 Task: Look for space in Kenmore, United States from 15th July, 2023 to 25th July, 2023 for 6 adults in price range Rs.8000 to Rs.12000. Place can be entire place or private room with 6 bedrooms having 6 beds and 6 bathrooms. Property type can be house, flat, guest house. Amenities needed are: wifi, TV, free parkinig on premises, gym, breakfast. Booking option can be shelf check-in. Required host language is English.
Action: Mouse moved to (580, 115)
Screenshot: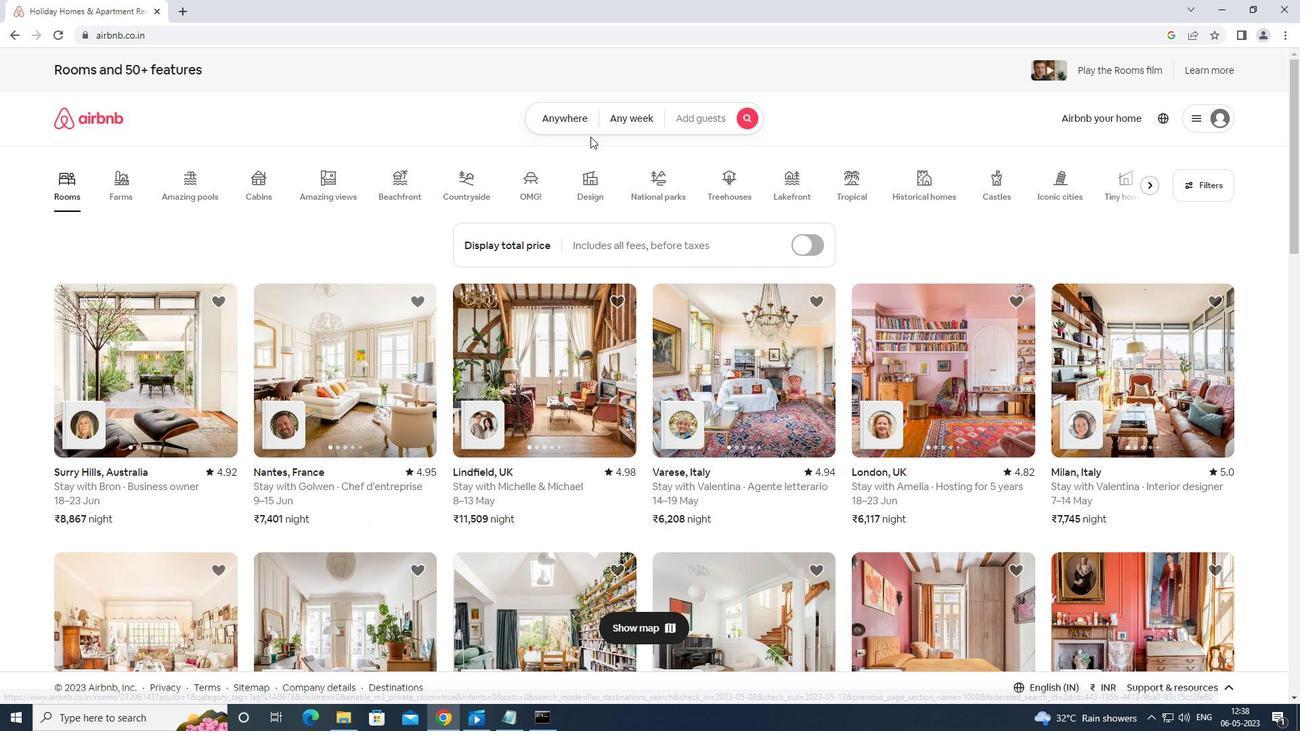 
Action: Mouse pressed left at (580, 115)
Screenshot: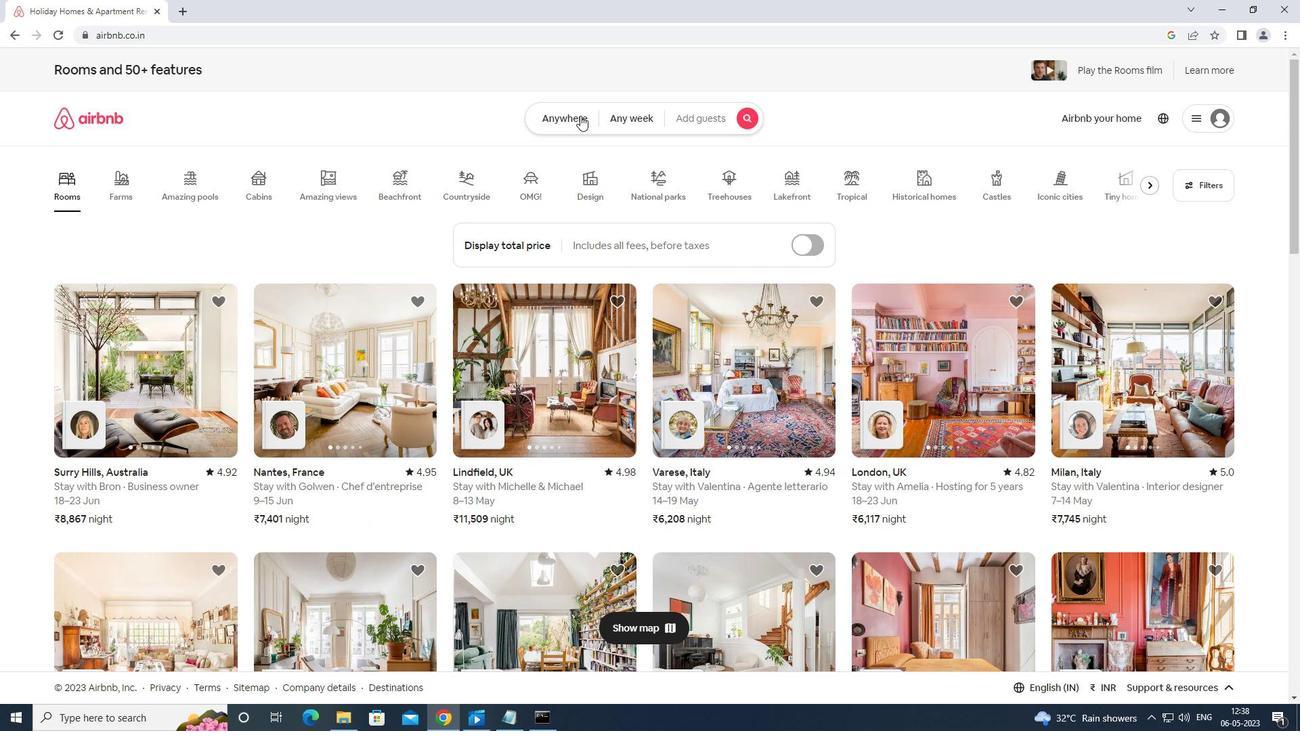 
Action: Mouse moved to (534, 176)
Screenshot: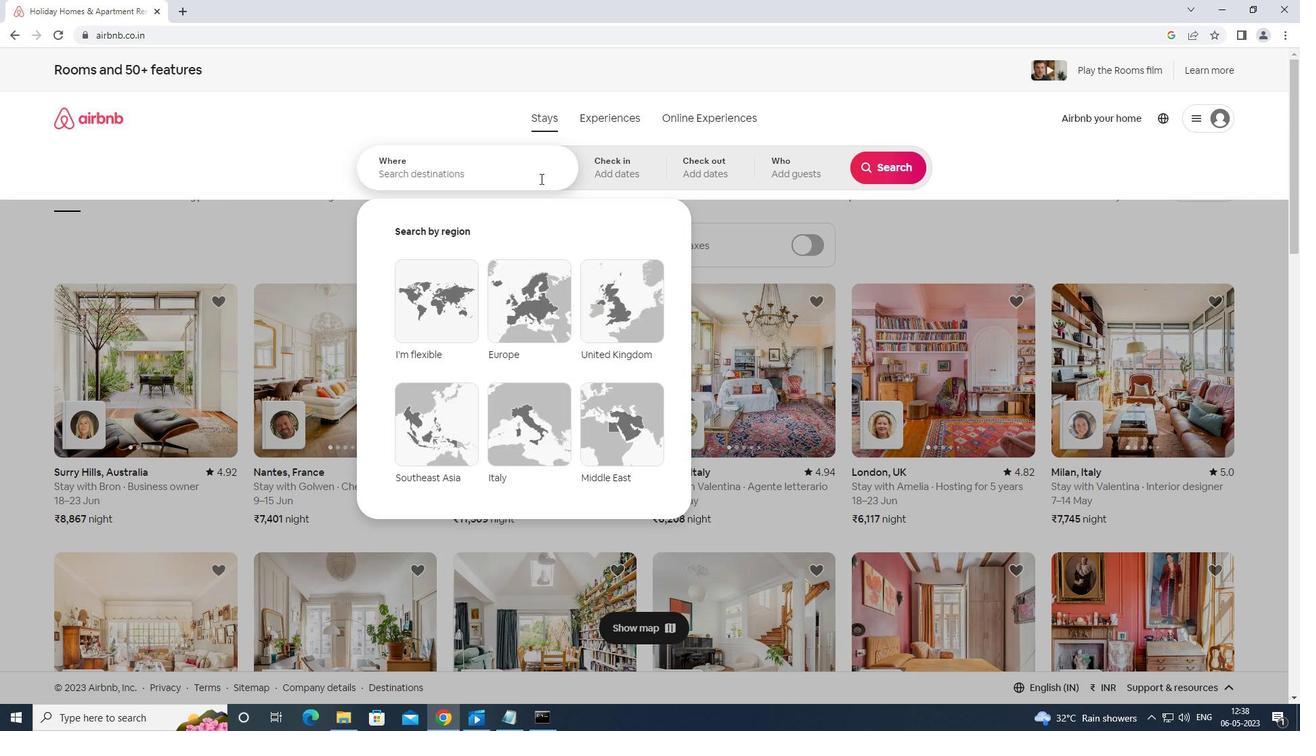 
Action: Mouse pressed left at (534, 176)
Screenshot: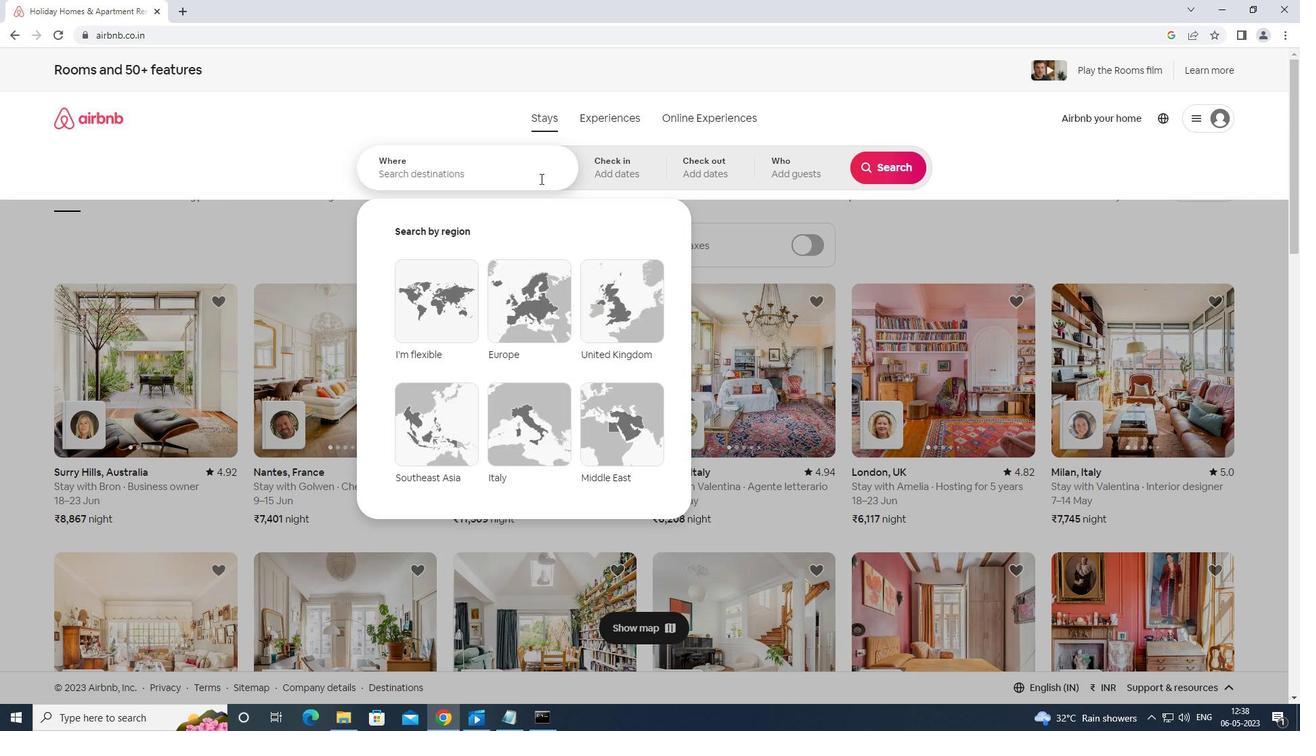 
Action: Mouse moved to (531, 175)
Screenshot: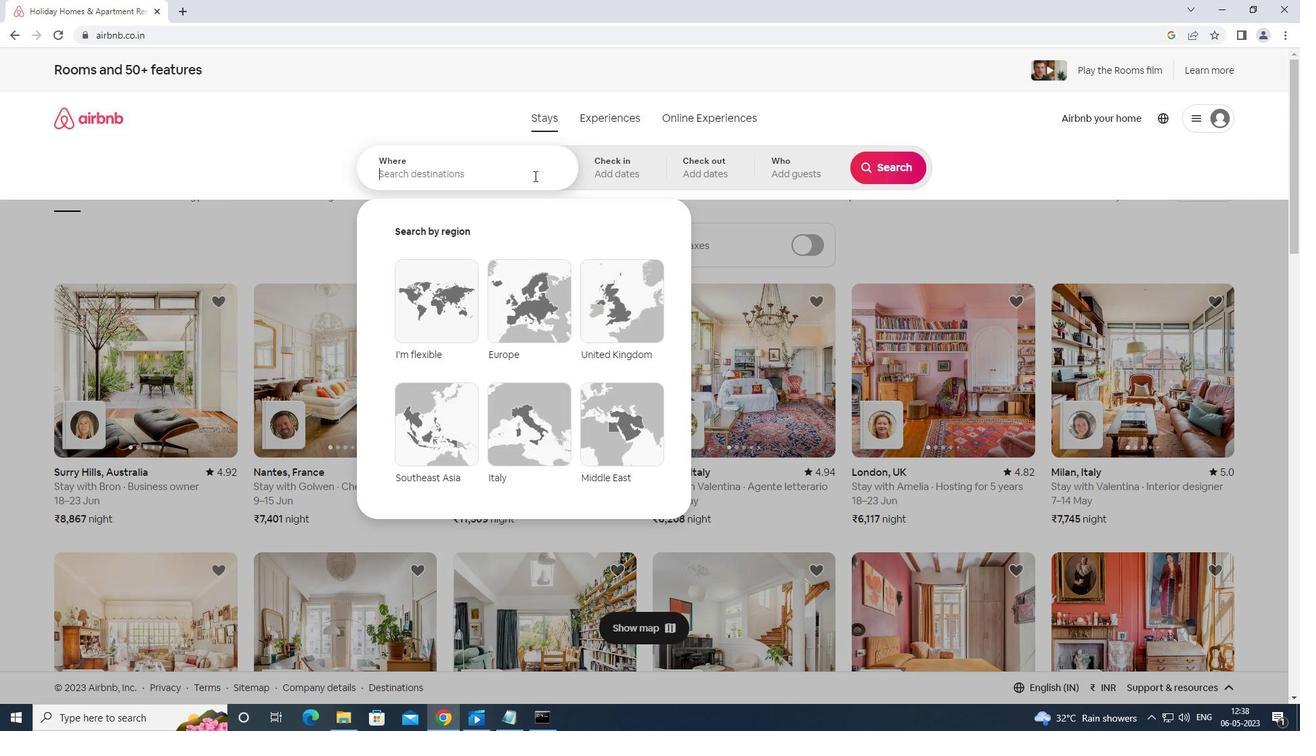 
Action: Key pressed kenmore<Key.space>united<Key.space>sta
Screenshot: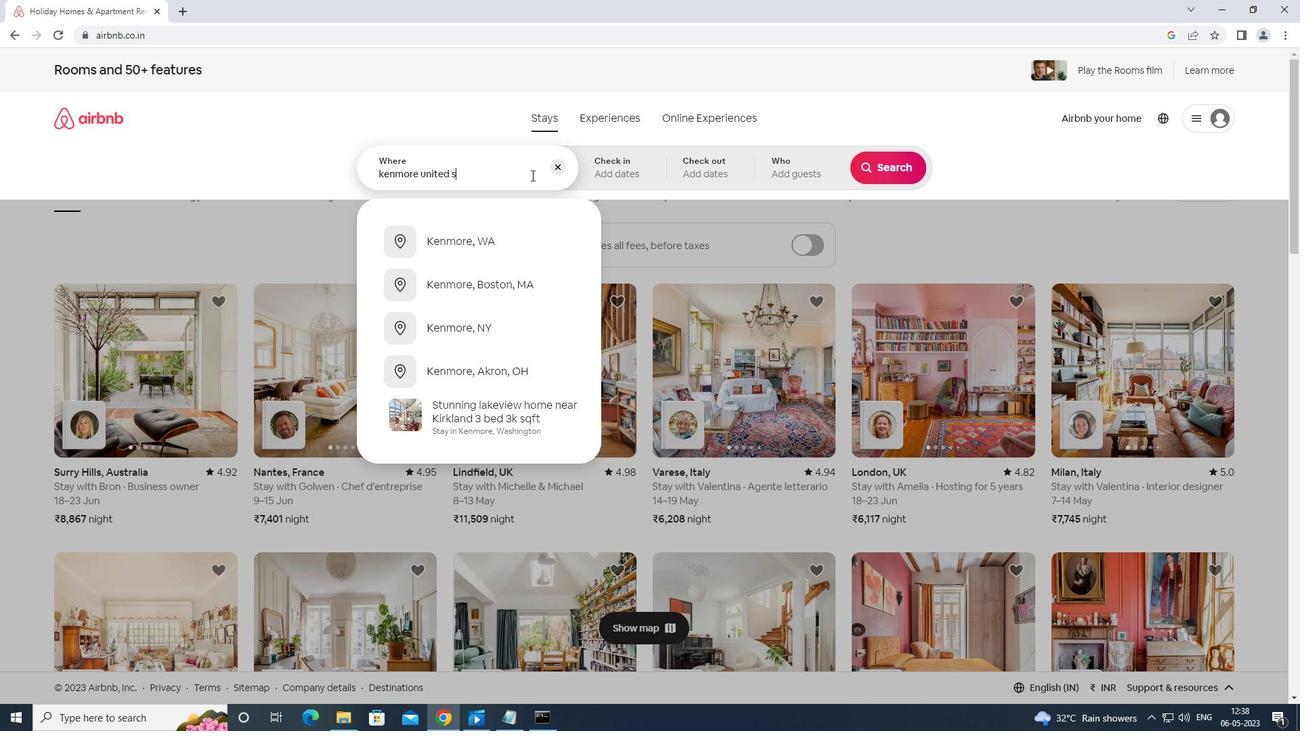 
Action: Mouse moved to (531, 175)
Screenshot: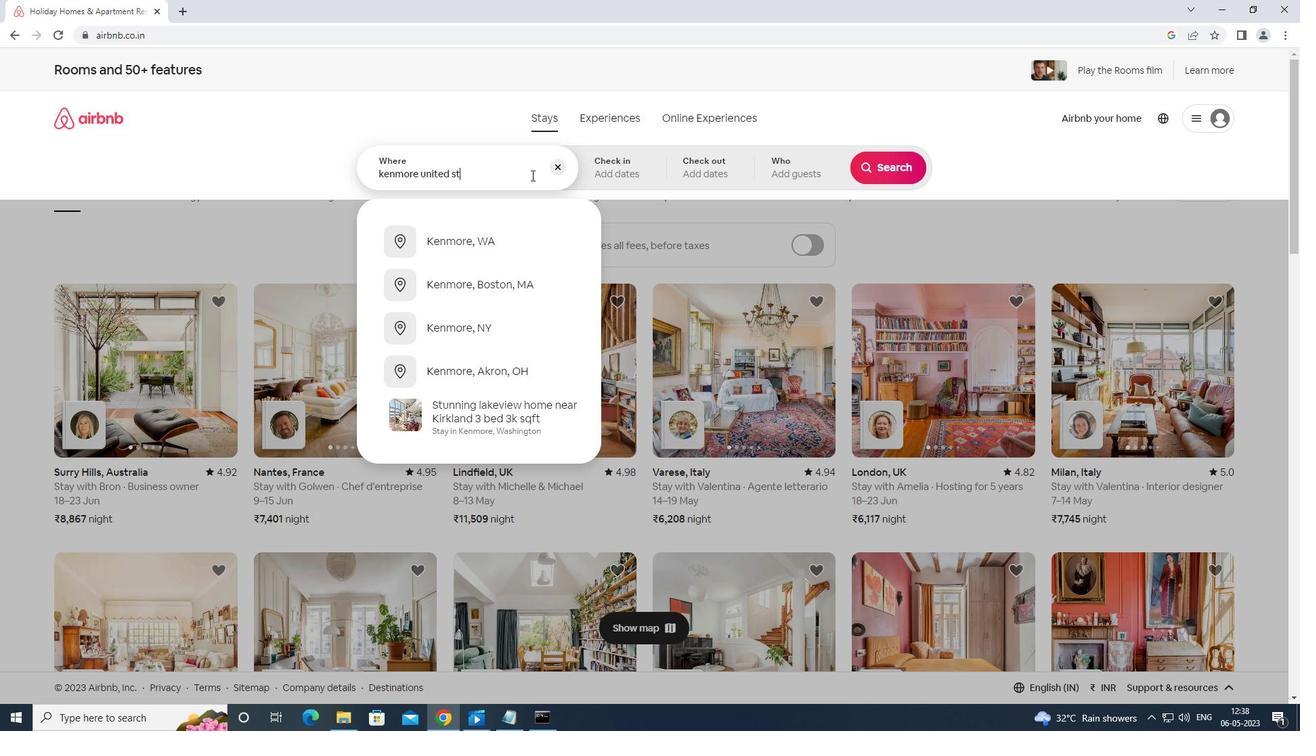 
Action: Key pressed tes<Key.enter>
Screenshot: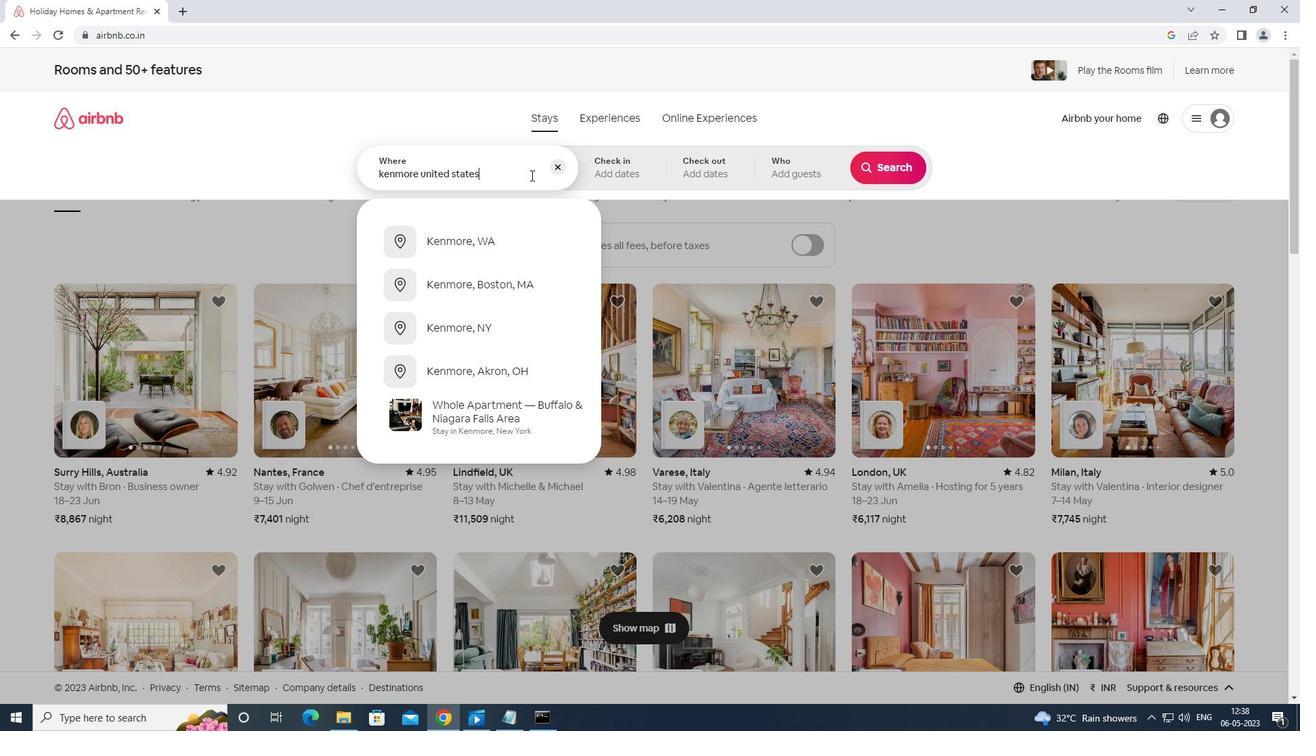 
Action: Mouse moved to (879, 278)
Screenshot: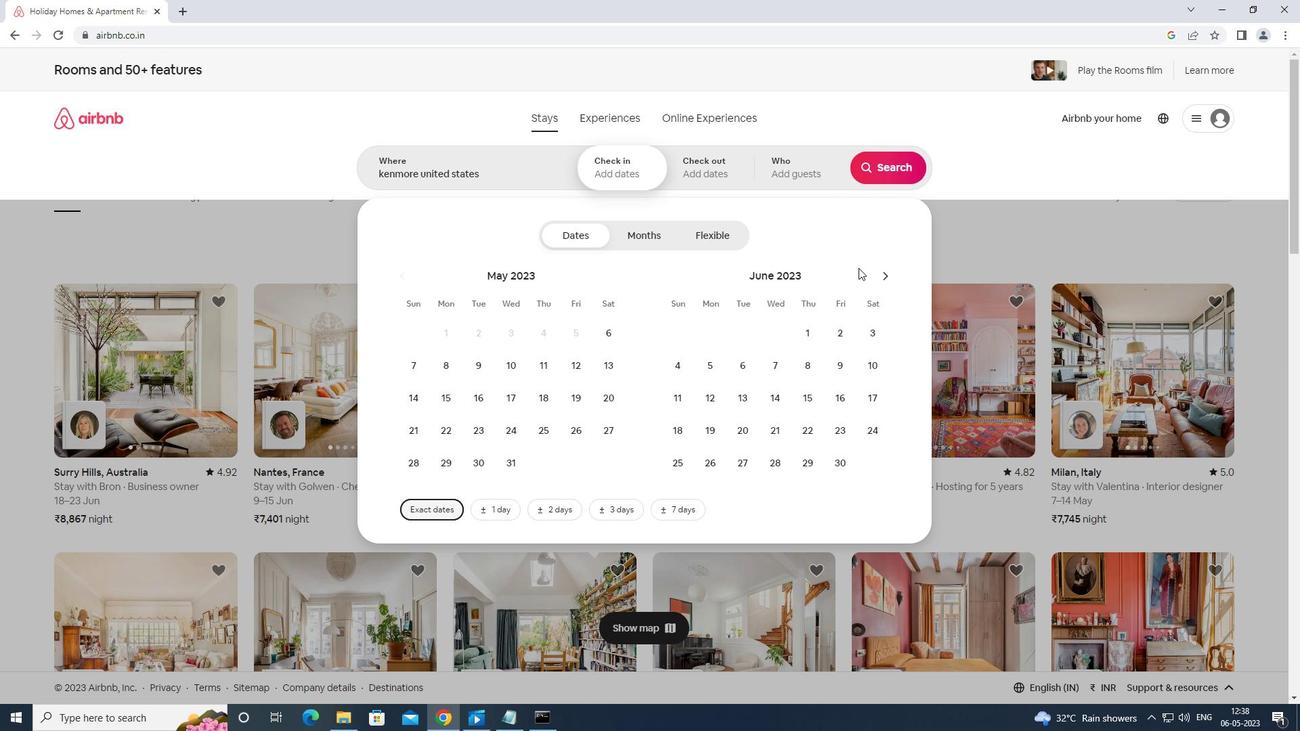 
Action: Mouse pressed left at (879, 278)
Screenshot: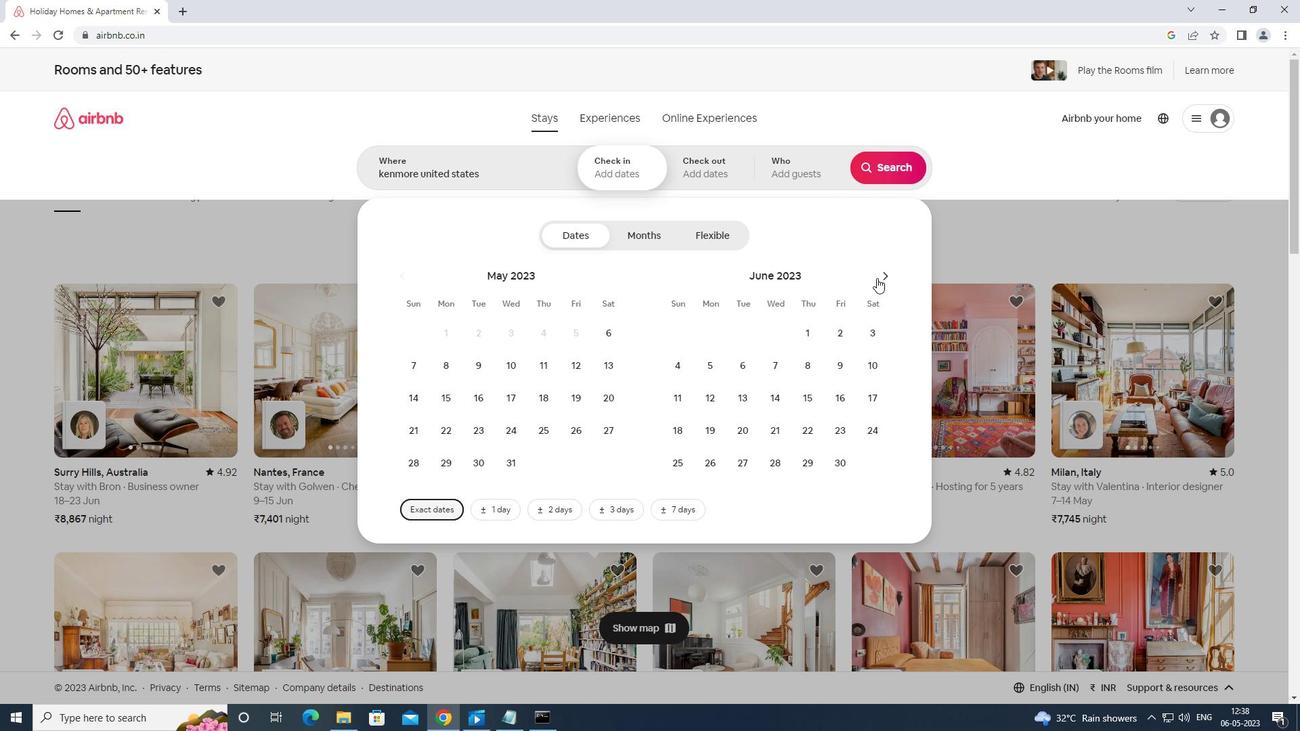 
Action: Mouse moved to (861, 394)
Screenshot: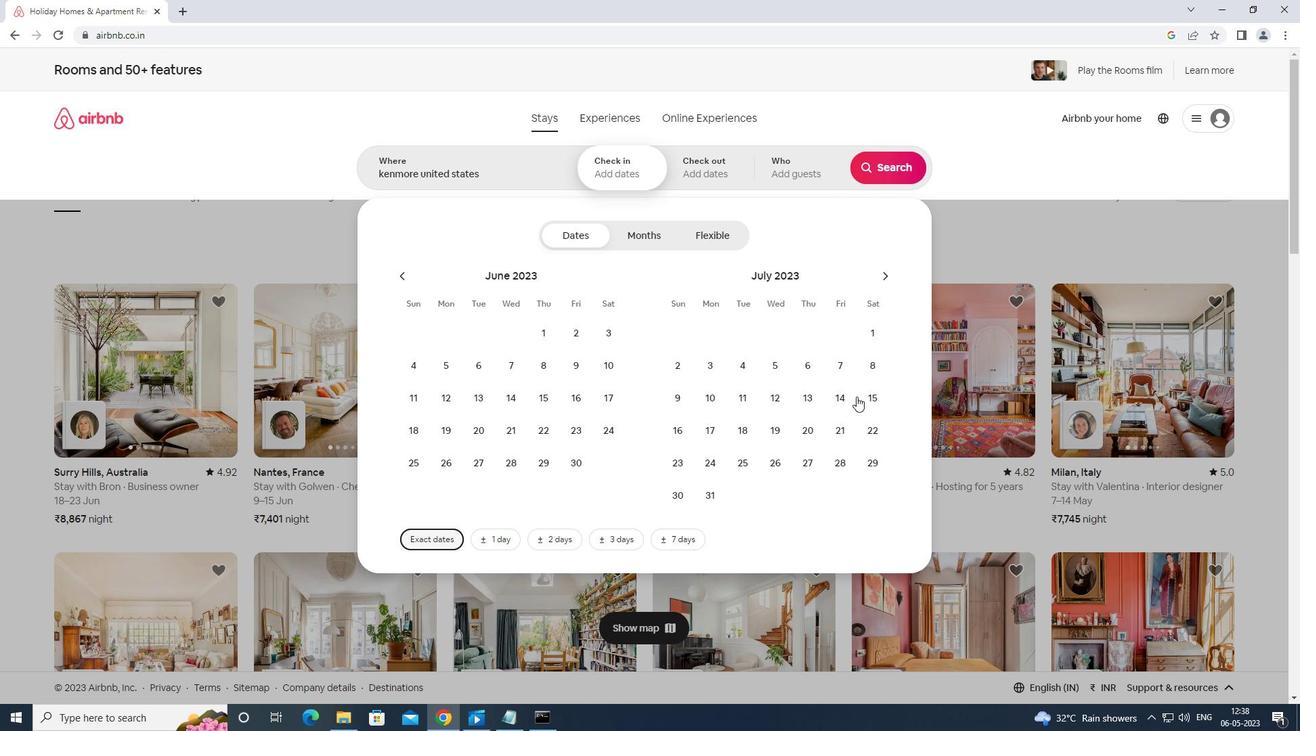 
Action: Mouse pressed left at (861, 394)
Screenshot: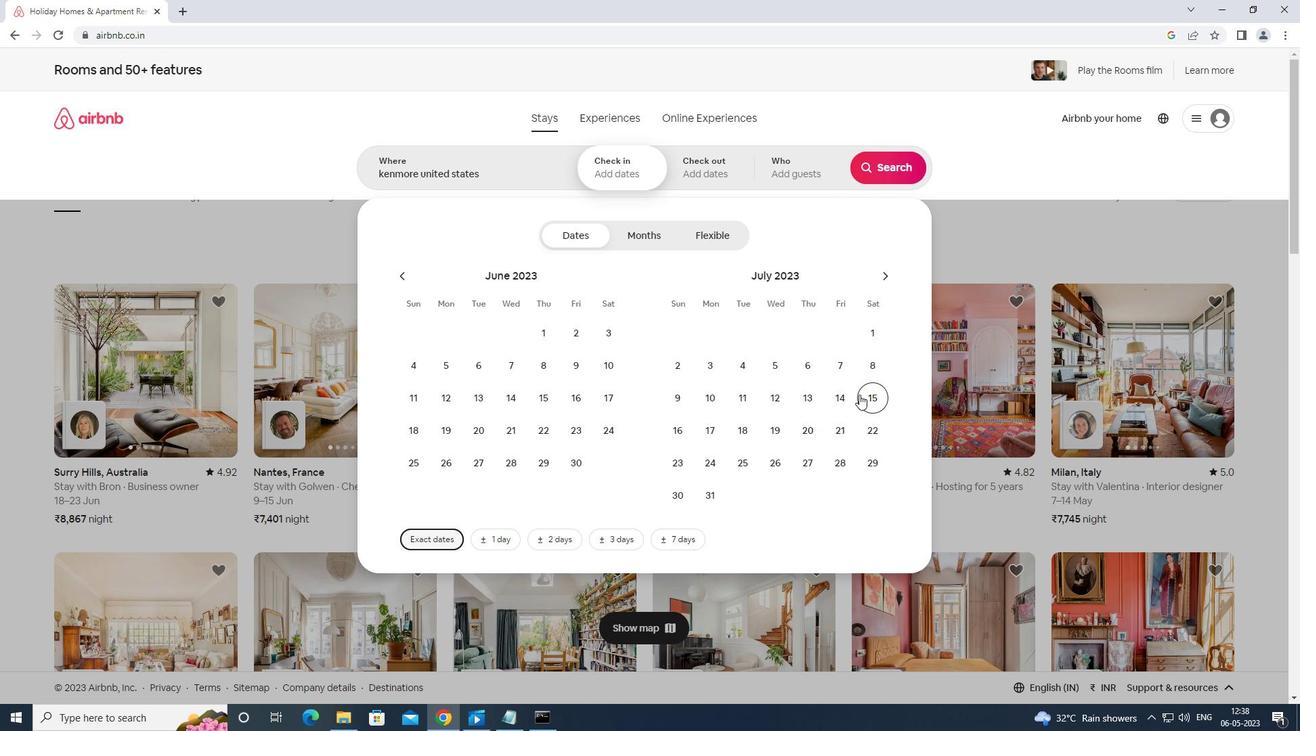 
Action: Mouse moved to (743, 453)
Screenshot: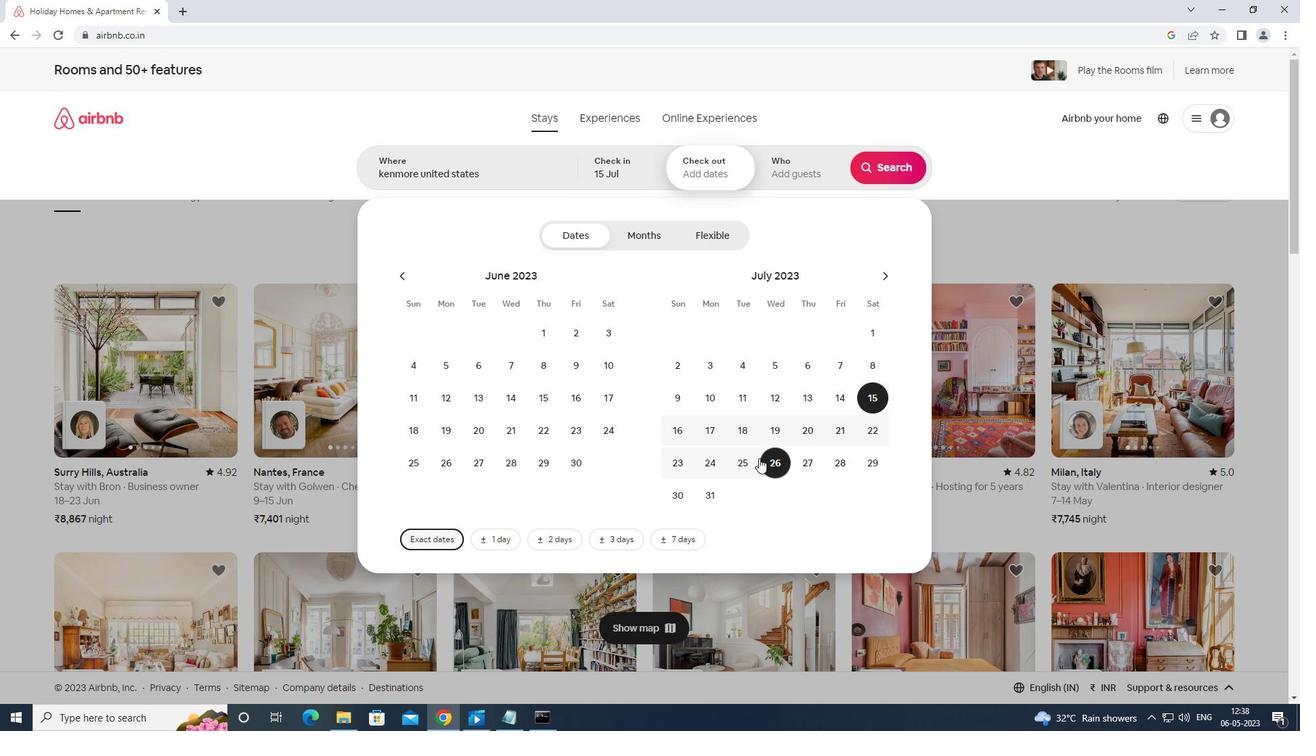 
Action: Mouse pressed left at (743, 453)
Screenshot: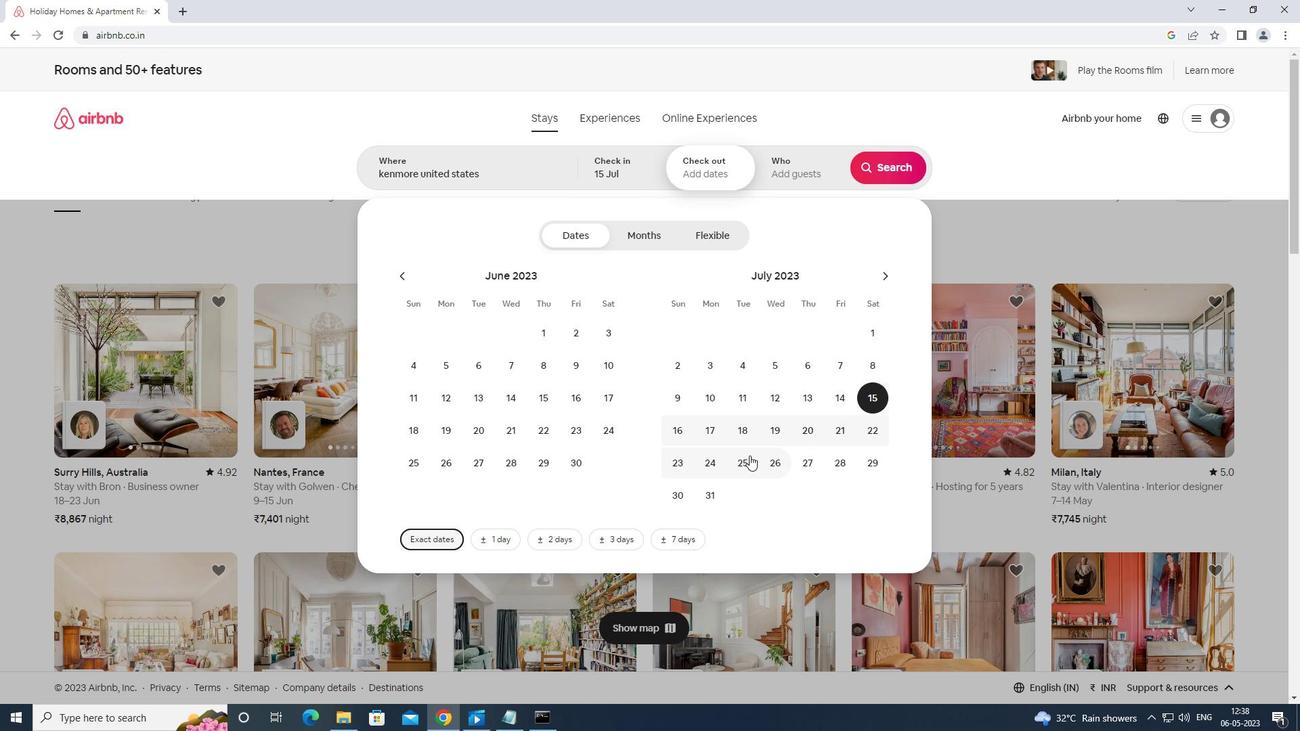 
Action: Mouse moved to (782, 170)
Screenshot: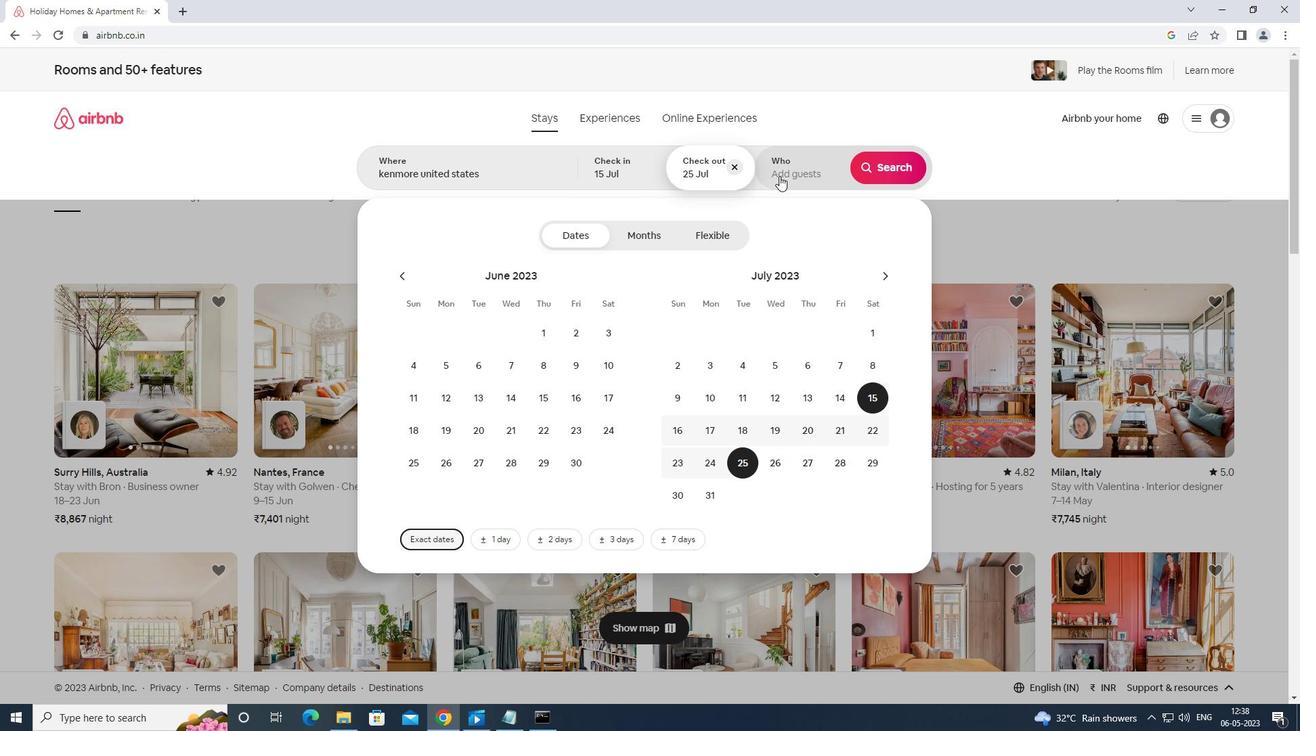 
Action: Mouse pressed left at (782, 170)
Screenshot: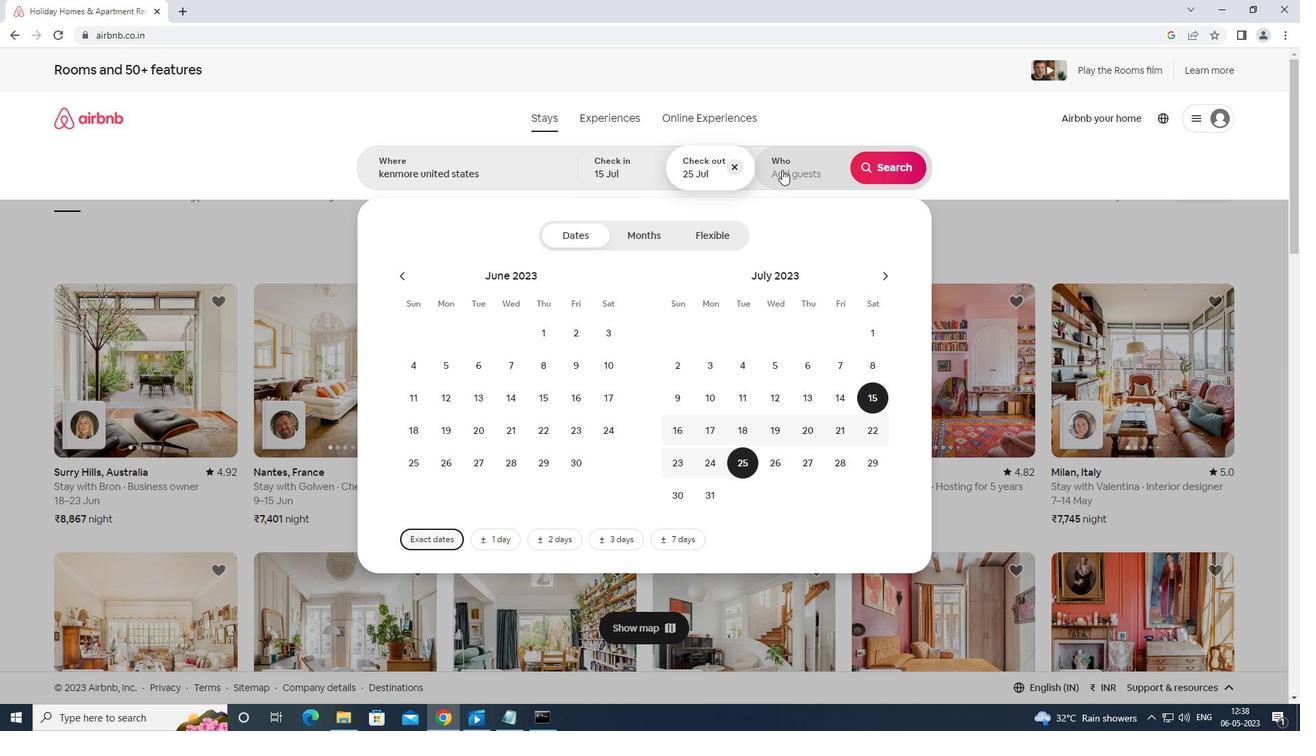 
Action: Mouse moved to (887, 237)
Screenshot: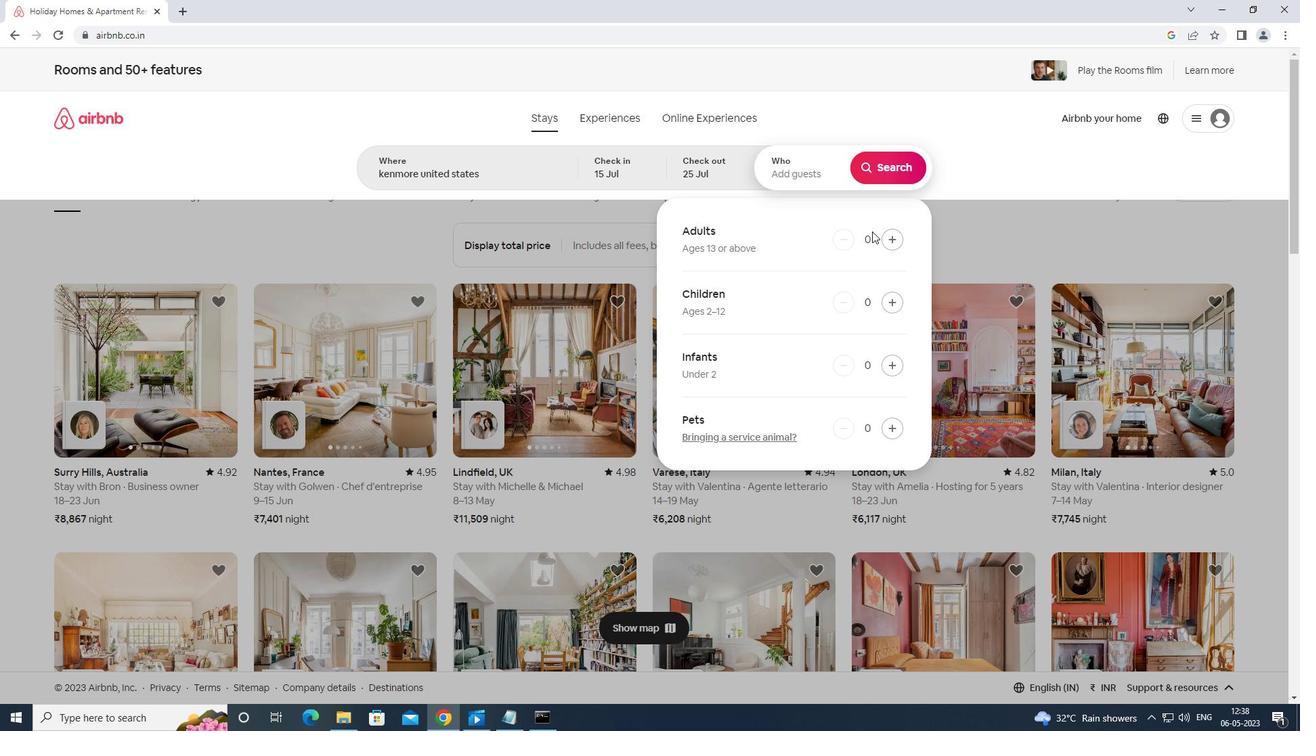 
Action: Mouse pressed left at (887, 237)
Screenshot: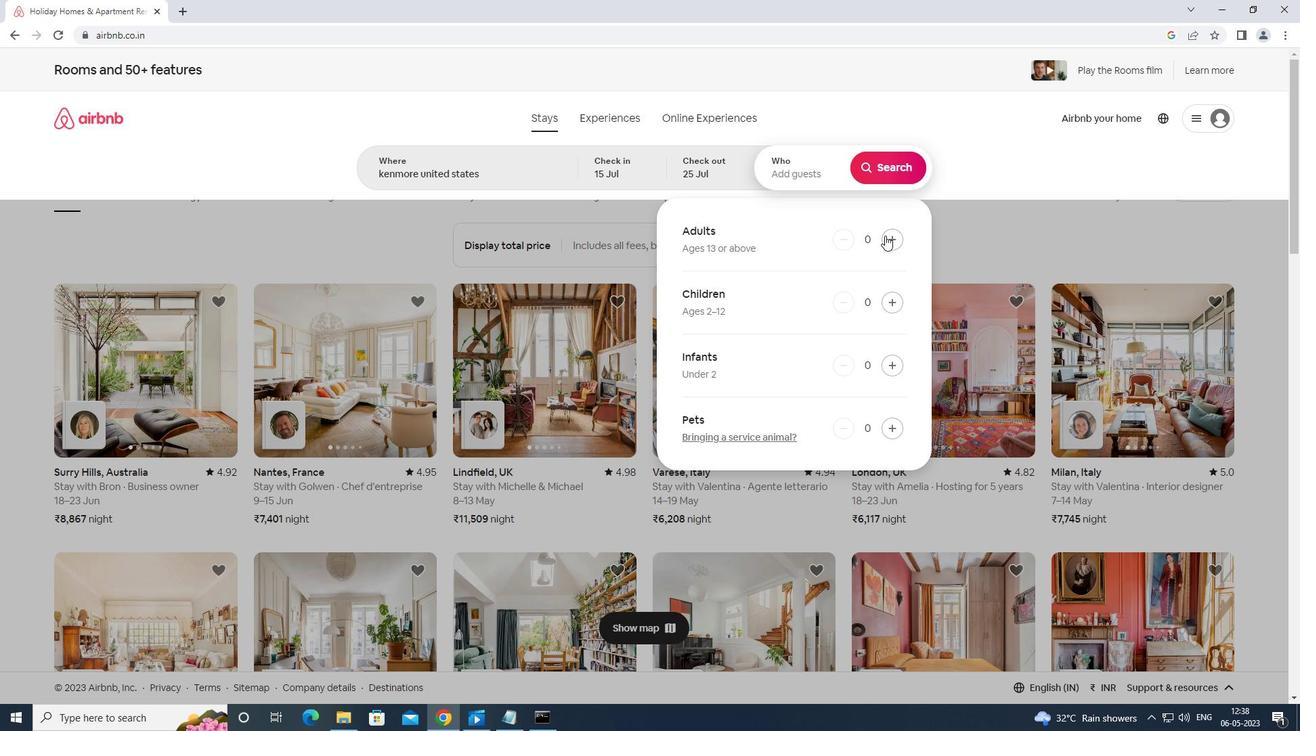 
Action: Mouse pressed left at (887, 237)
Screenshot: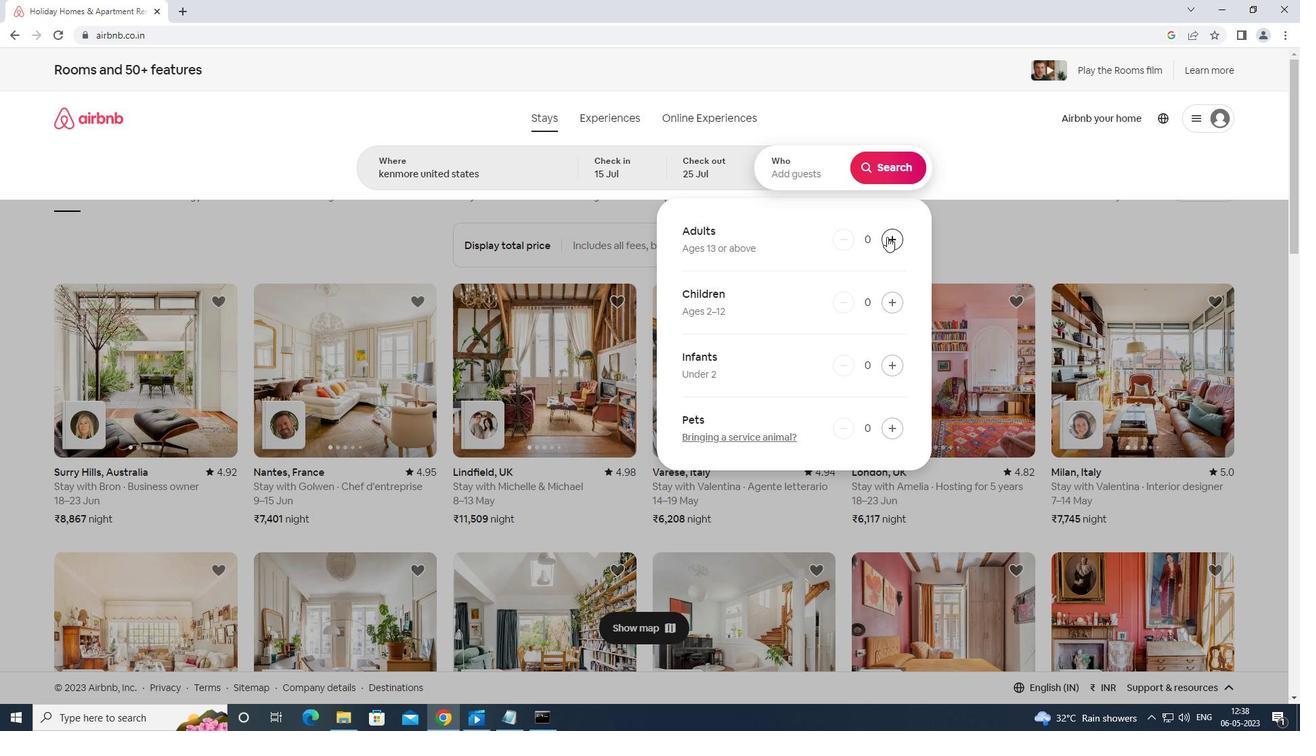 
Action: Mouse pressed left at (887, 237)
Screenshot: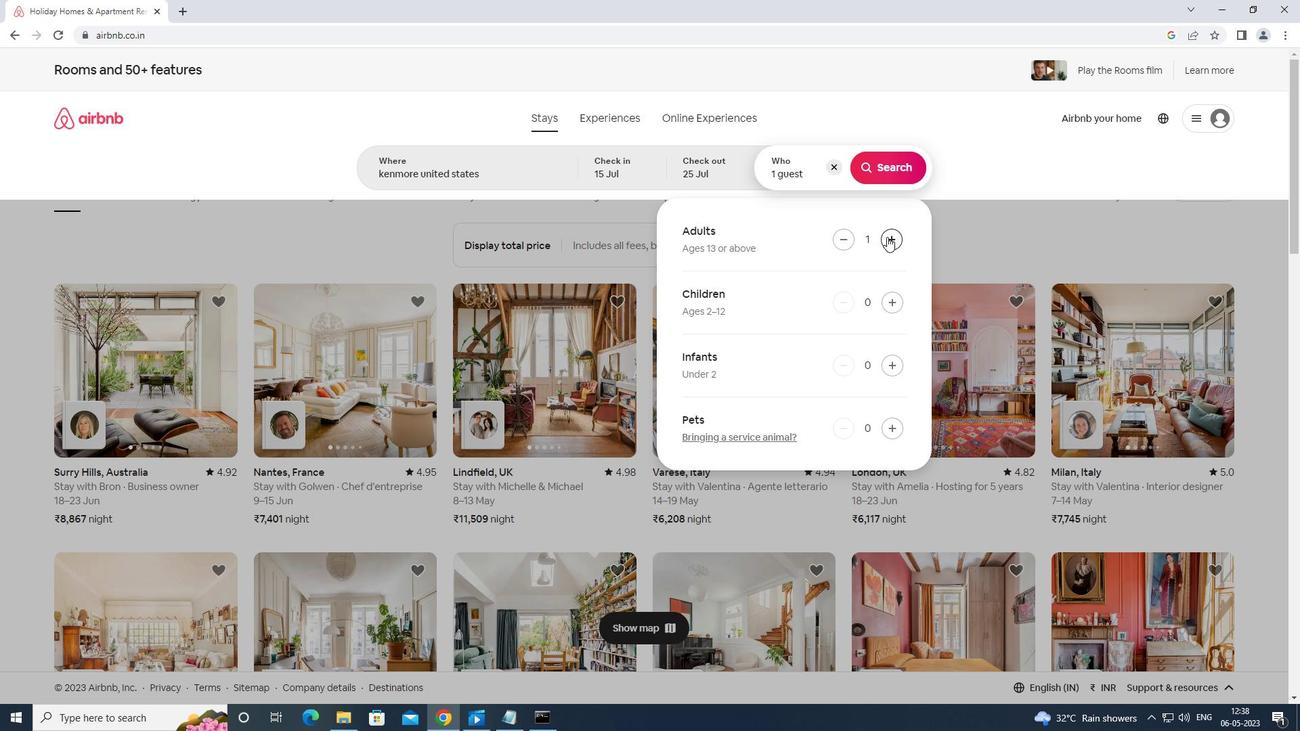 
Action: Mouse moved to (888, 237)
Screenshot: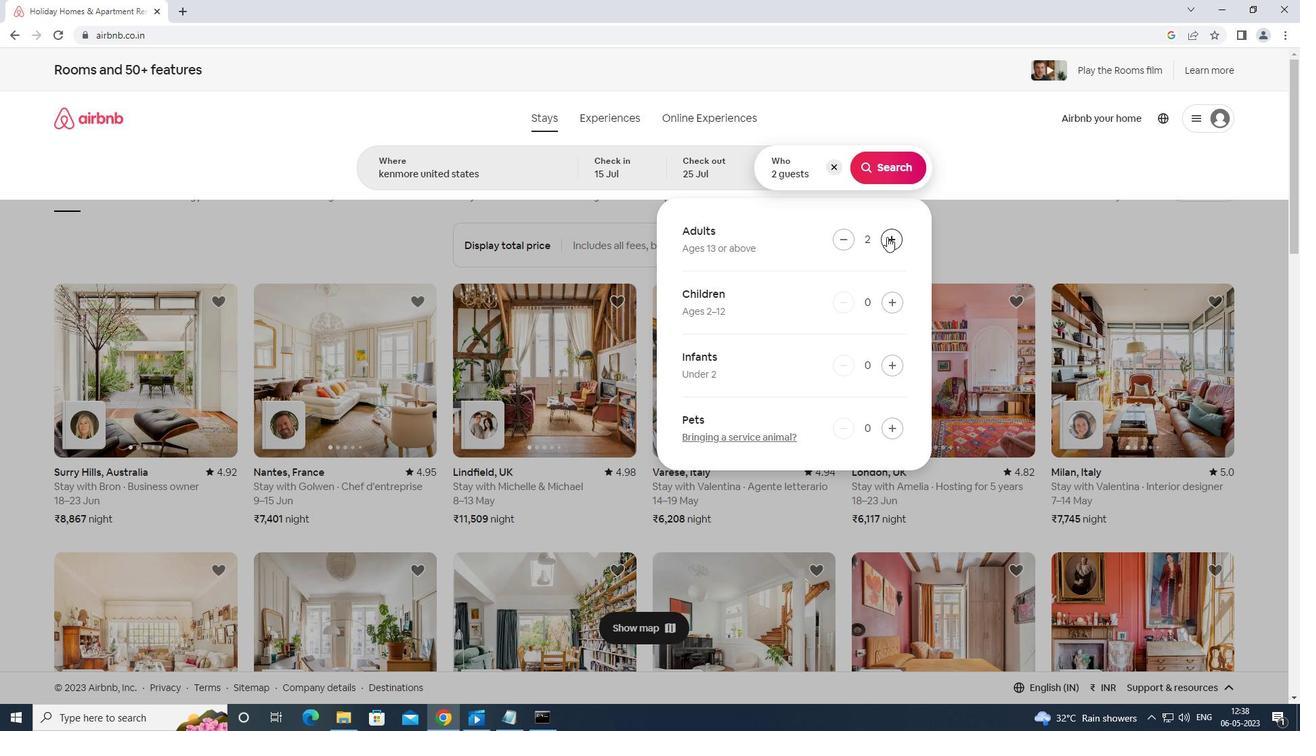 
Action: Mouse pressed left at (888, 237)
Screenshot: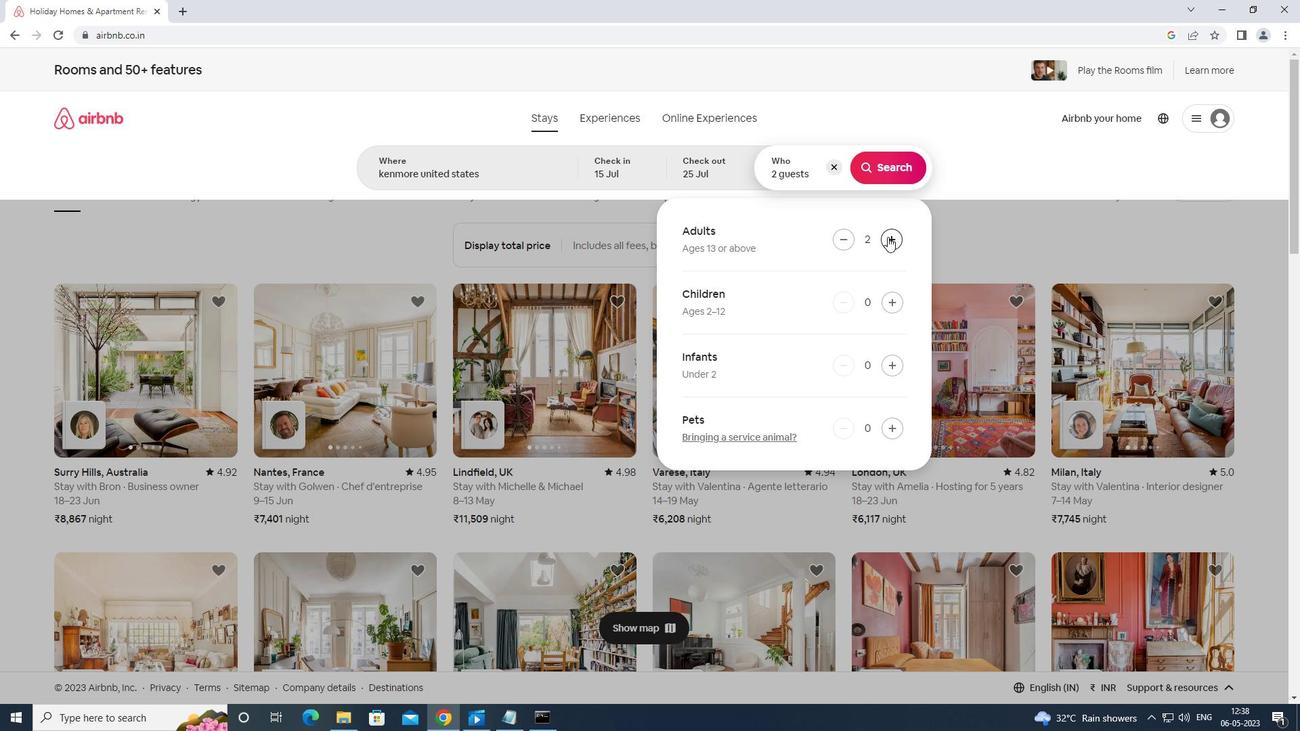 
Action: Mouse pressed left at (888, 237)
Screenshot: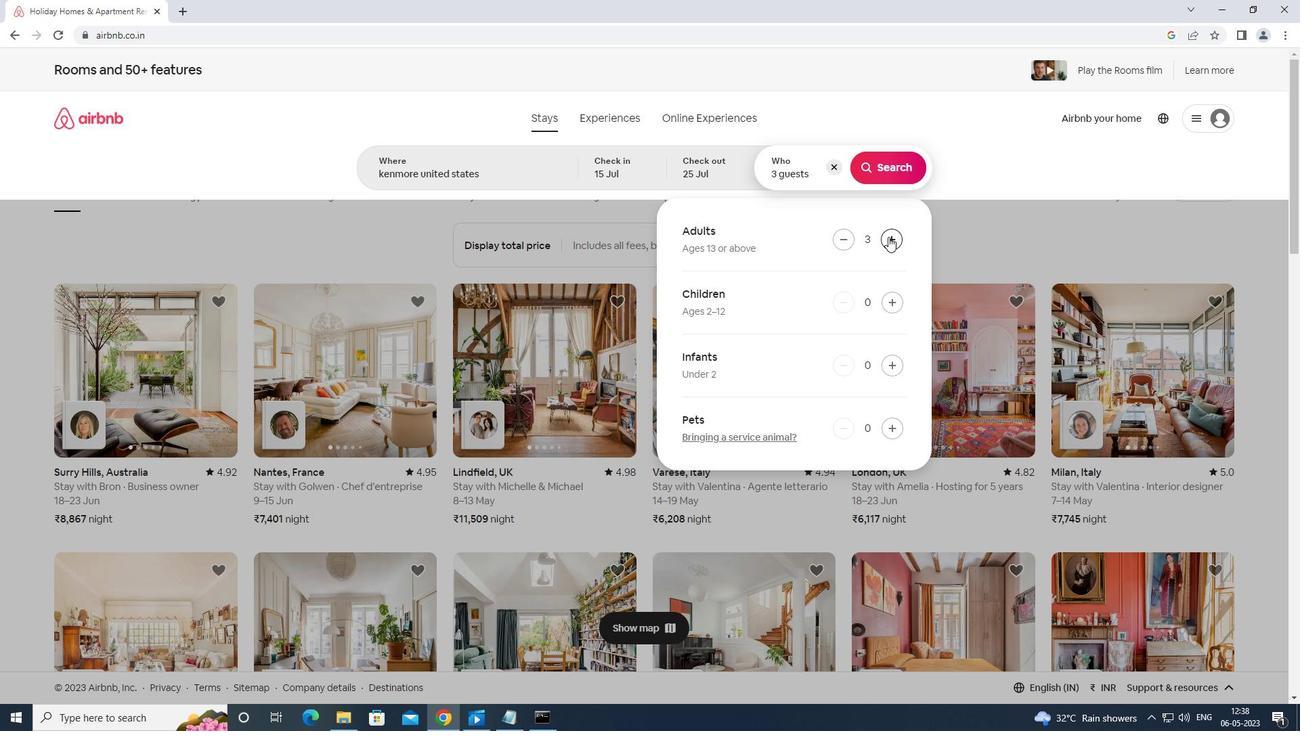 
Action: Mouse moved to (889, 236)
Screenshot: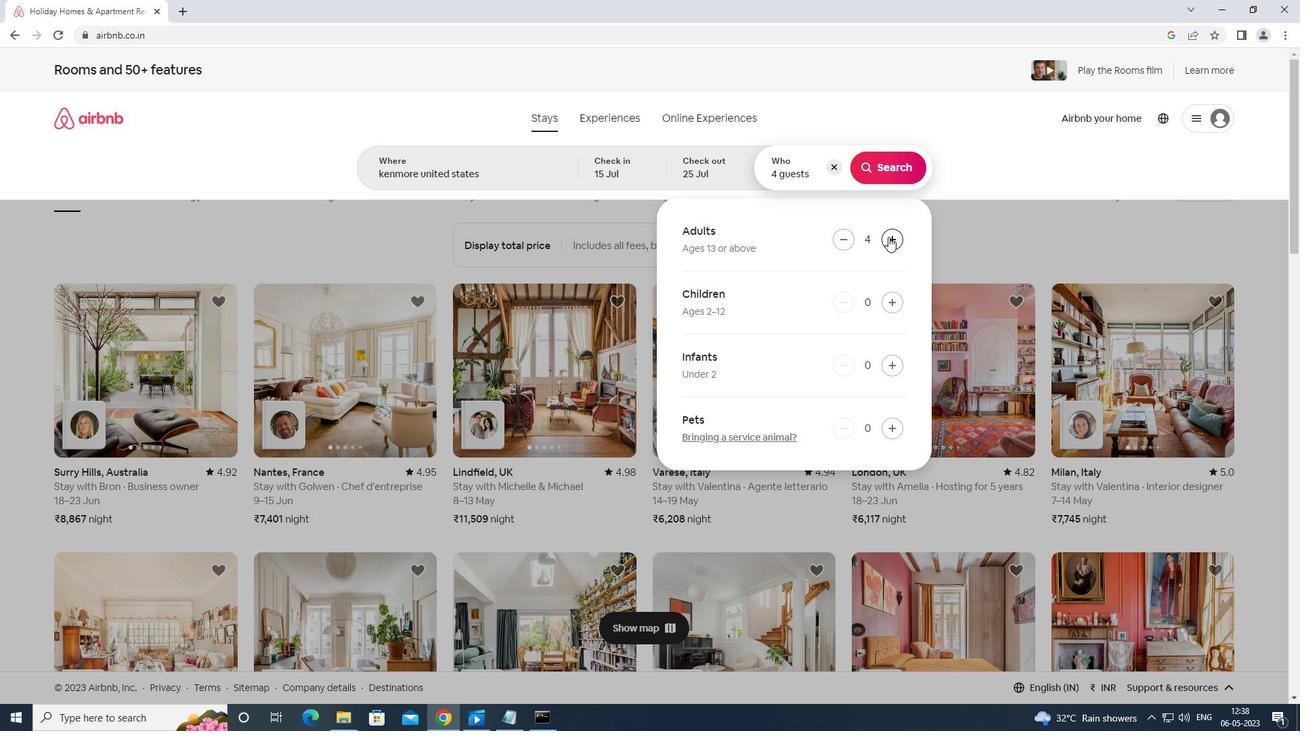
Action: Mouse pressed left at (889, 236)
Screenshot: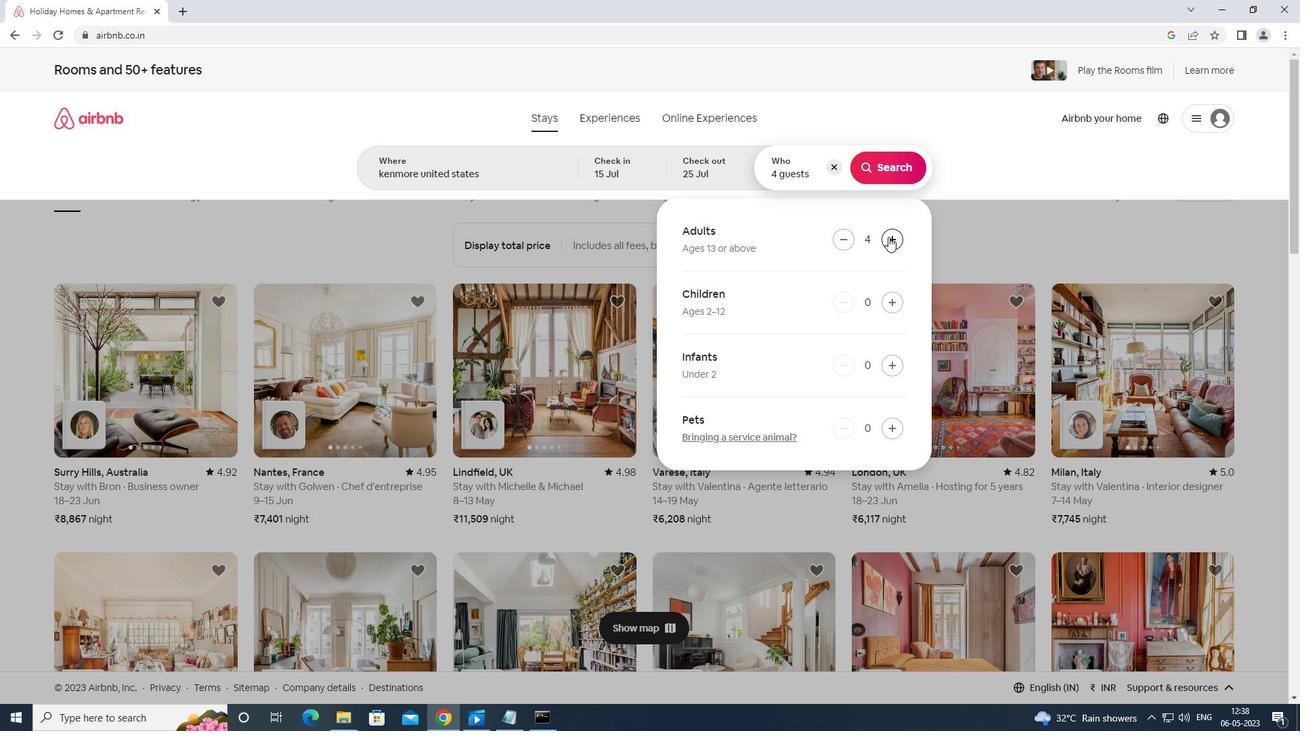 
Action: Mouse moved to (891, 164)
Screenshot: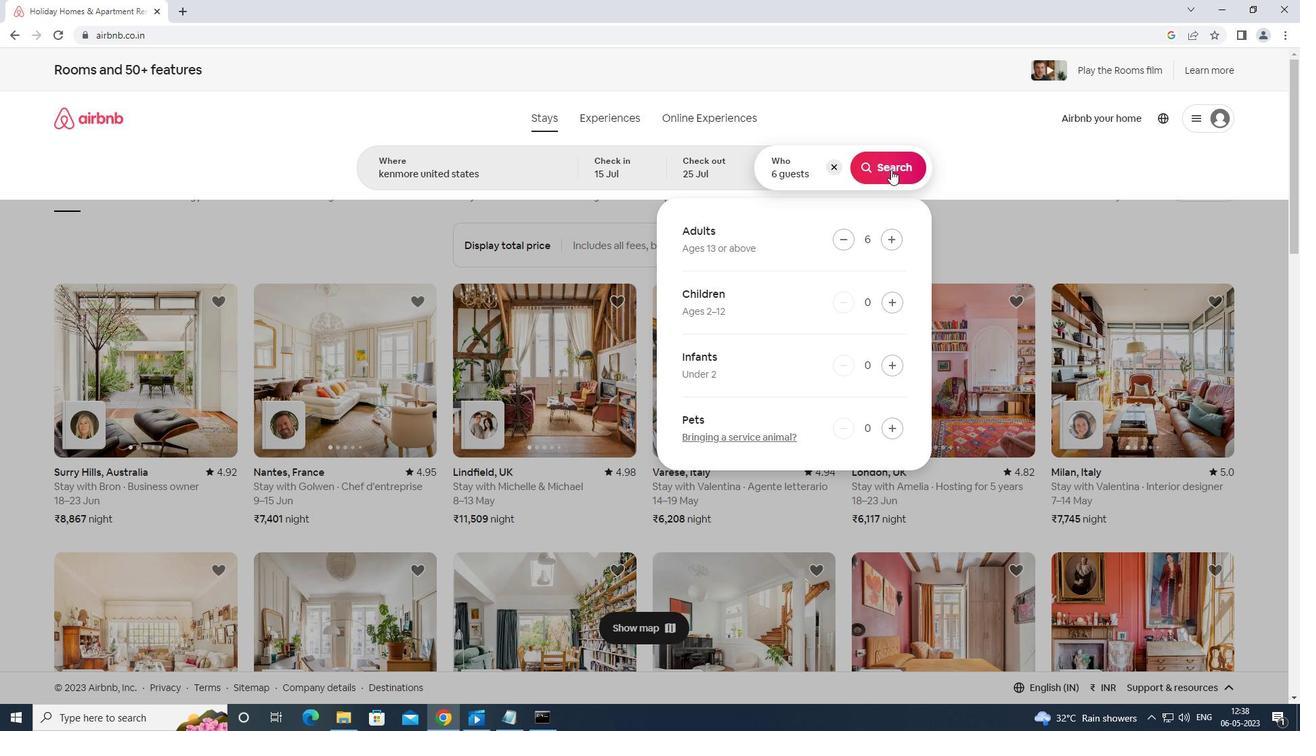 
Action: Mouse pressed left at (891, 164)
Screenshot: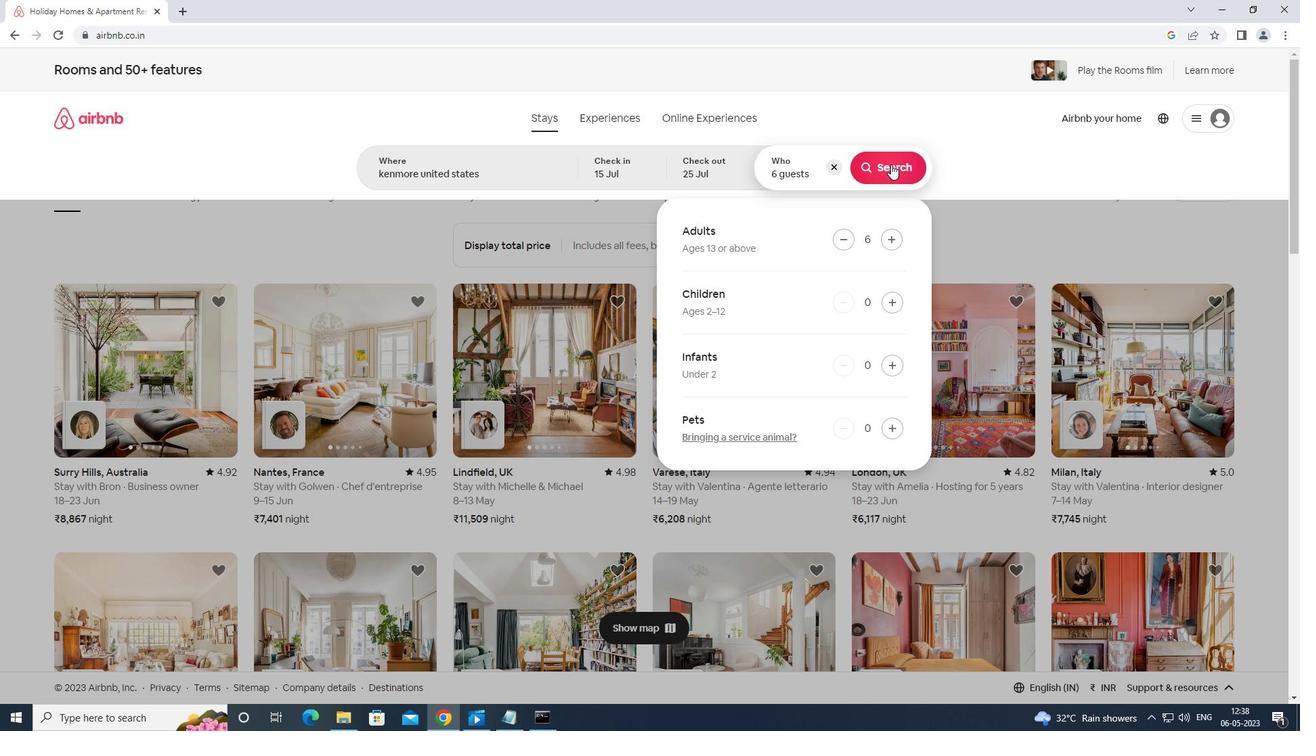 
Action: Mouse moved to (1240, 123)
Screenshot: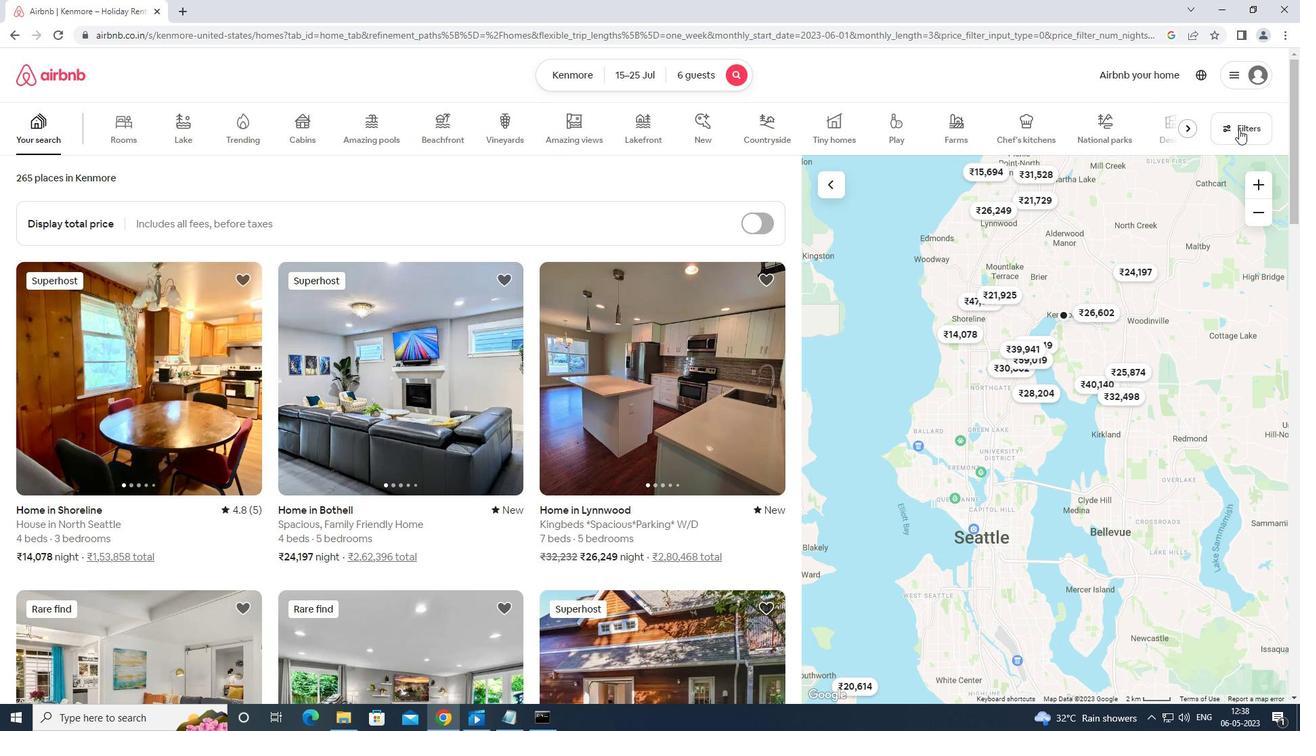 
Action: Mouse pressed left at (1240, 123)
Screenshot: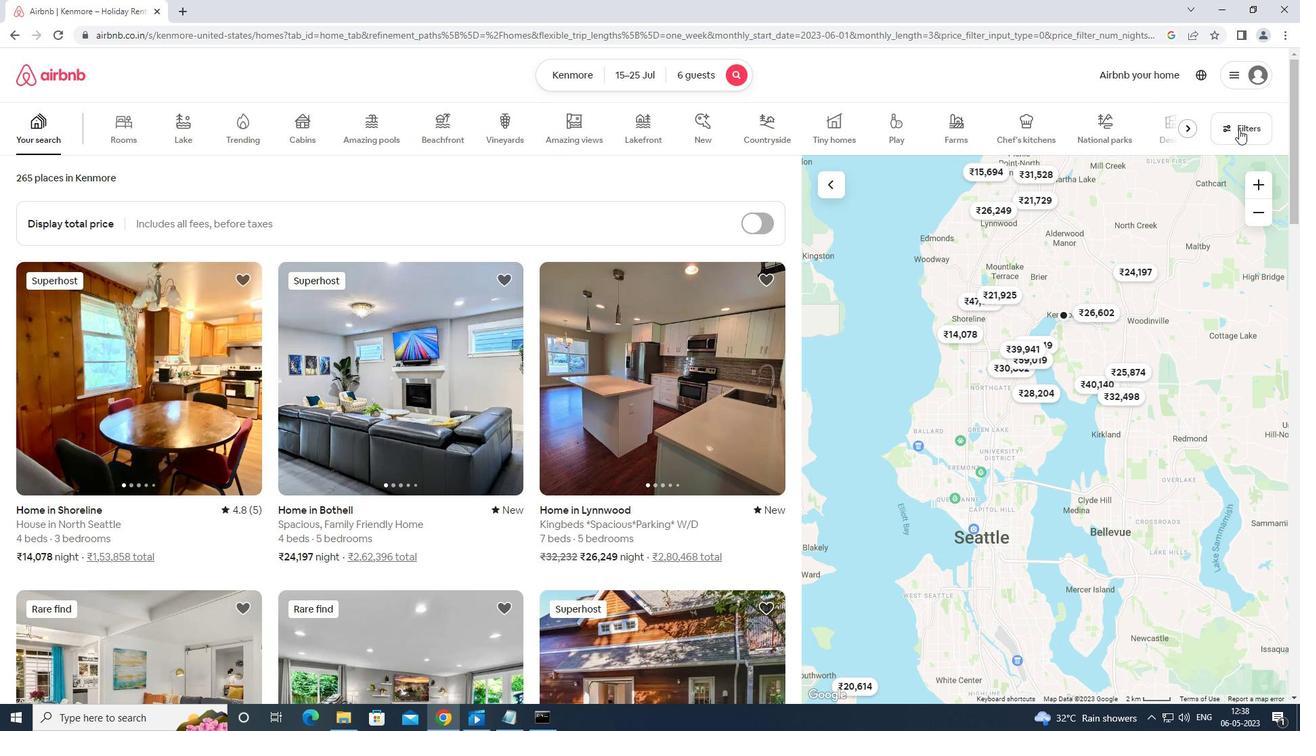 
Action: Mouse moved to (610, 446)
Screenshot: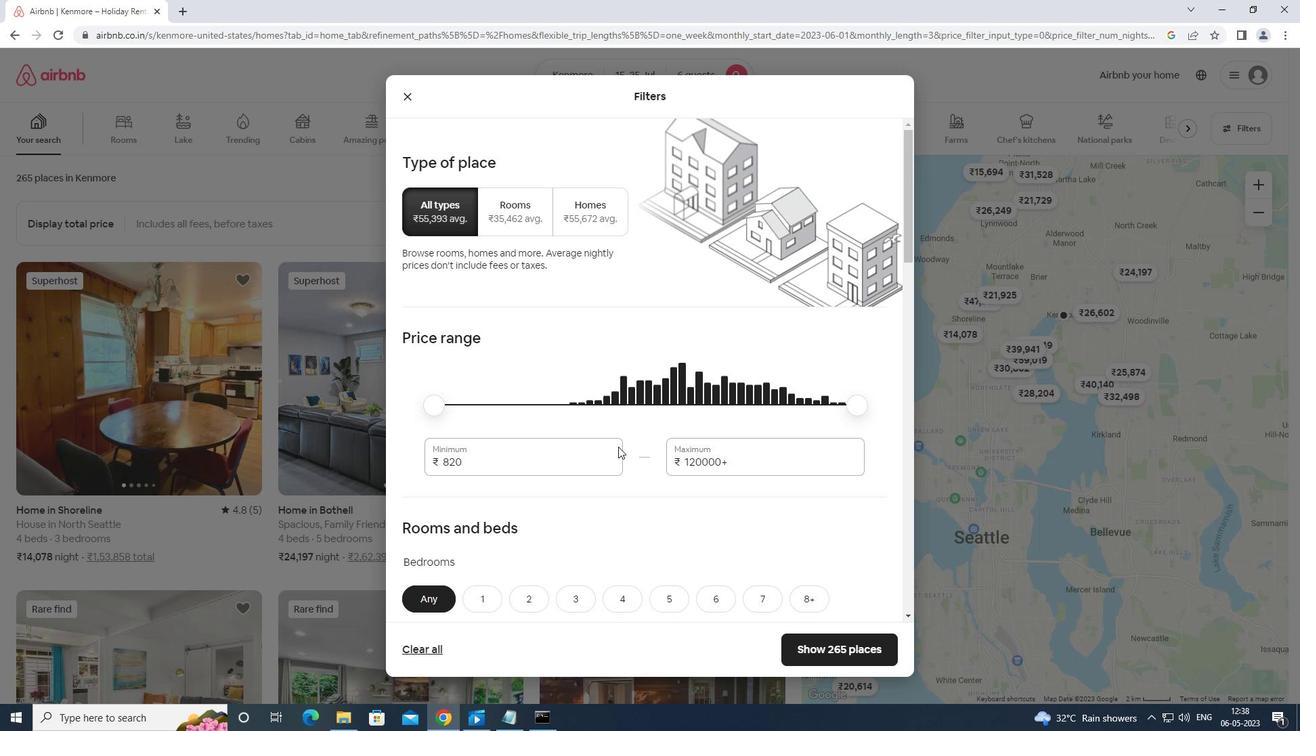 
Action: Mouse pressed left at (610, 446)
Screenshot: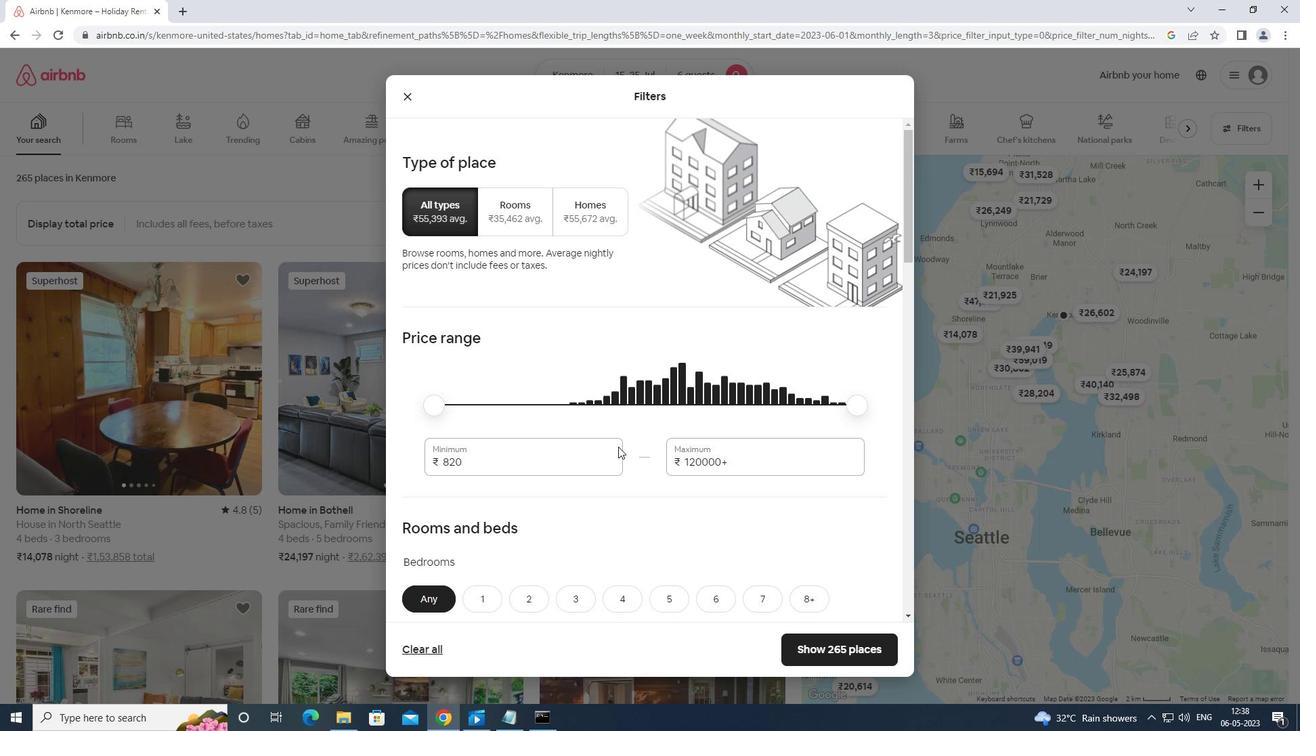 
Action: Mouse moved to (634, 447)
Screenshot: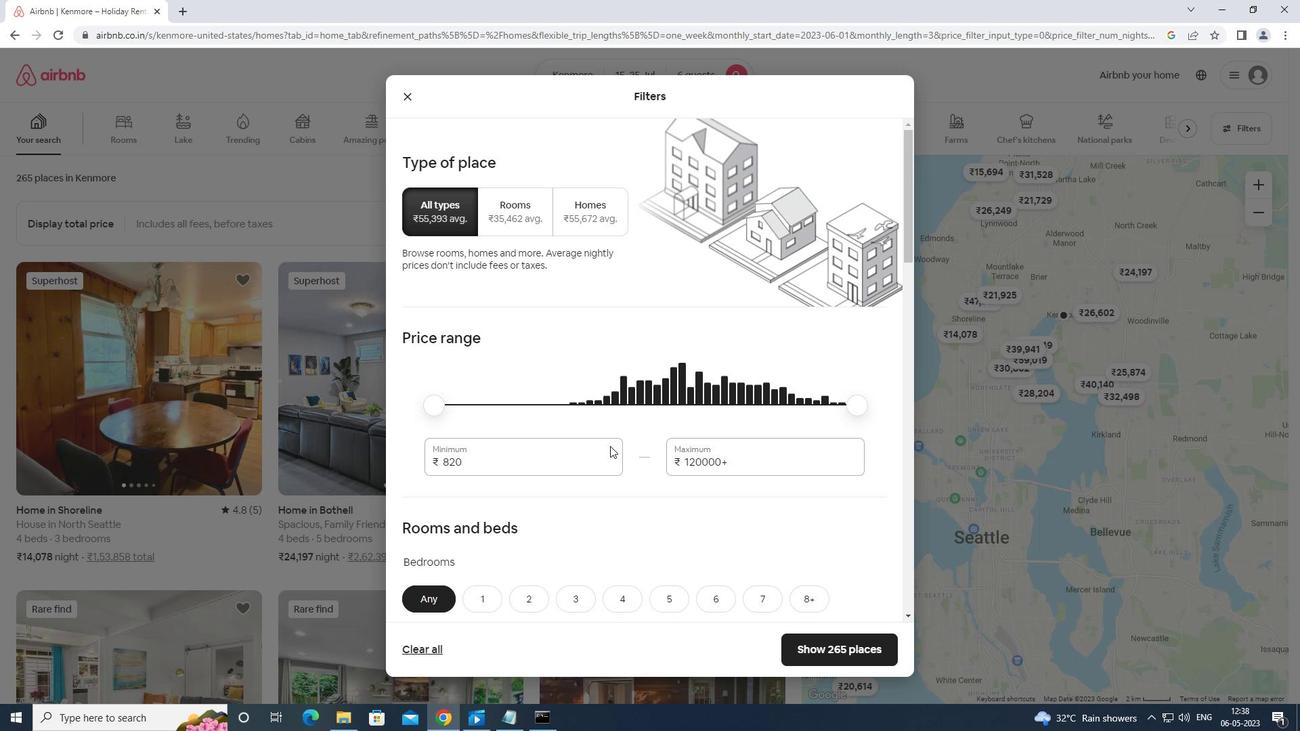 
Action: Key pressed <Key.backspace><Key.backspace><Key.backspace><Key.backspace><Key.backspace><Key.backspace><Key.backspace><Key.backspace>8000
Screenshot: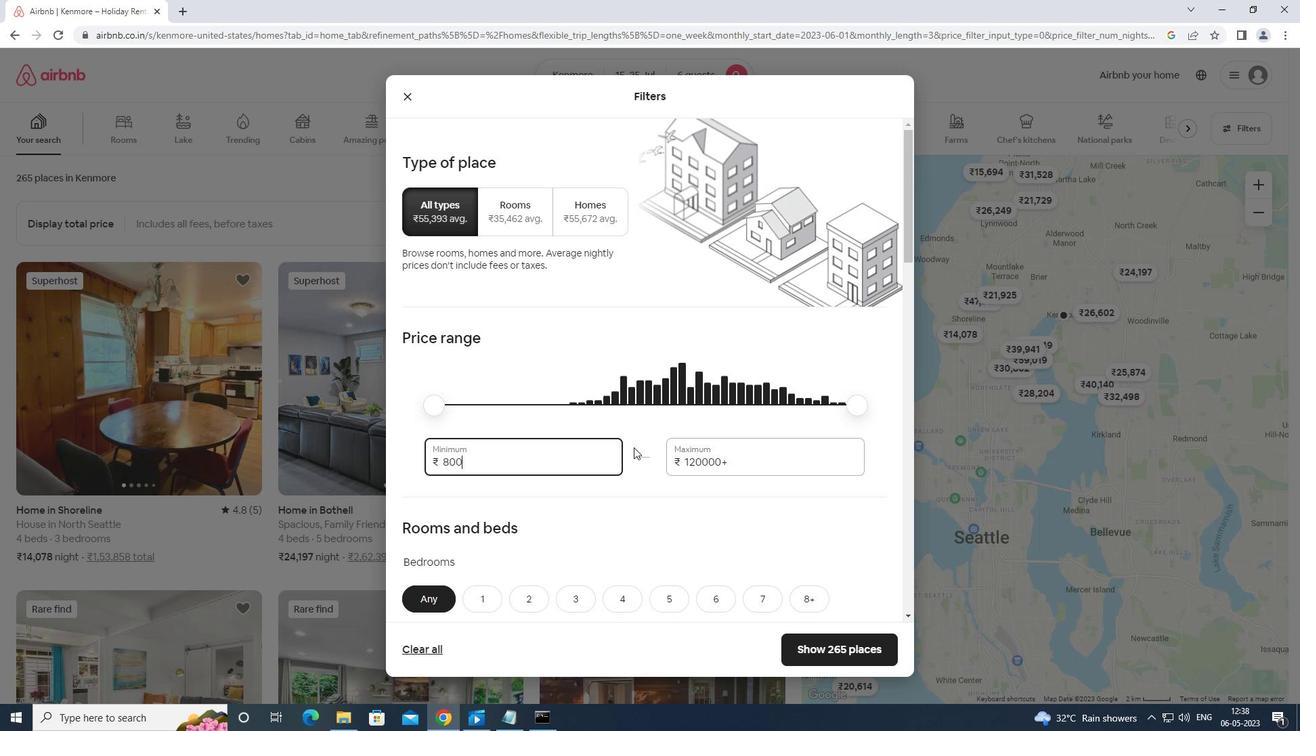 
Action: Mouse moved to (773, 448)
Screenshot: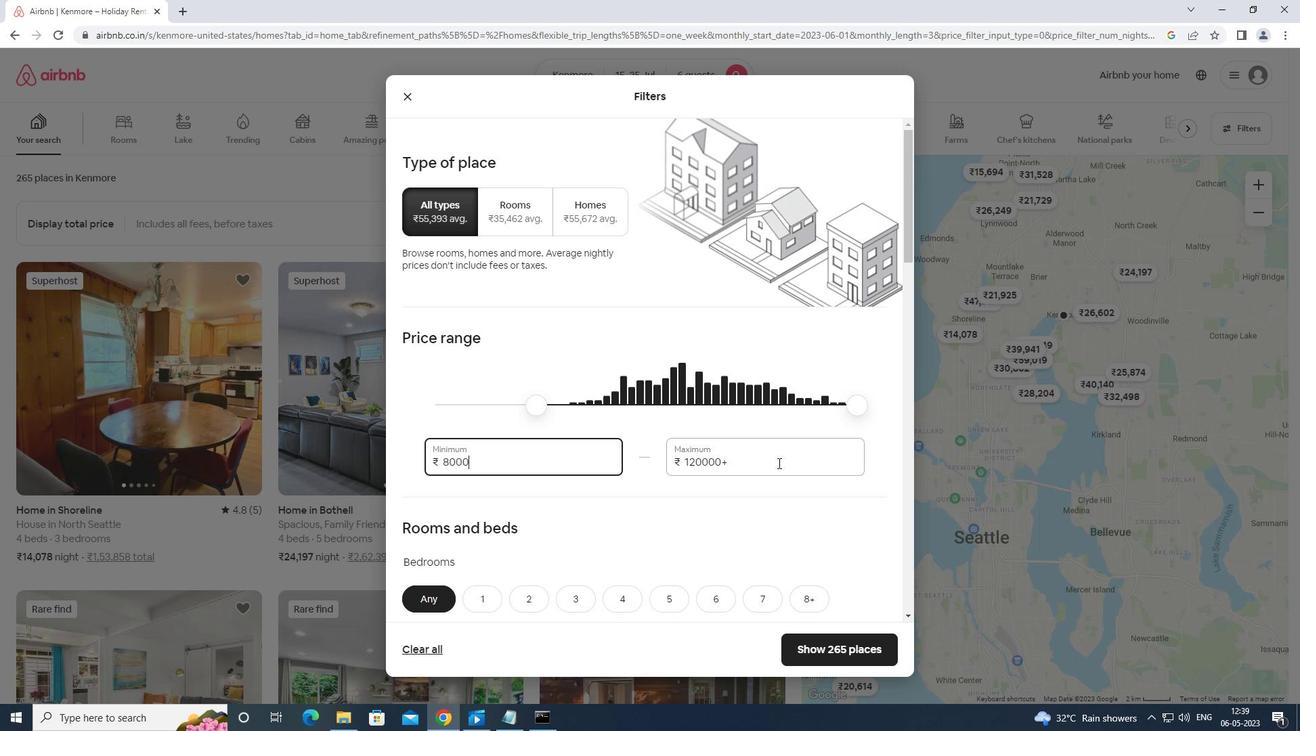
Action: Mouse pressed left at (773, 448)
Screenshot: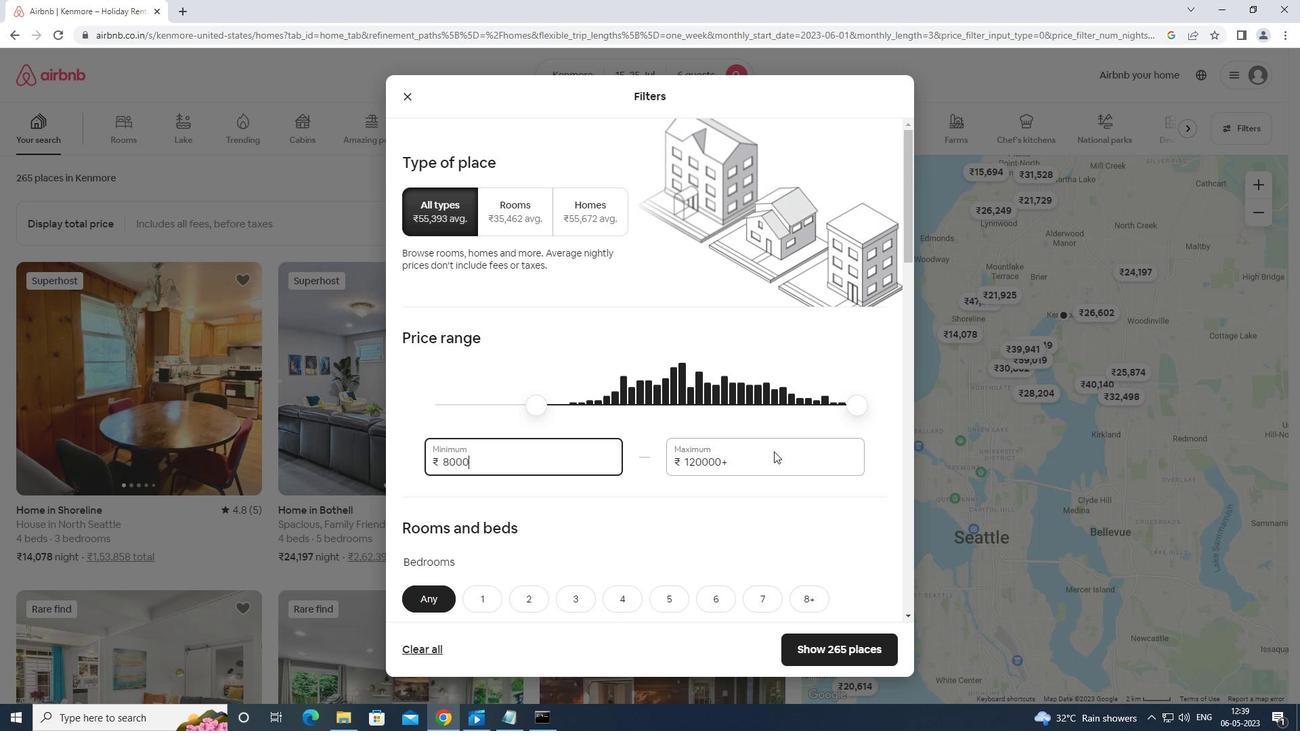 
Action: Key pressed <Key.backspace><Key.backspace><Key.backspace><Key.backspace><Key.backspace><Key.backspace><Key.backspace><Key.backspace><Key.backspace><Key.backspace><Key.backspace><Key.backspace><Key.backspace><Key.backspace><Key.backspace><Key.backspace>12000
Screenshot: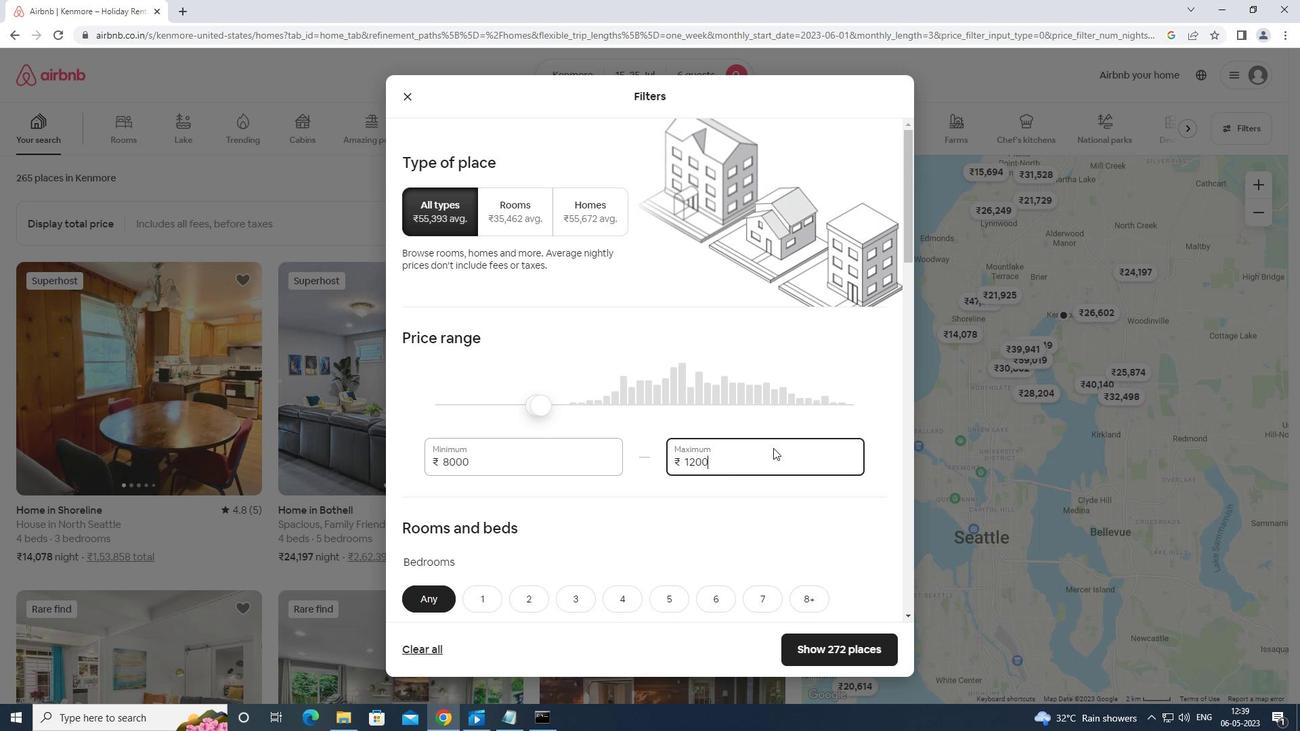 
Action: Mouse scrolled (773, 447) with delta (0, 0)
Screenshot: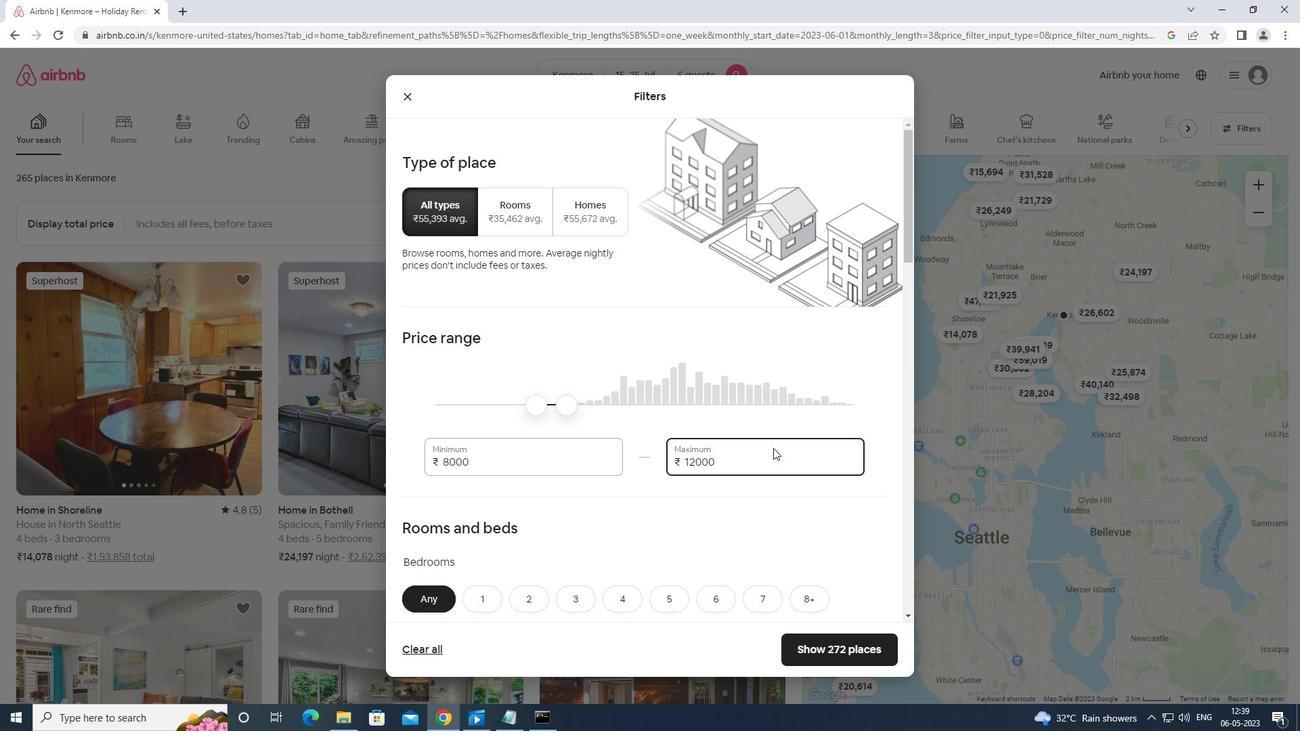 
Action: Mouse scrolled (773, 447) with delta (0, 0)
Screenshot: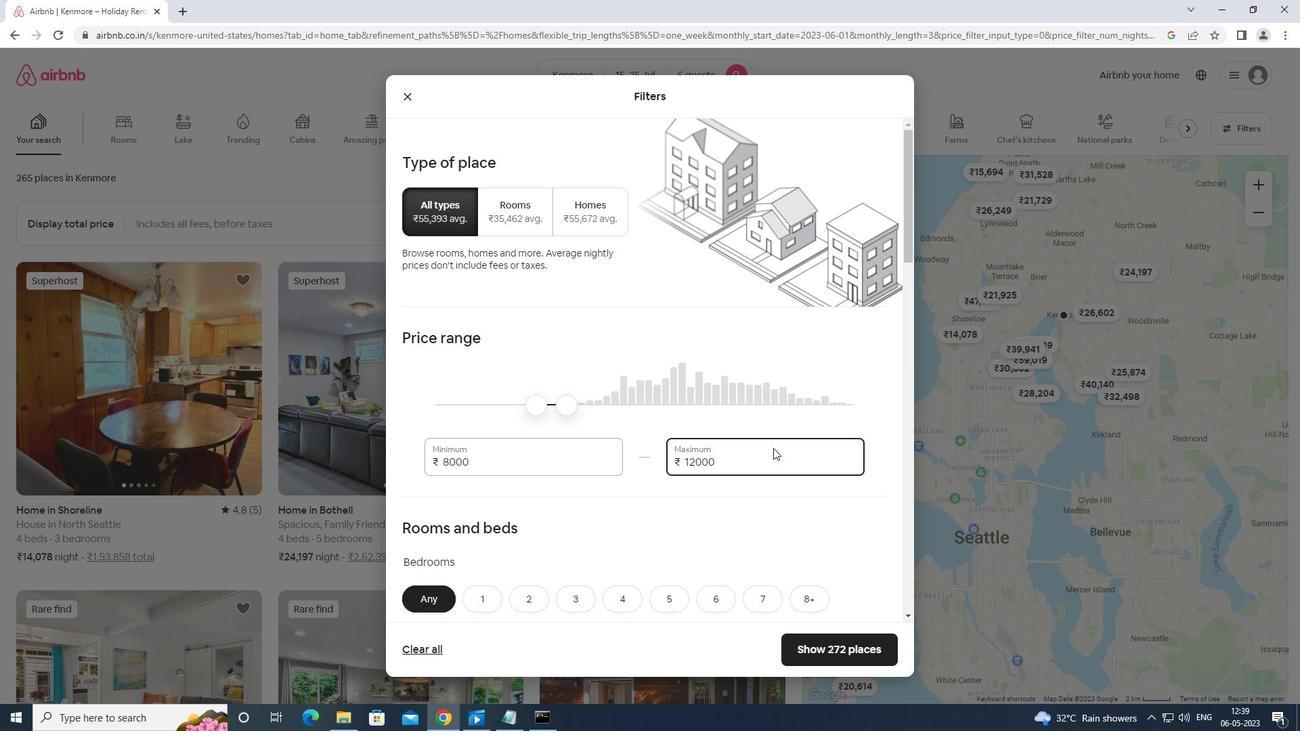 
Action: Mouse scrolled (773, 447) with delta (0, 0)
Screenshot: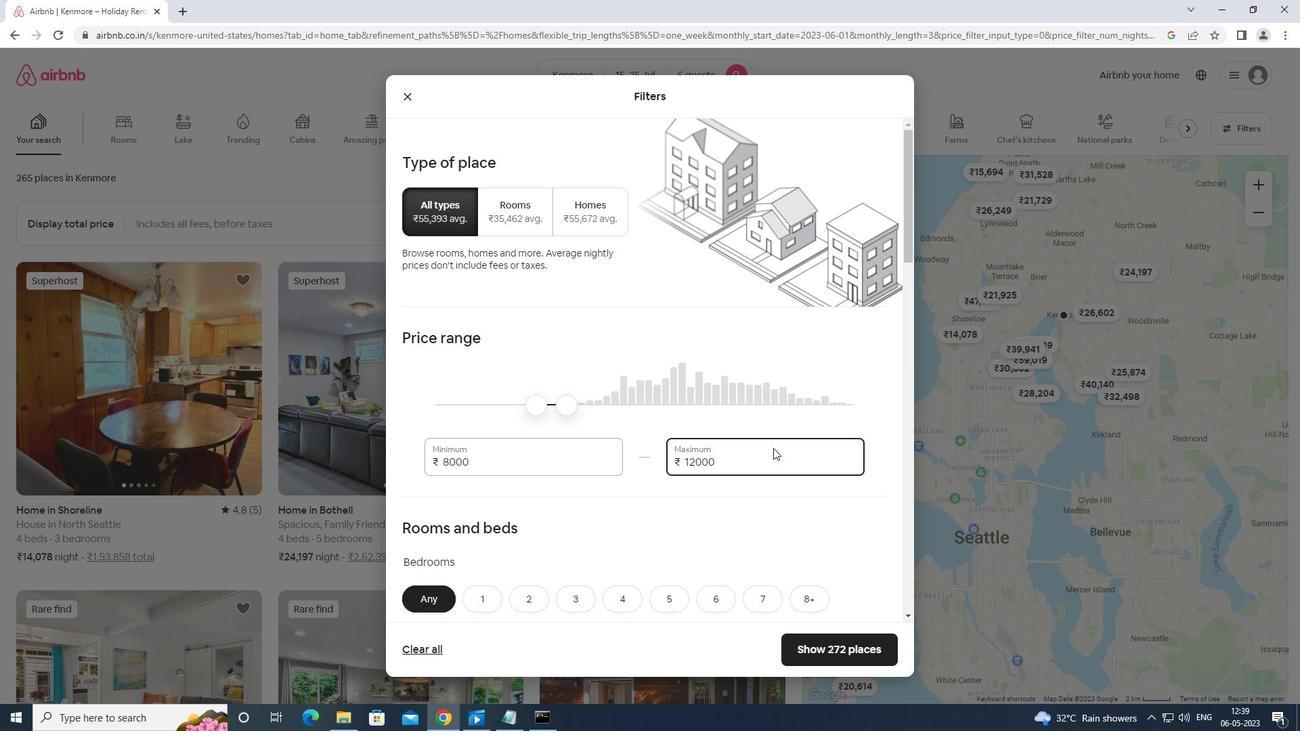 
Action: Mouse moved to (732, 392)
Screenshot: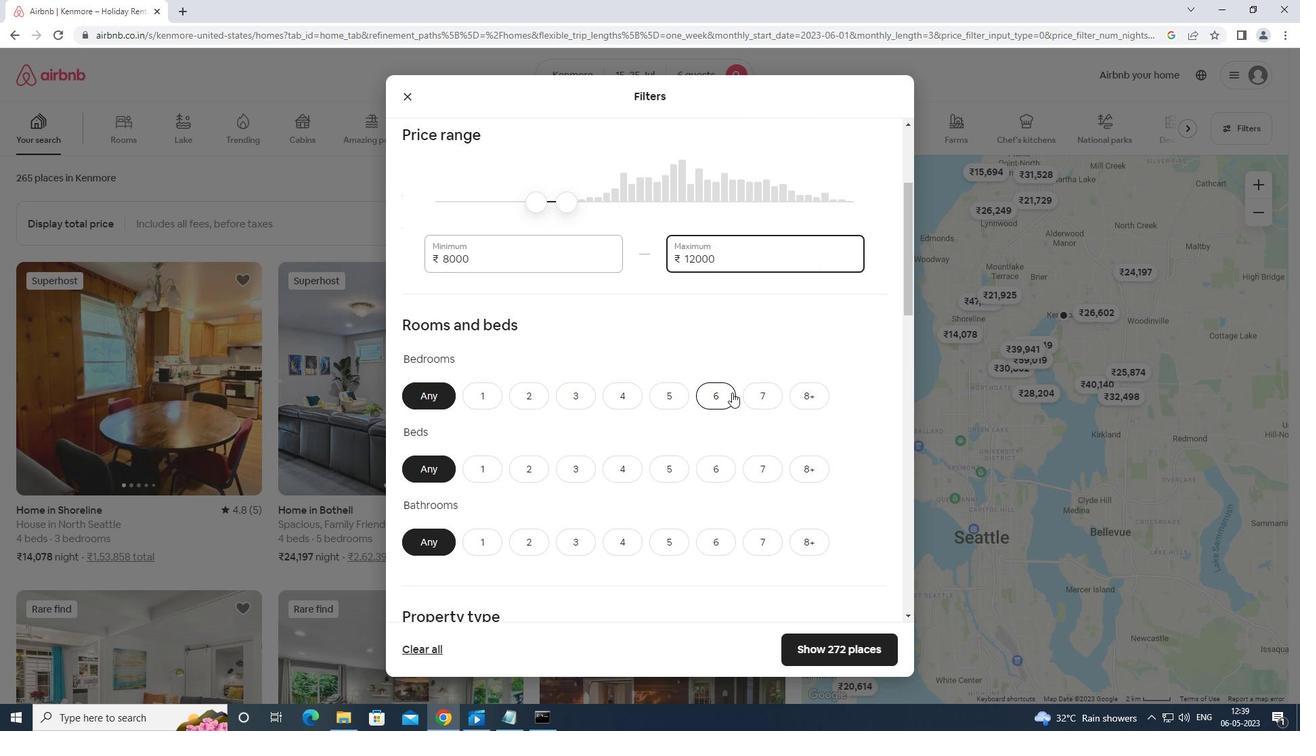 
Action: Mouse pressed left at (732, 392)
Screenshot: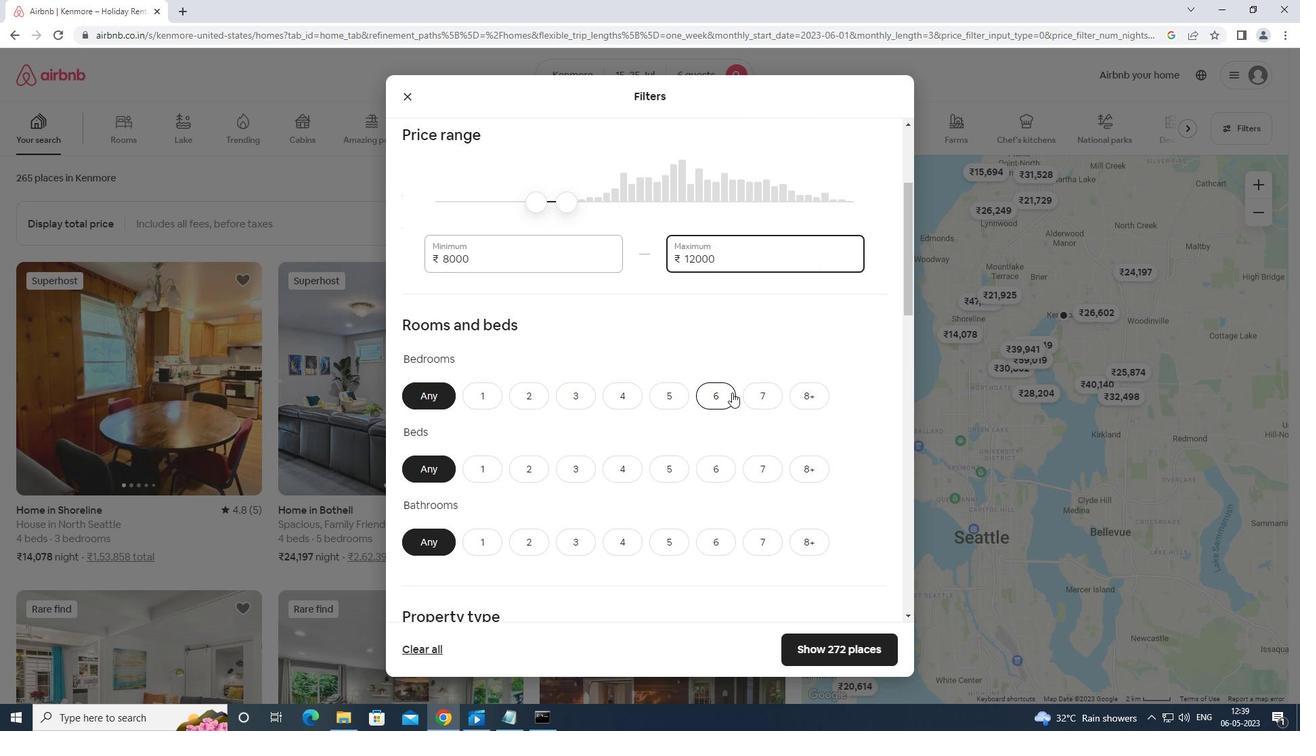 
Action: Mouse moved to (717, 457)
Screenshot: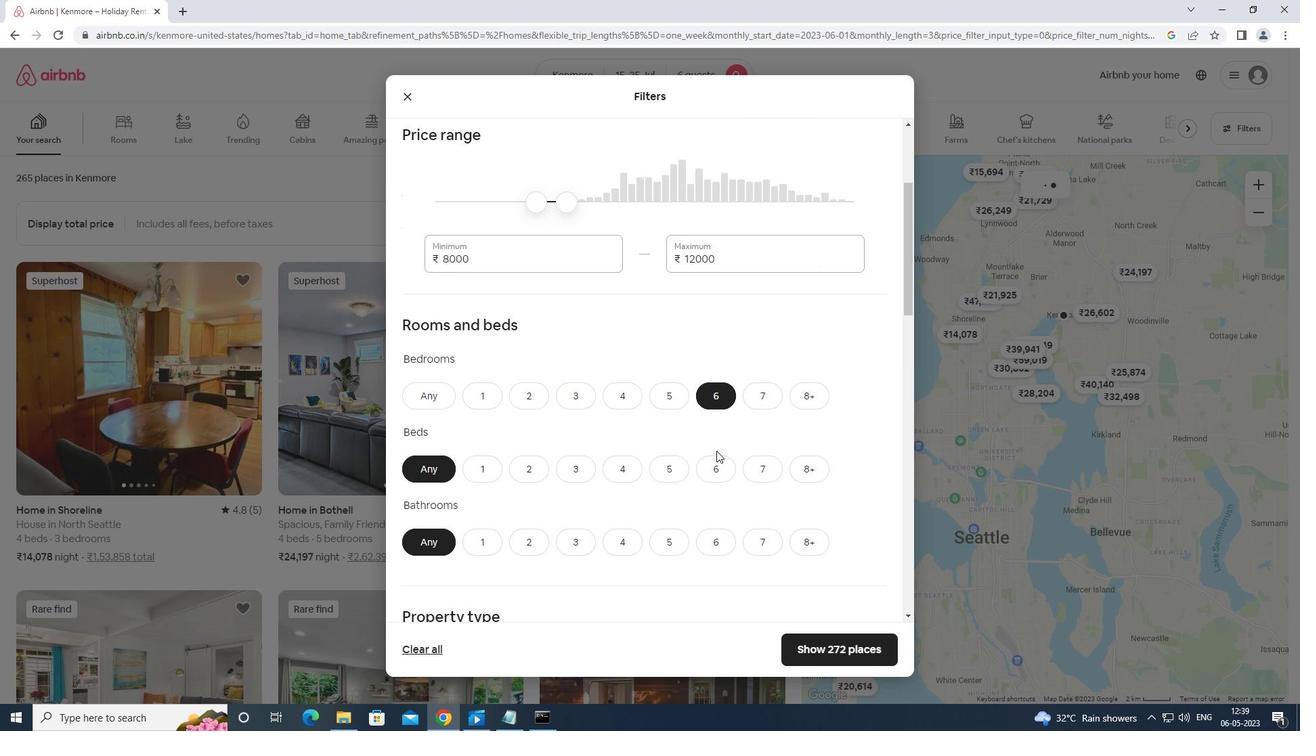 
Action: Mouse pressed left at (717, 457)
Screenshot: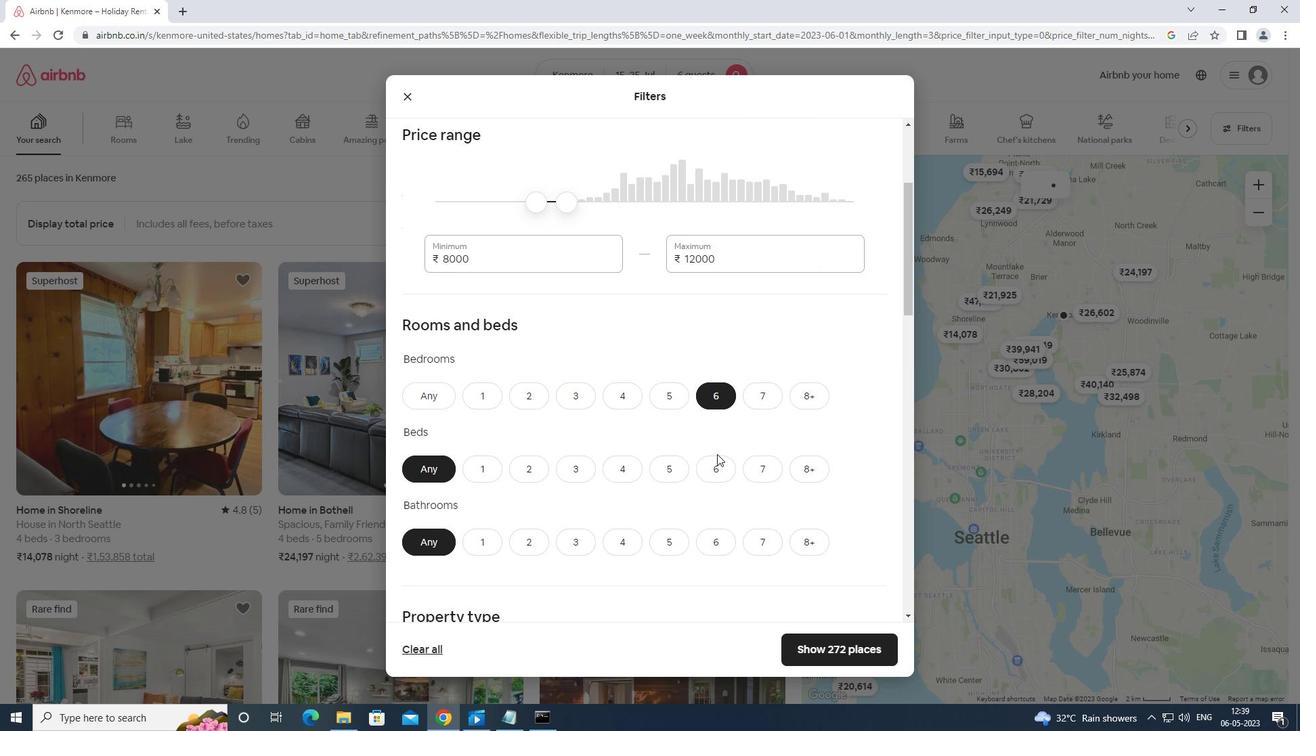 
Action: Mouse moved to (708, 540)
Screenshot: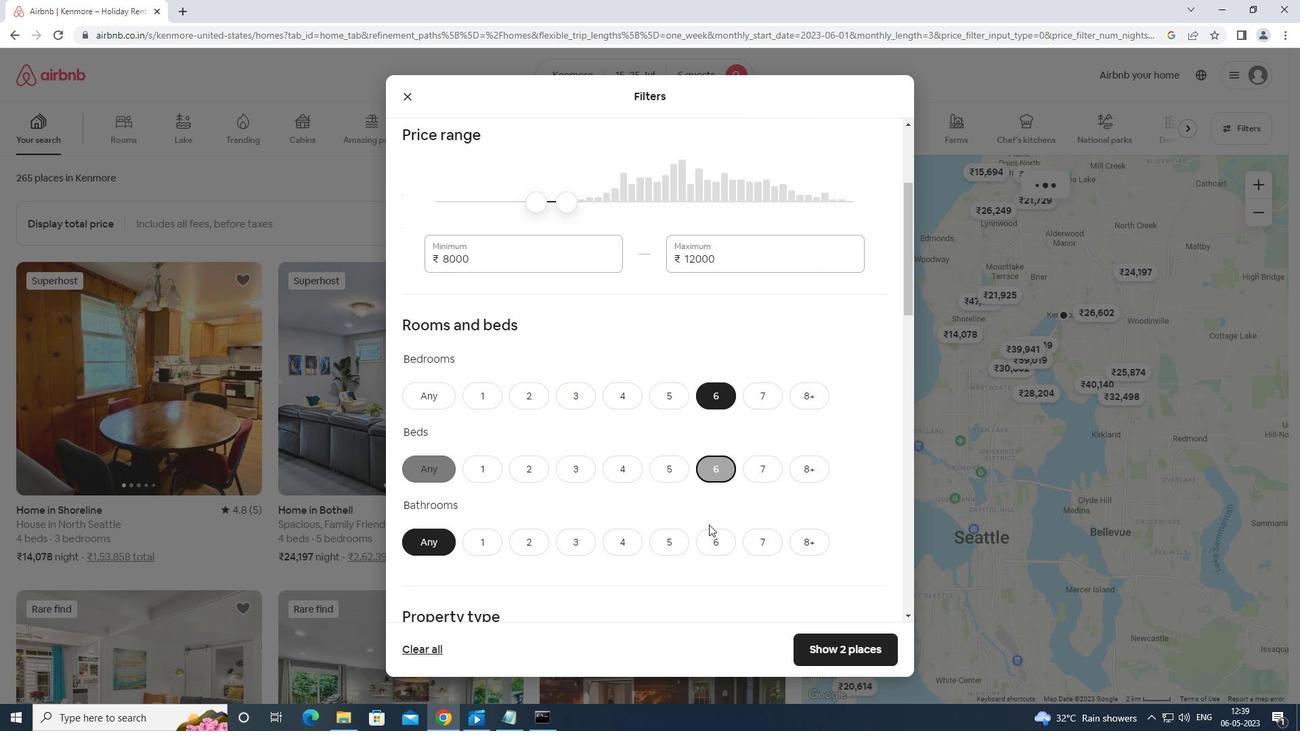 
Action: Mouse pressed left at (708, 540)
Screenshot: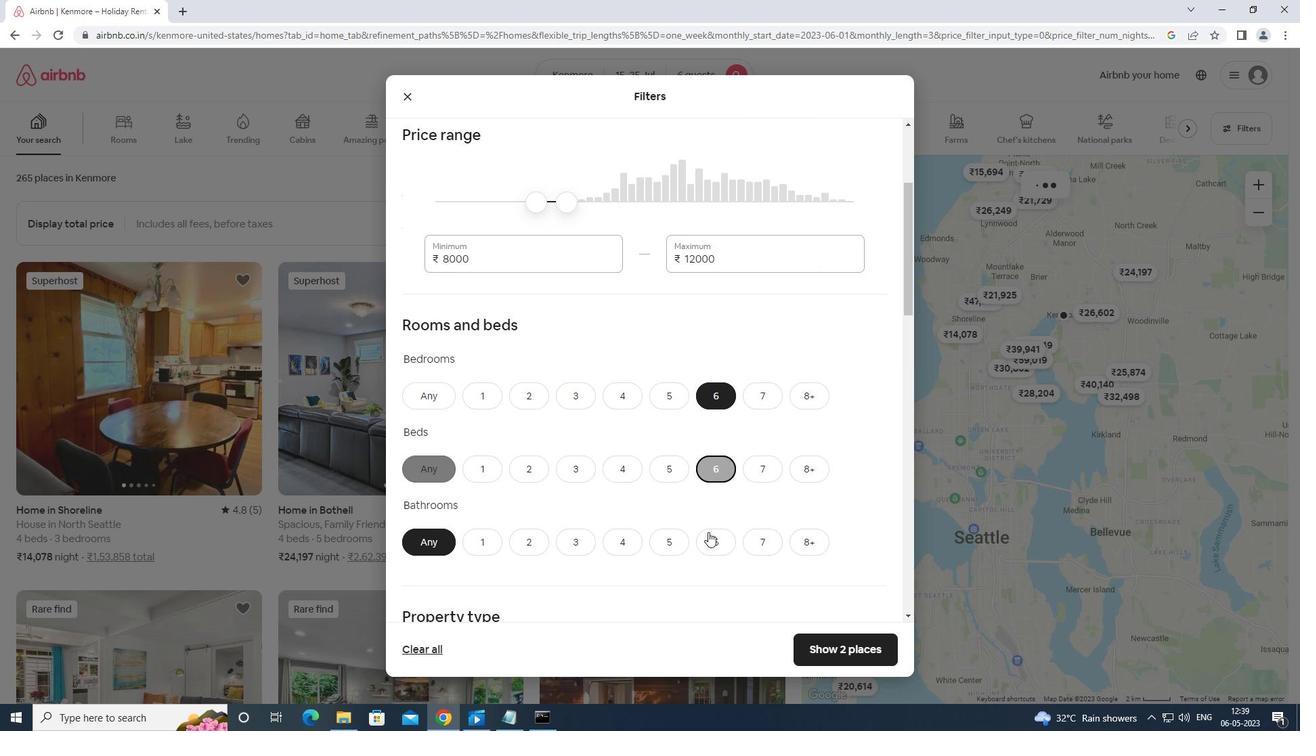 
Action: Mouse moved to (713, 539)
Screenshot: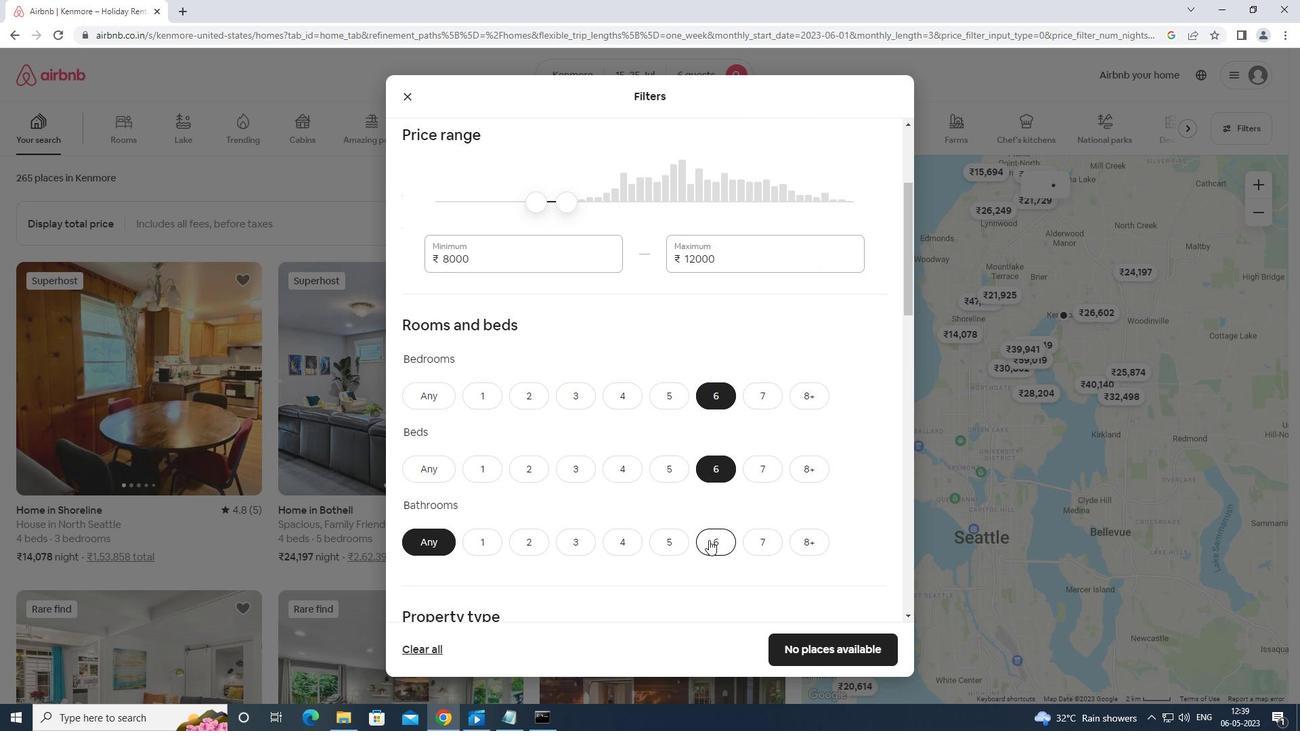 
Action: Mouse scrolled (713, 539) with delta (0, 0)
Screenshot: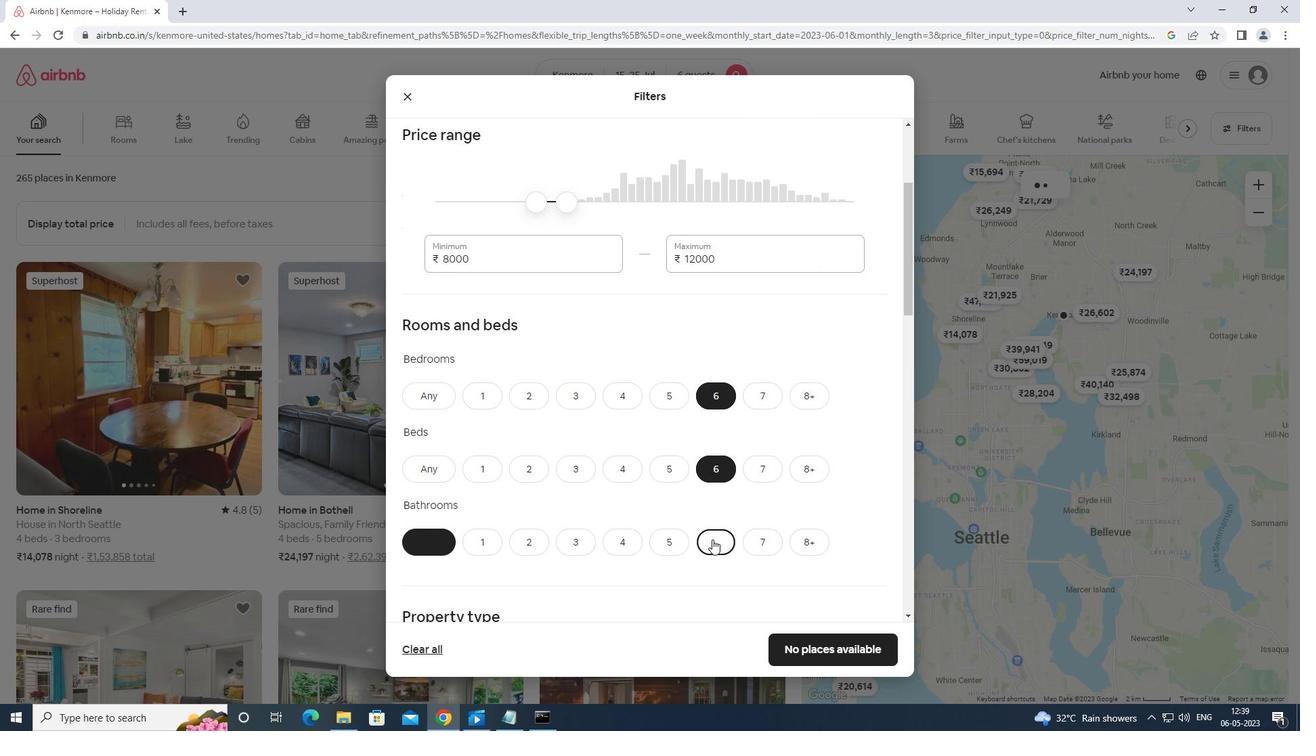 
Action: Mouse scrolled (713, 539) with delta (0, 0)
Screenshot: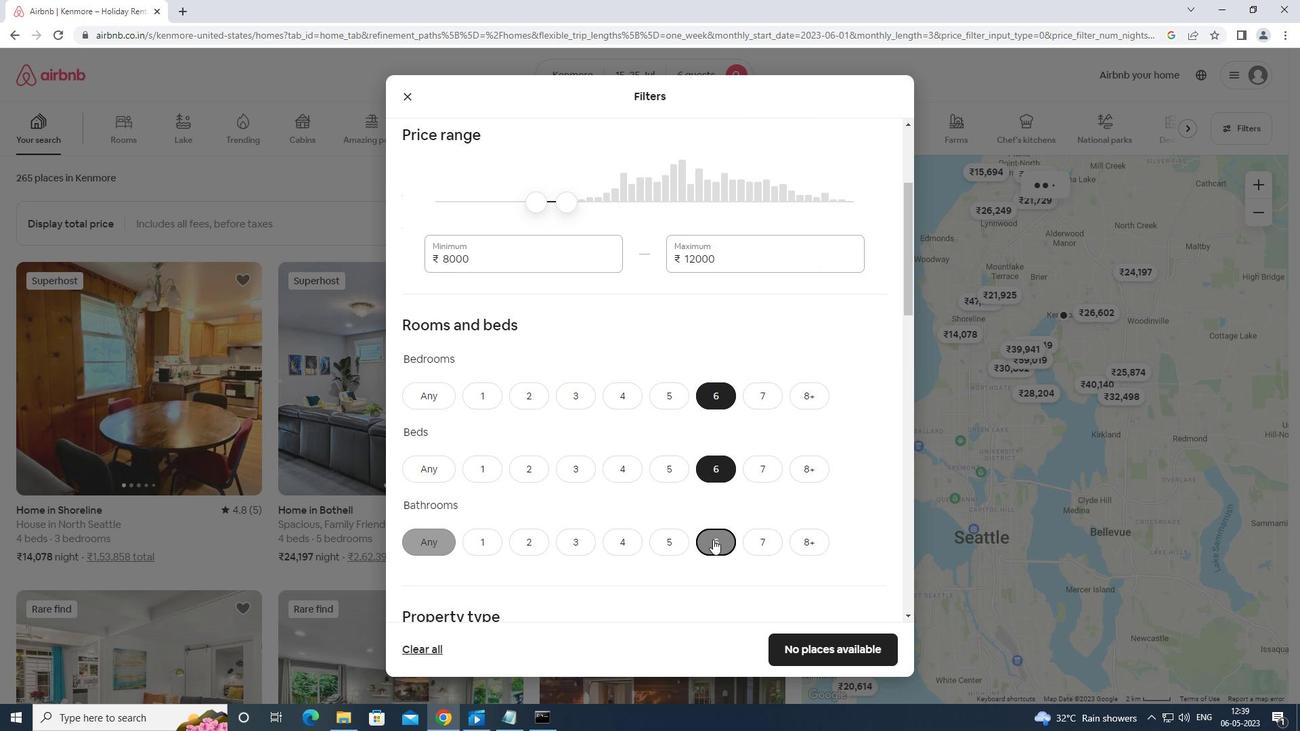 
Action: Mouse scrolled (713, 539) with delta (0, 0)
Screenshot: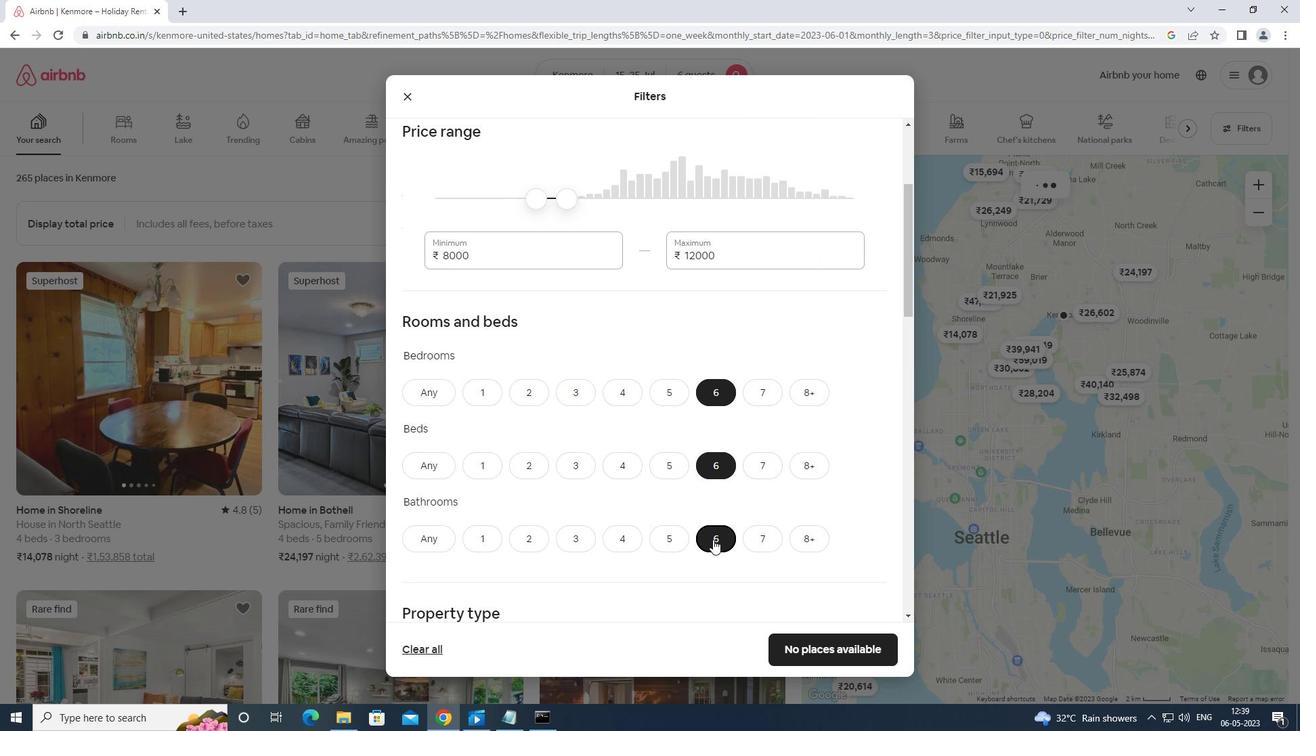 
Action: Mouse moved to (495, 473)
Screenshot: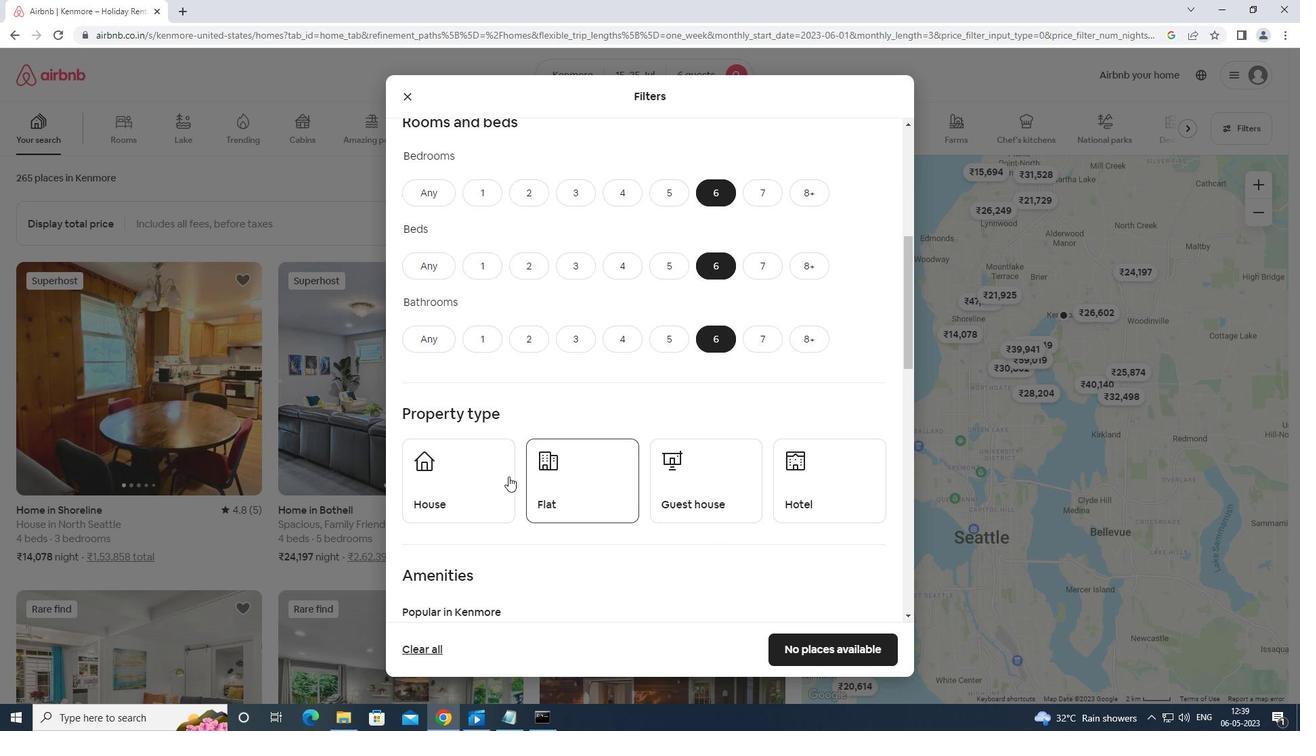 
Action: Mouse pressed left at (495, 473)
Screenshot: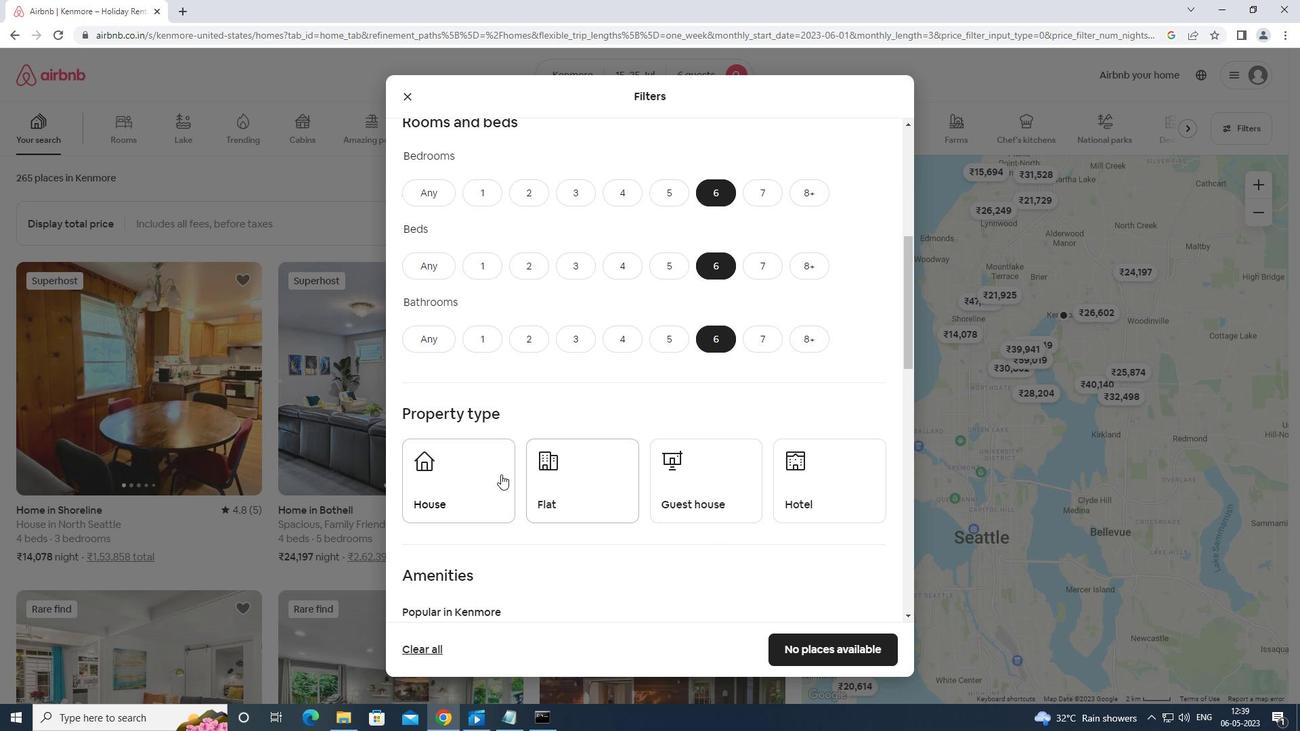 
Action: Mouse moved to (563, 493)
Screenshot: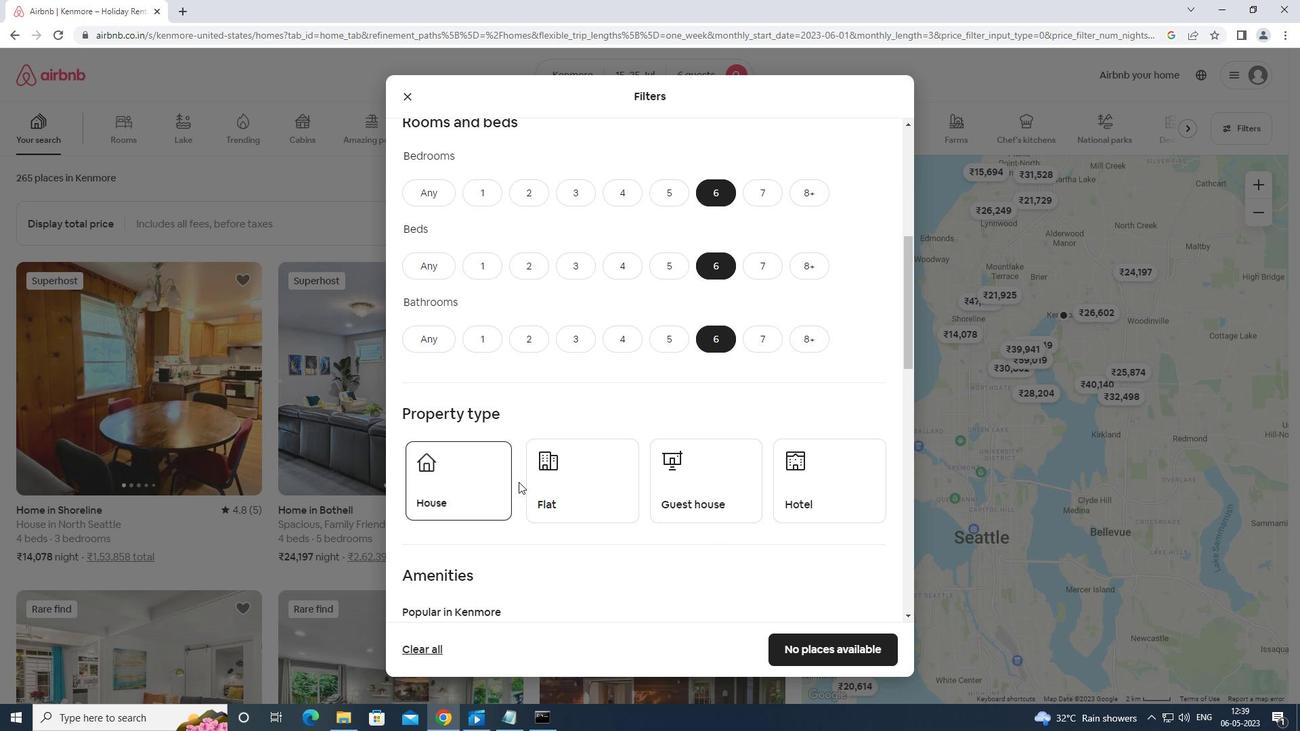 
Action: Mouse pressed left at (563, 493)
Screenshot: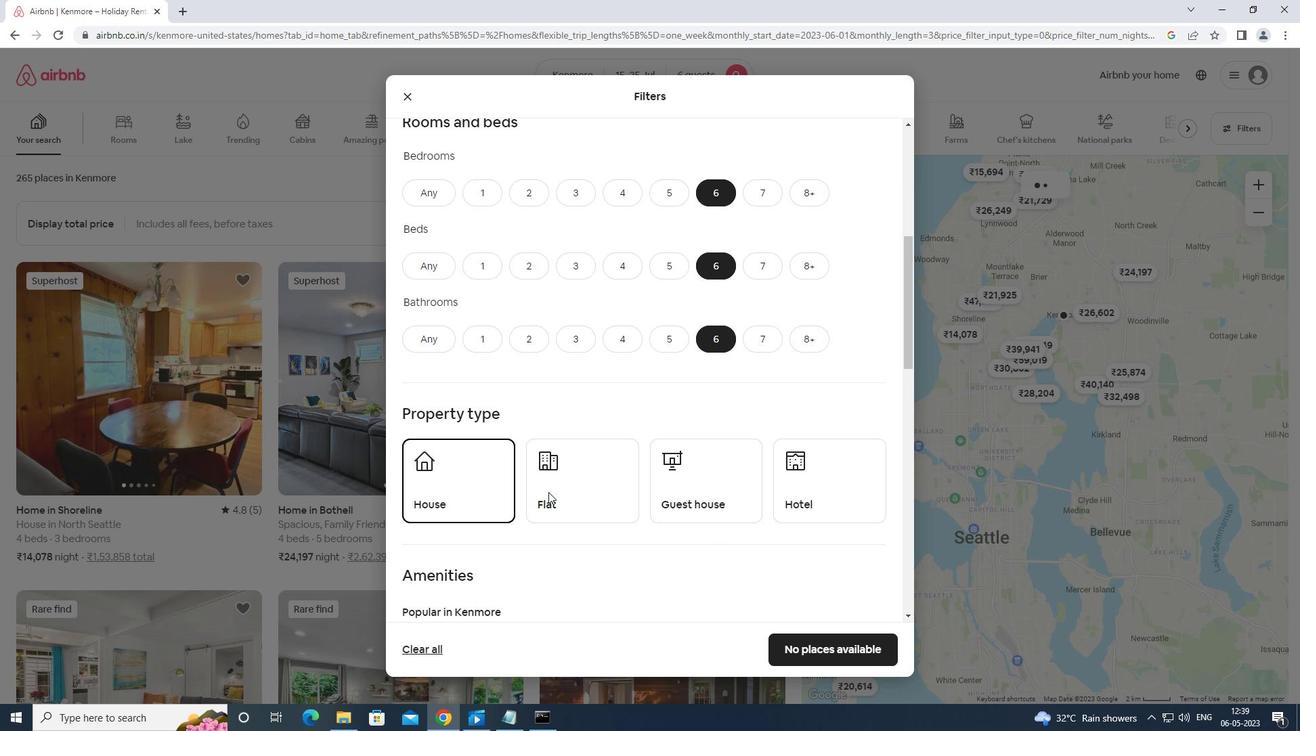 
Action: Mouse moved to (718, 475)
Screenshot: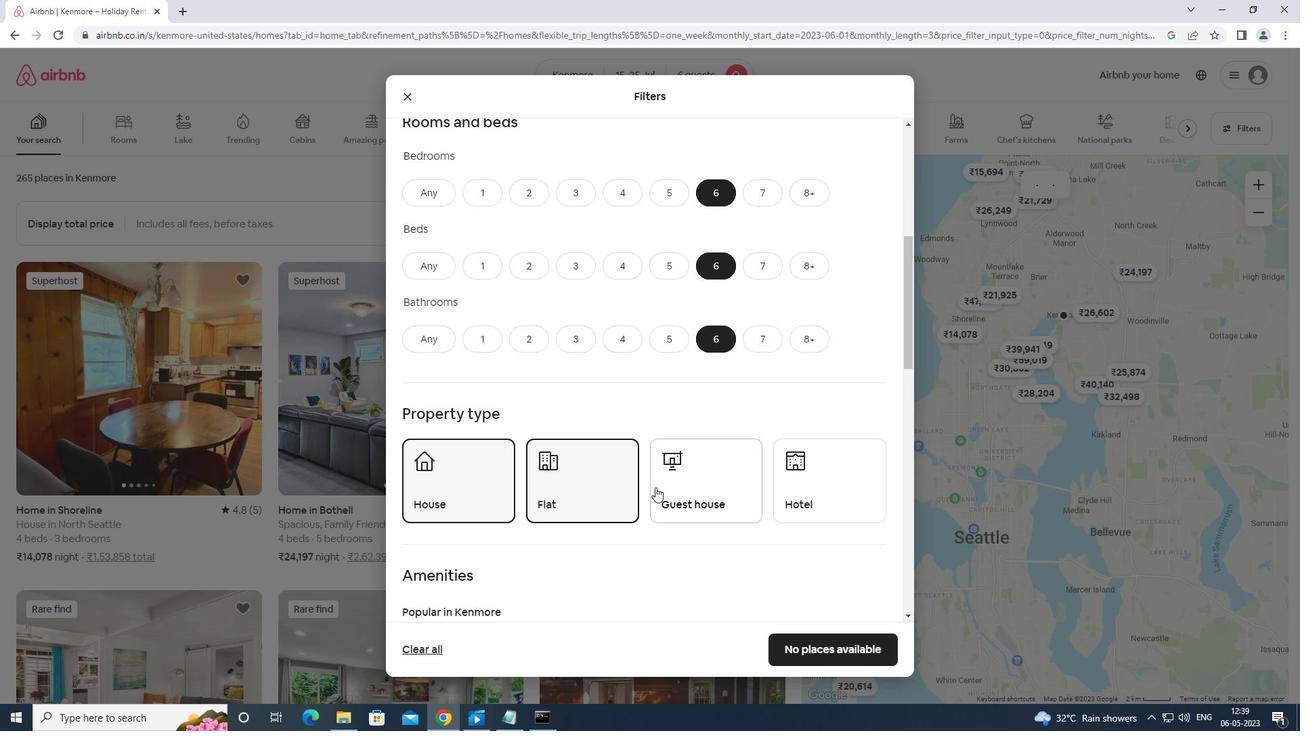 
Action: Mouse pressed left at (718, 475)
Screenshot: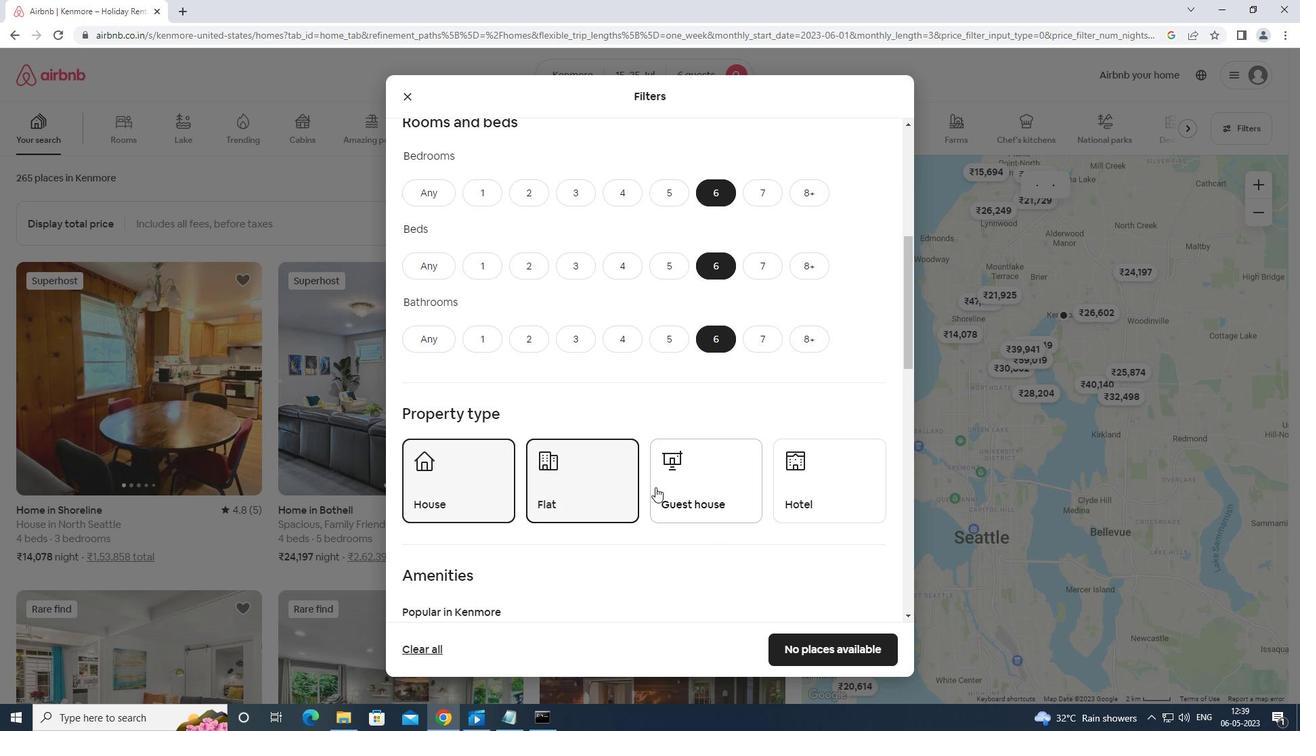 
Action: Mouse moved to (730, 470)
Screenshot: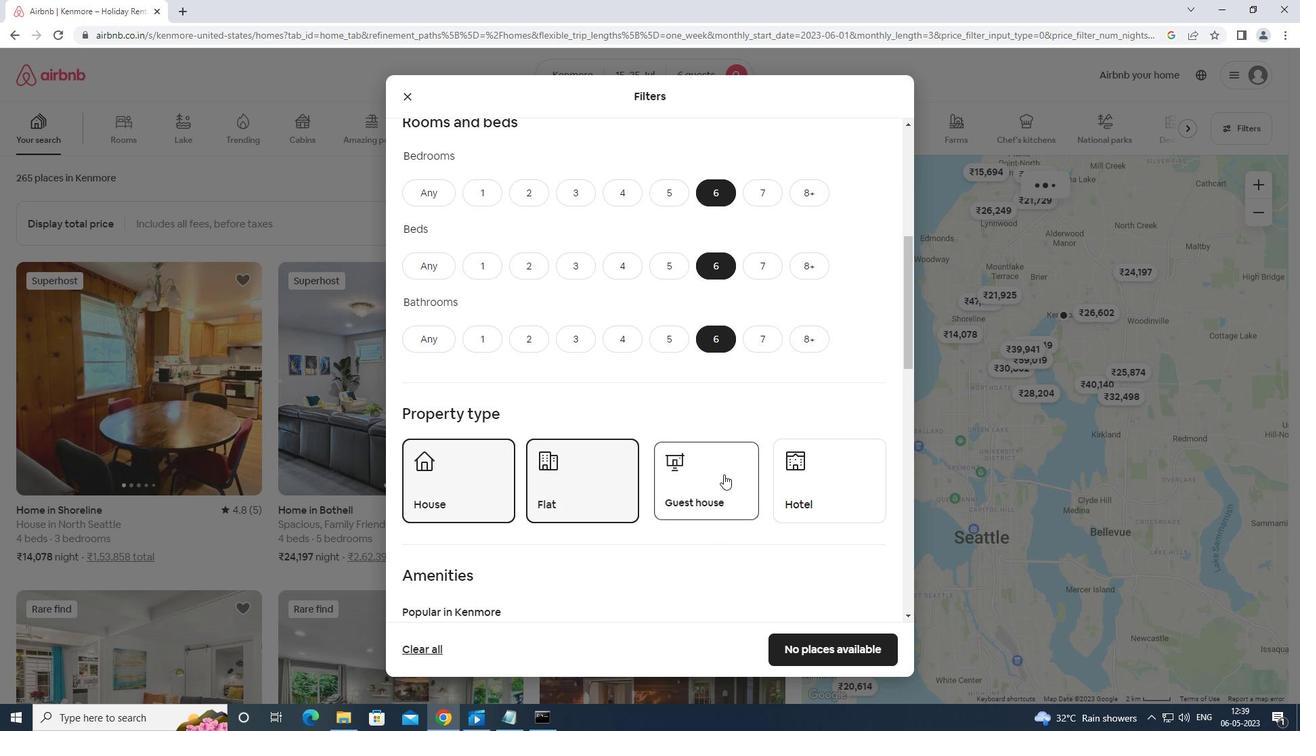 
Action: Mouse scrolled (730, 470) with delta (0, 0)
Screenshot: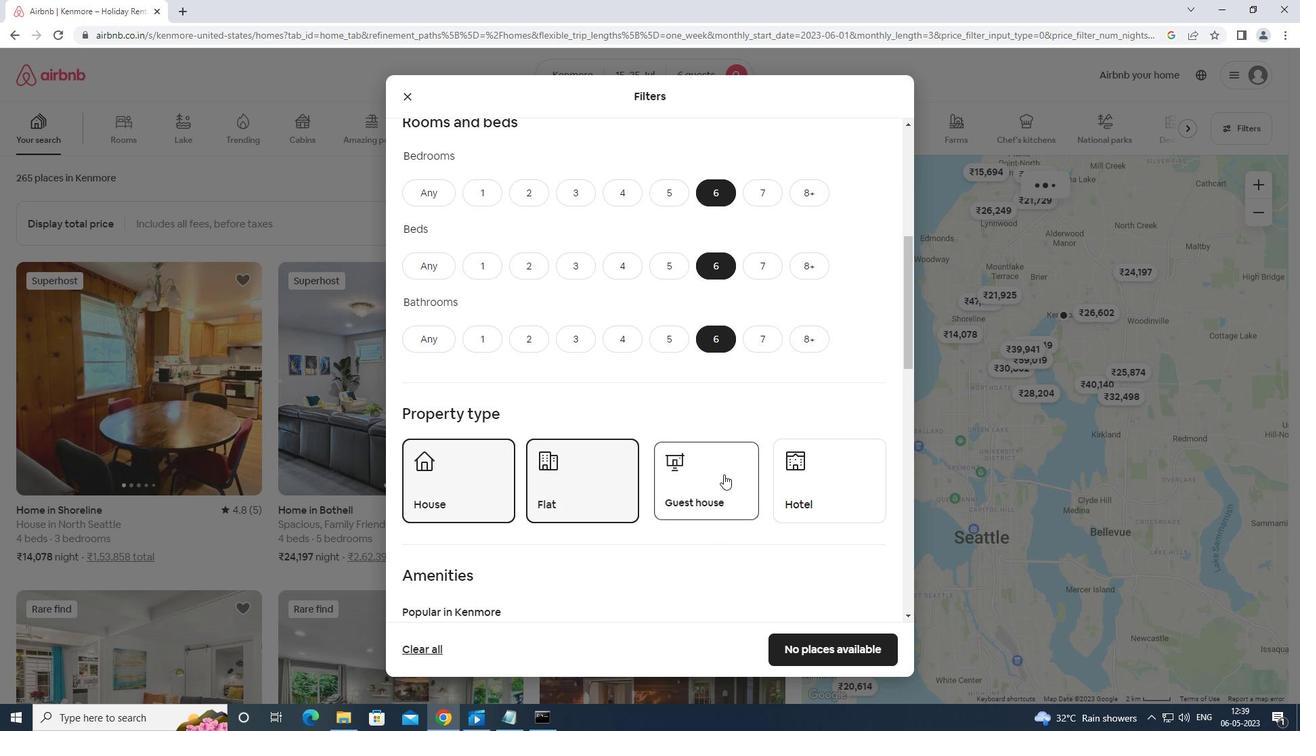 
Action: Mouse moved to (729, 471)
Screenshot: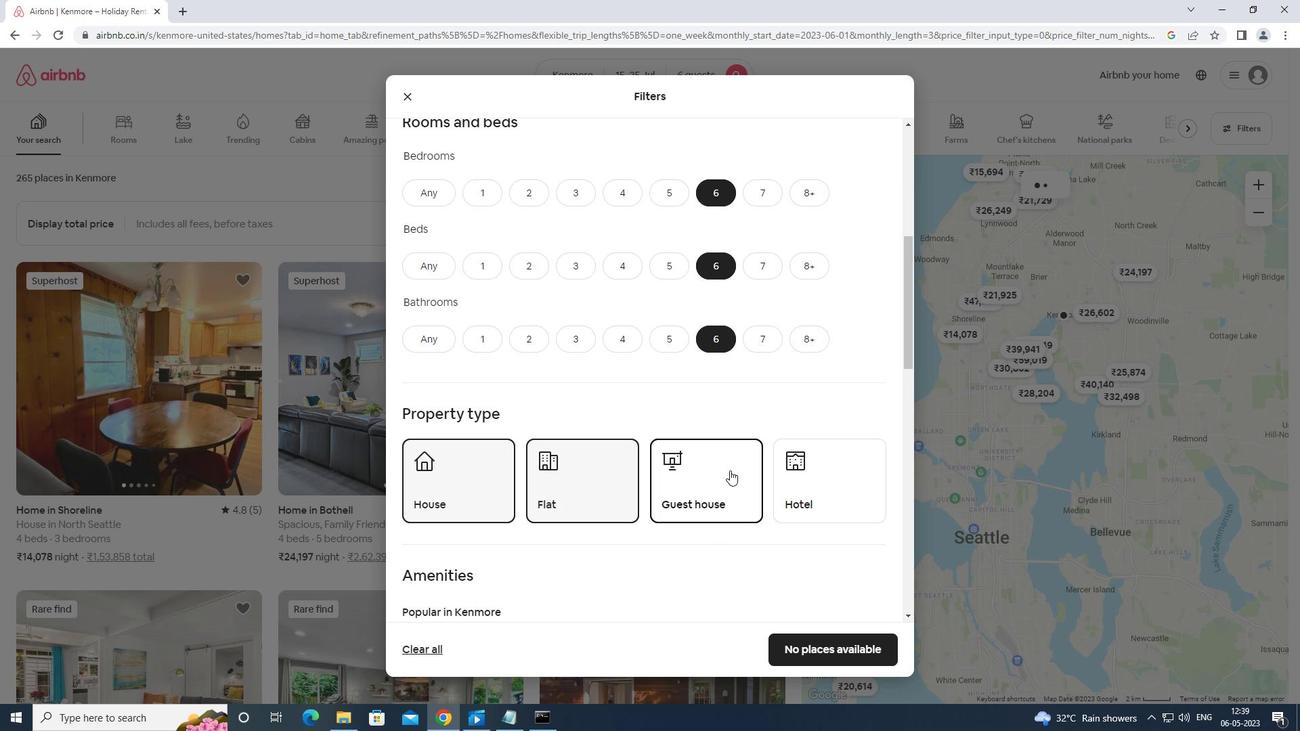 
Action: Mouse scrolled (729, 470) with delta (0, 0)
Screenshot: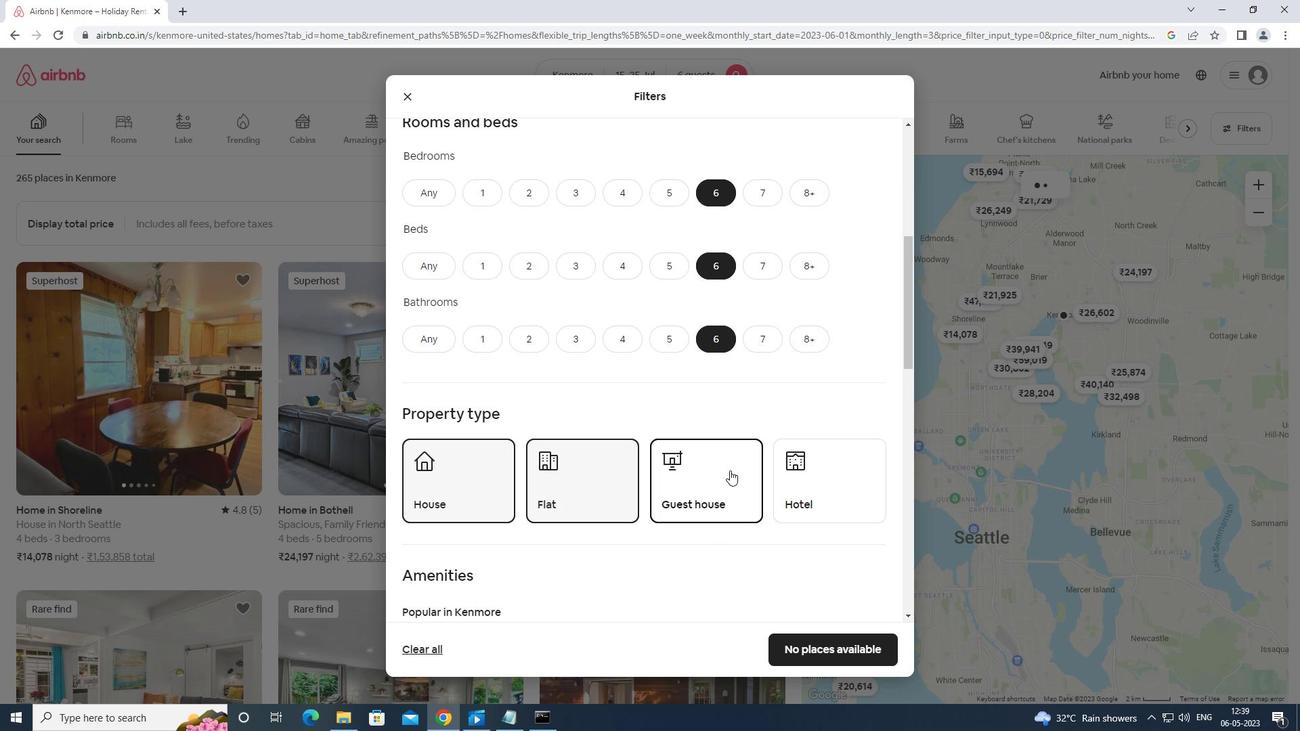 
Action: Mouse moved to (414, 508)
Screenshot: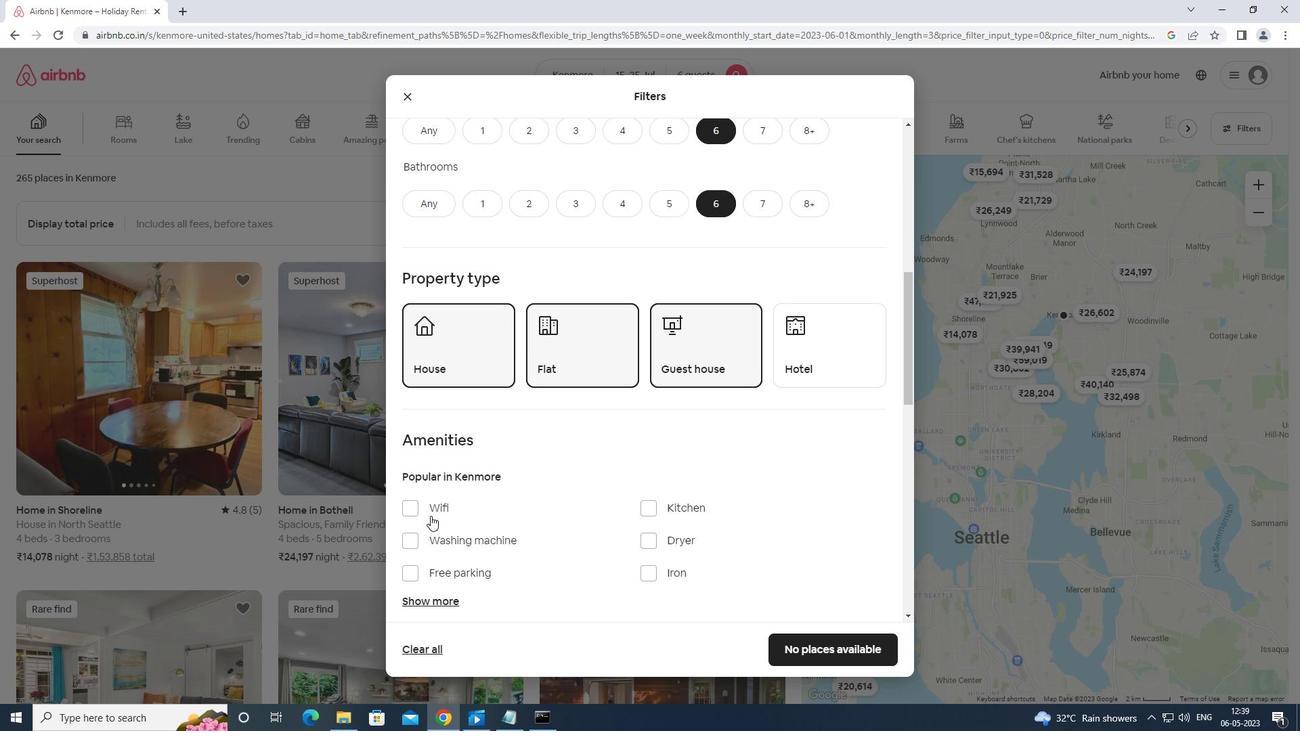 
Action: Mouse pressed left at (414, 508)
Screenshot: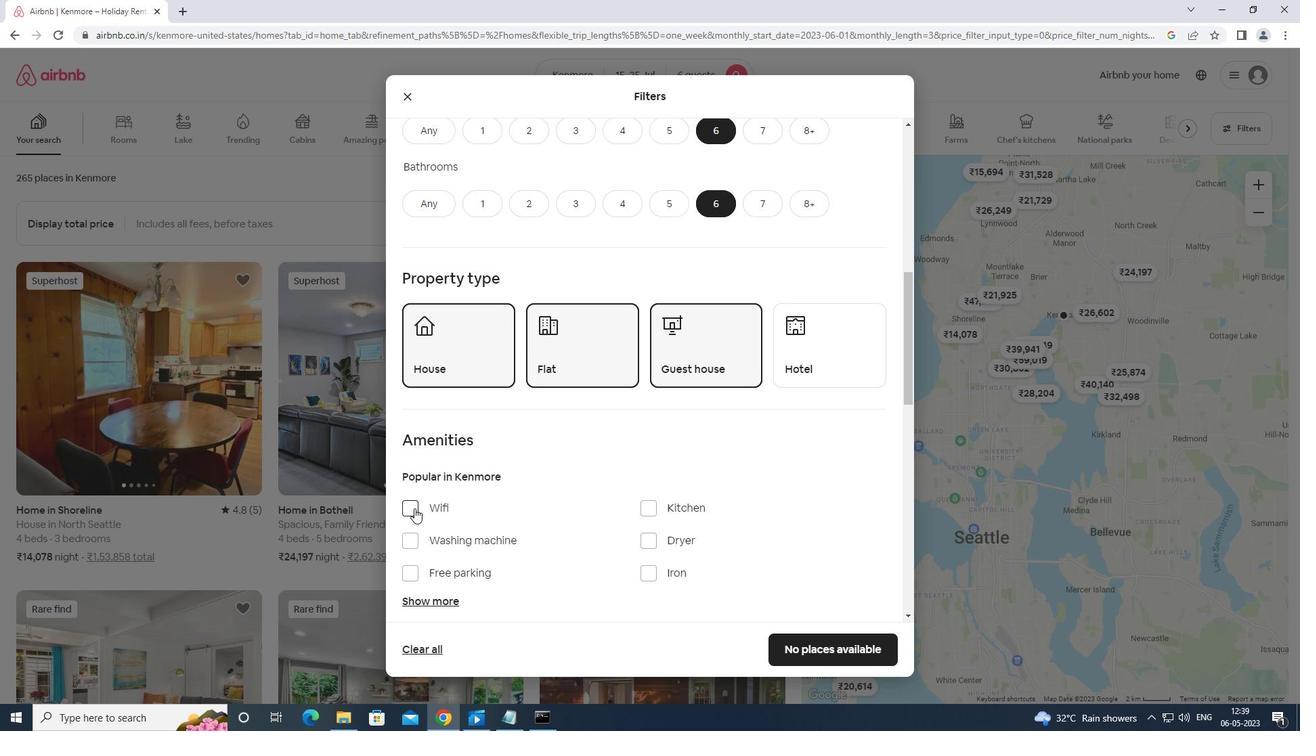 
Action: Mouse moved to (414, 508)
Screenshot: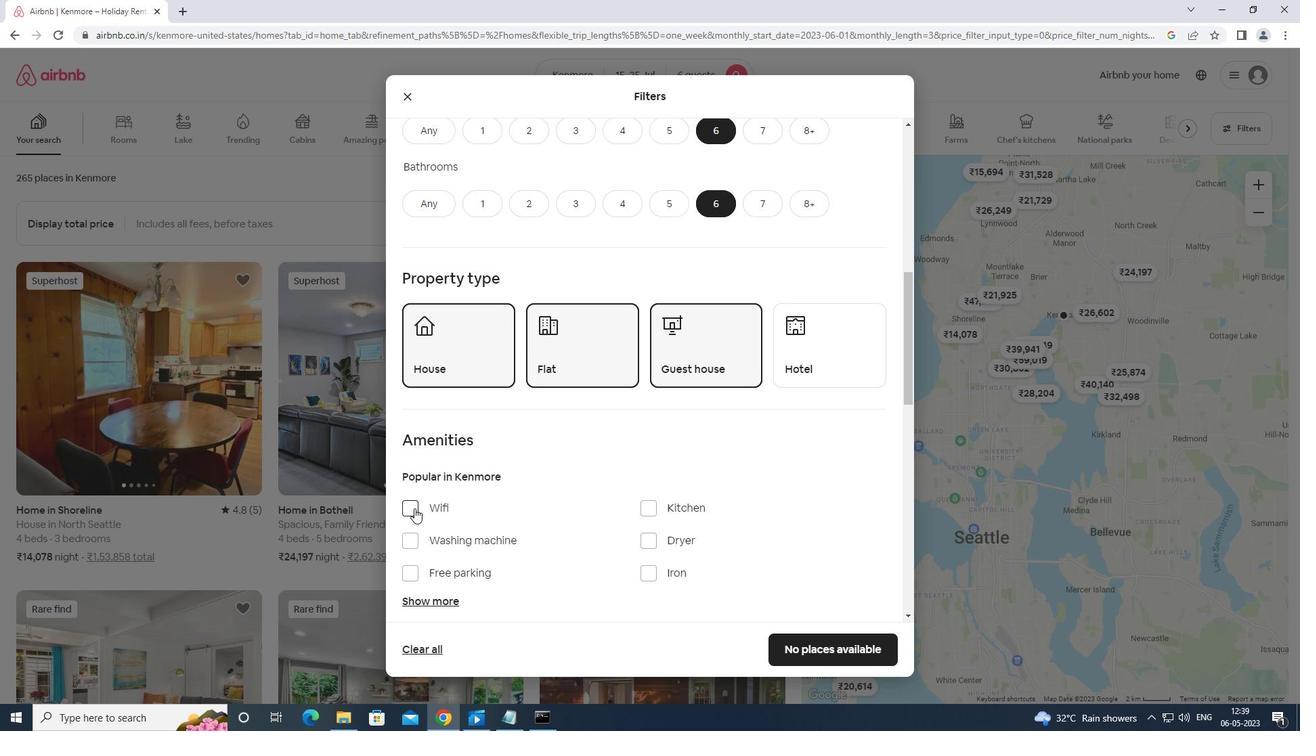 
Action: Mouse scrolled (414, 508) with delta (0, 0)
Screenshot: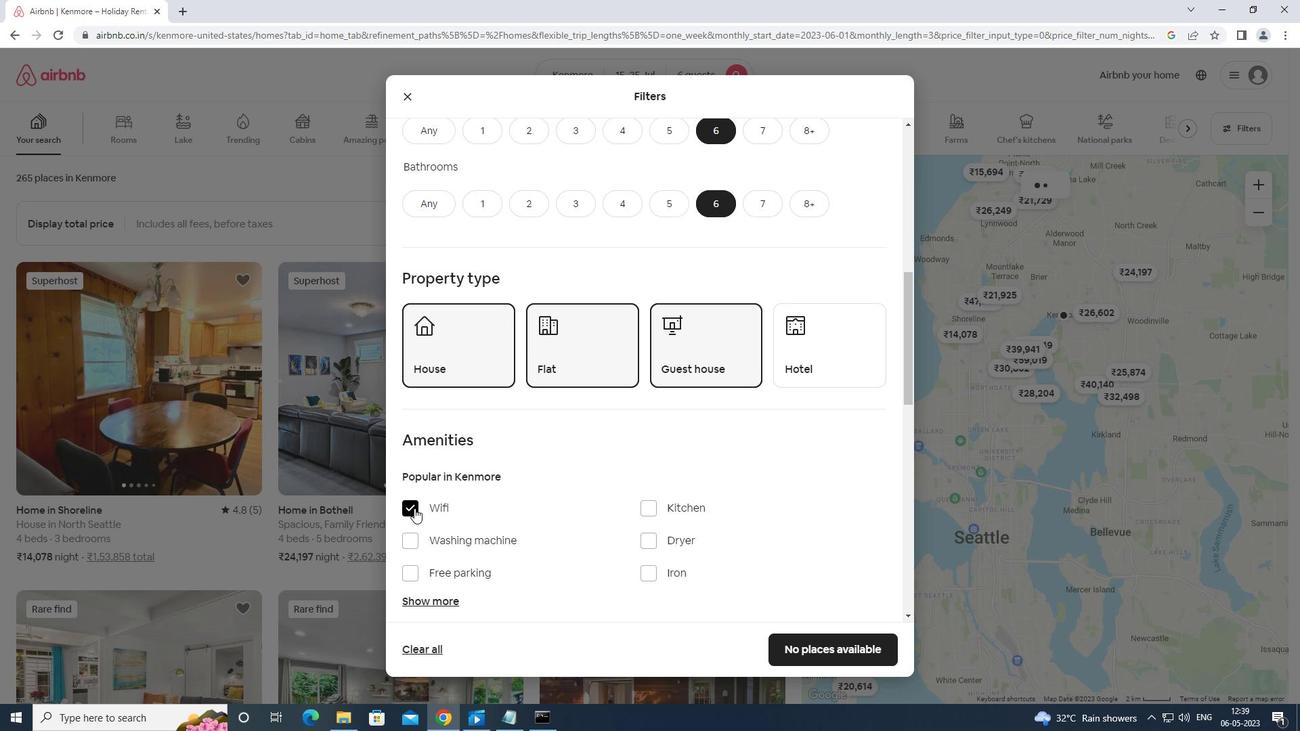 
Action: Mouse moved to (415, 509)
Screenshot: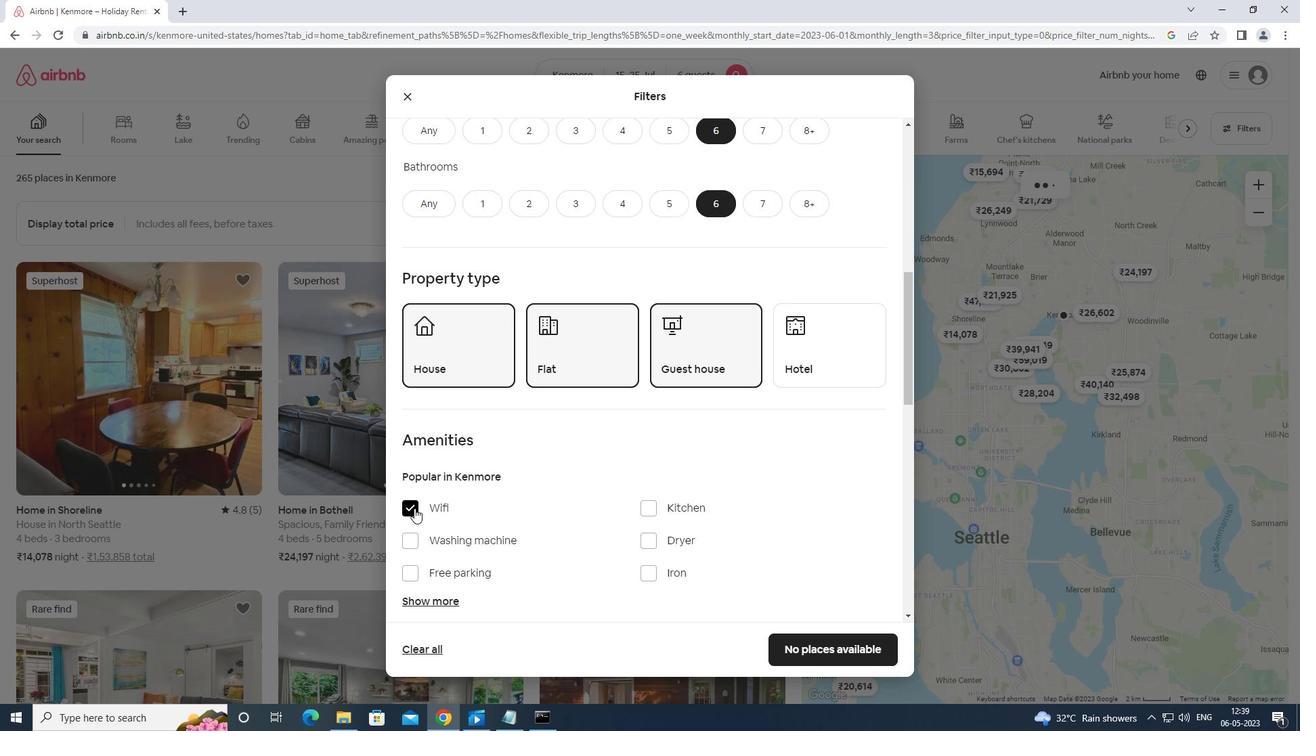 
Action: Mouse scrolled (415, 508) with delta (0, 0)
Screenshot: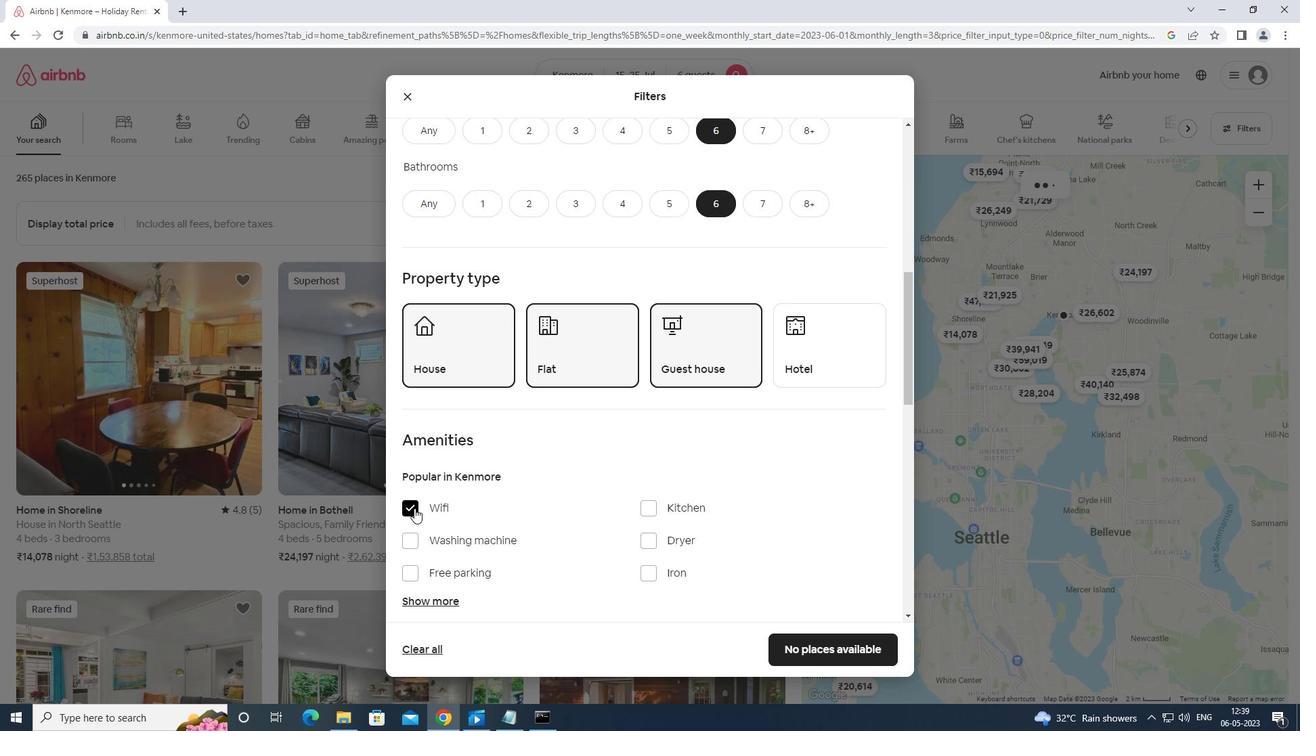 
Action: Mouse moved to (405, 432)
Screenshot: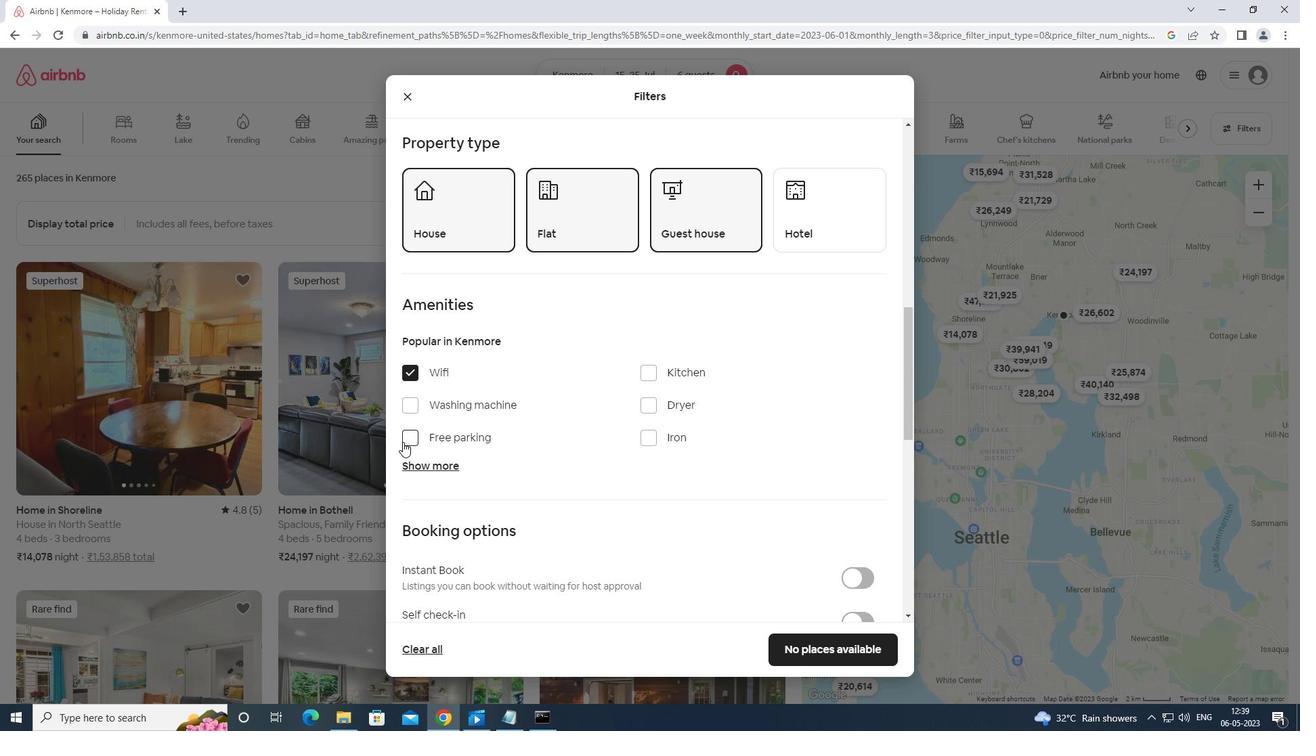
Action: Mouse pressed left at (405, 432)
Screenshot: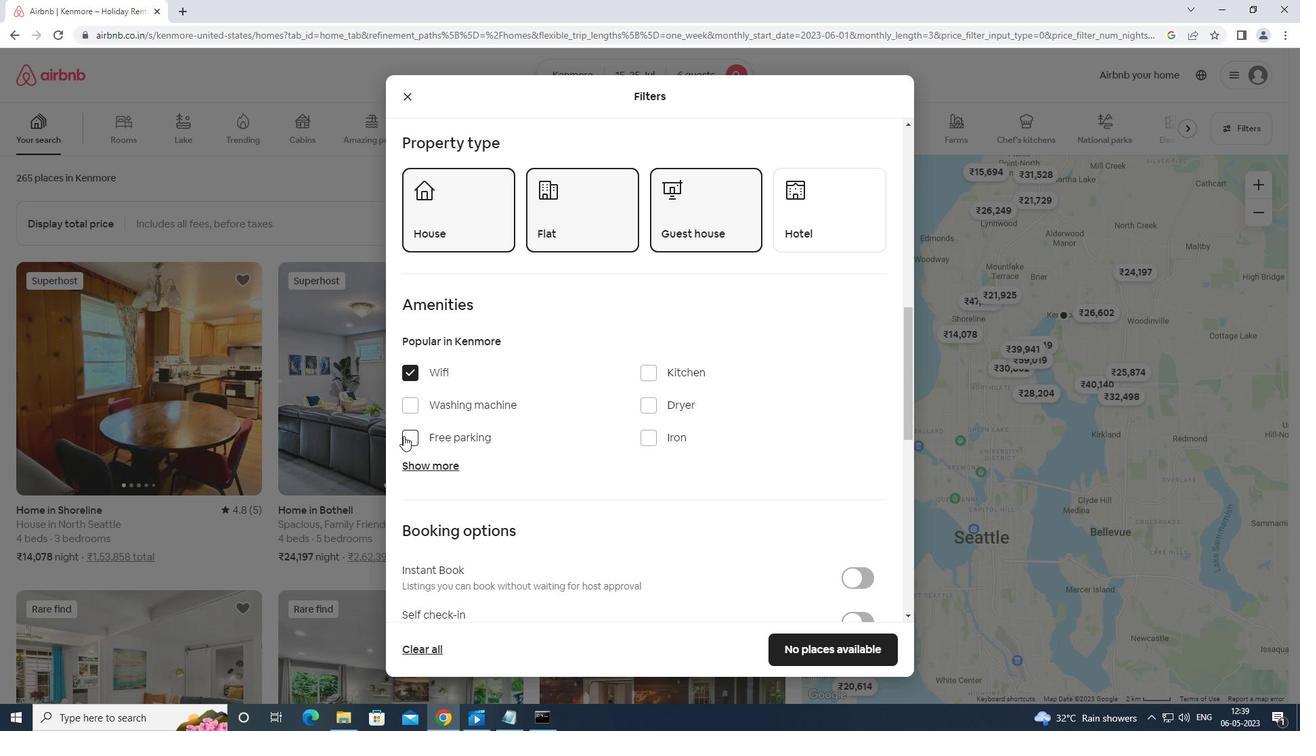 
Action: Mouse moved to (426, 462)
Screenshot: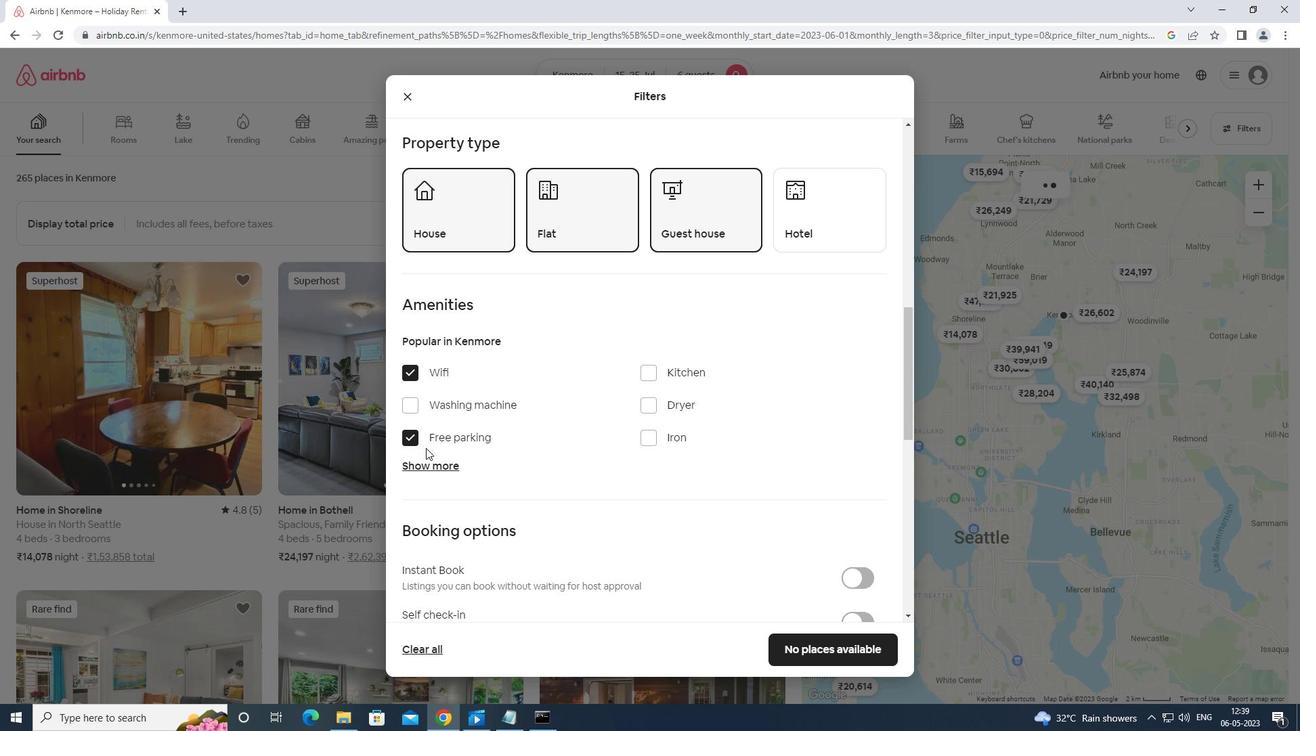 
Action: Mouse pressed left at (426, 462)
Screenshot: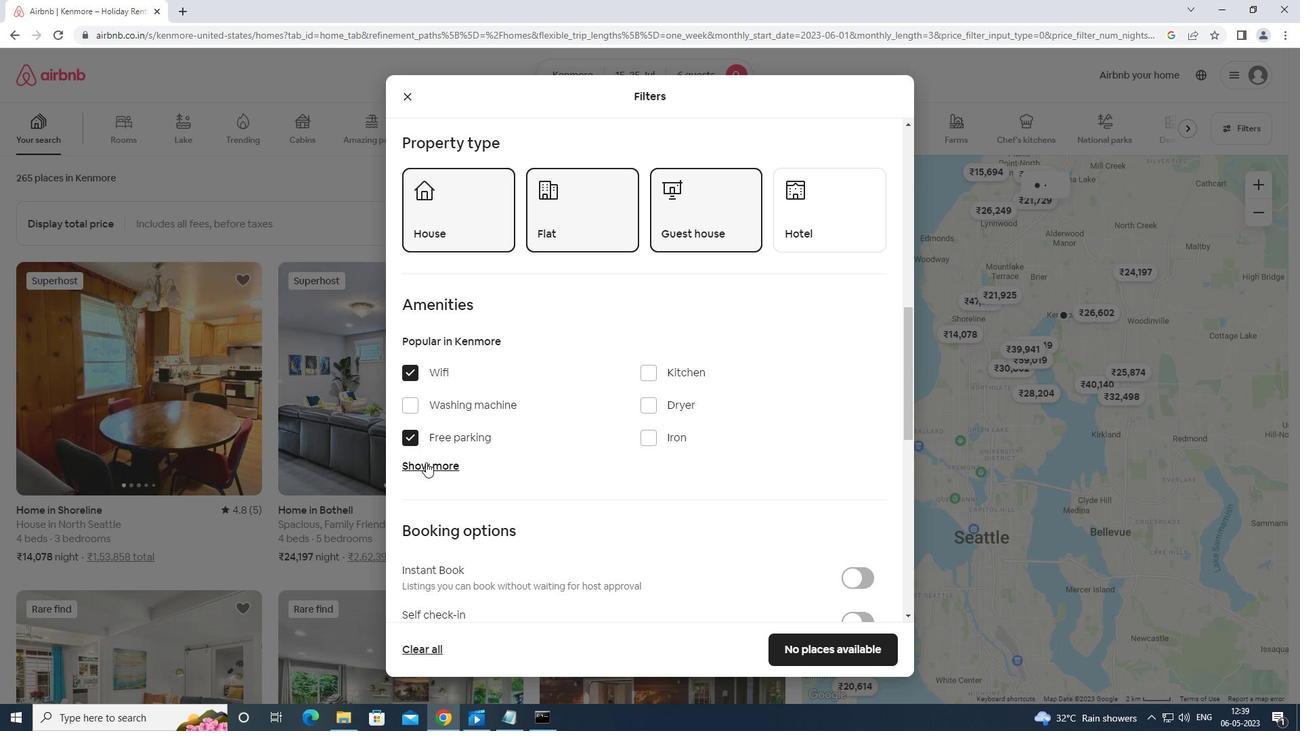
Action: Mouse moved to (647, 545)
Screenshot: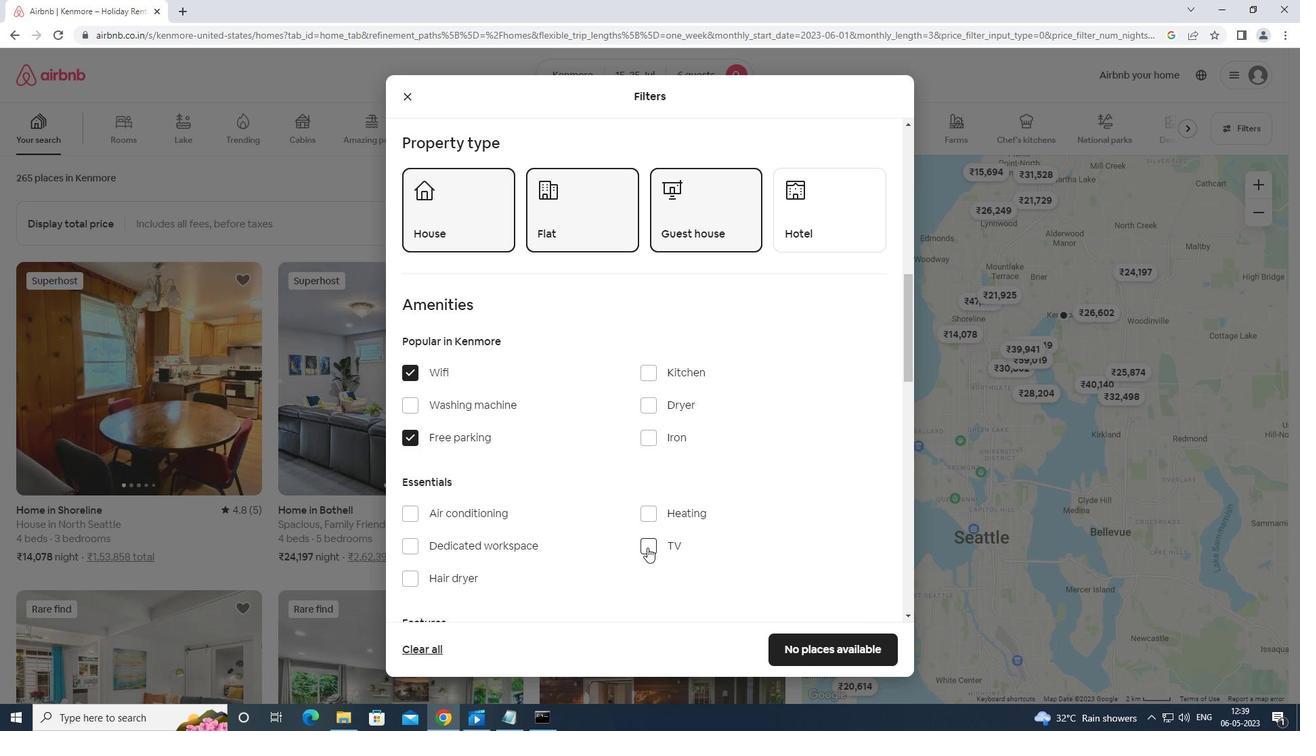 
Action: Mouse pressed left at (647, 545)
Screenshot: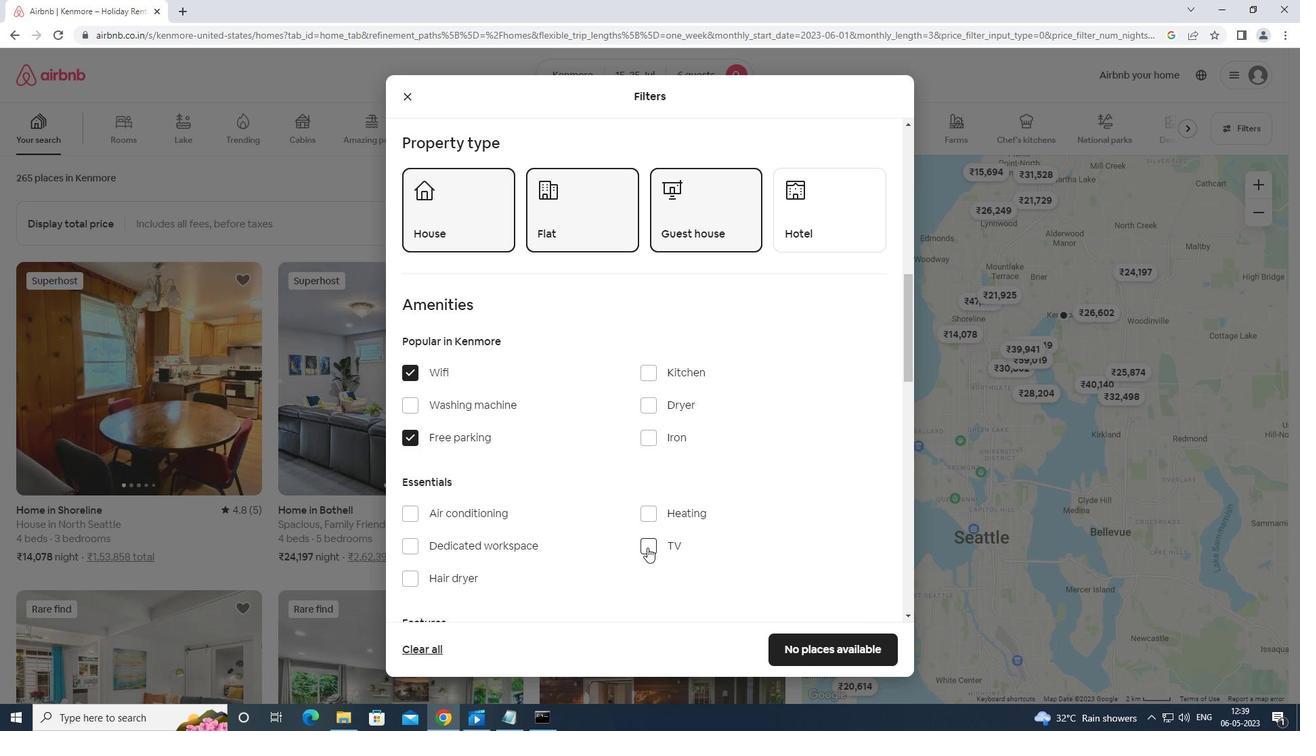 
Action: Mouse moved to (647, 543)
Screenshot: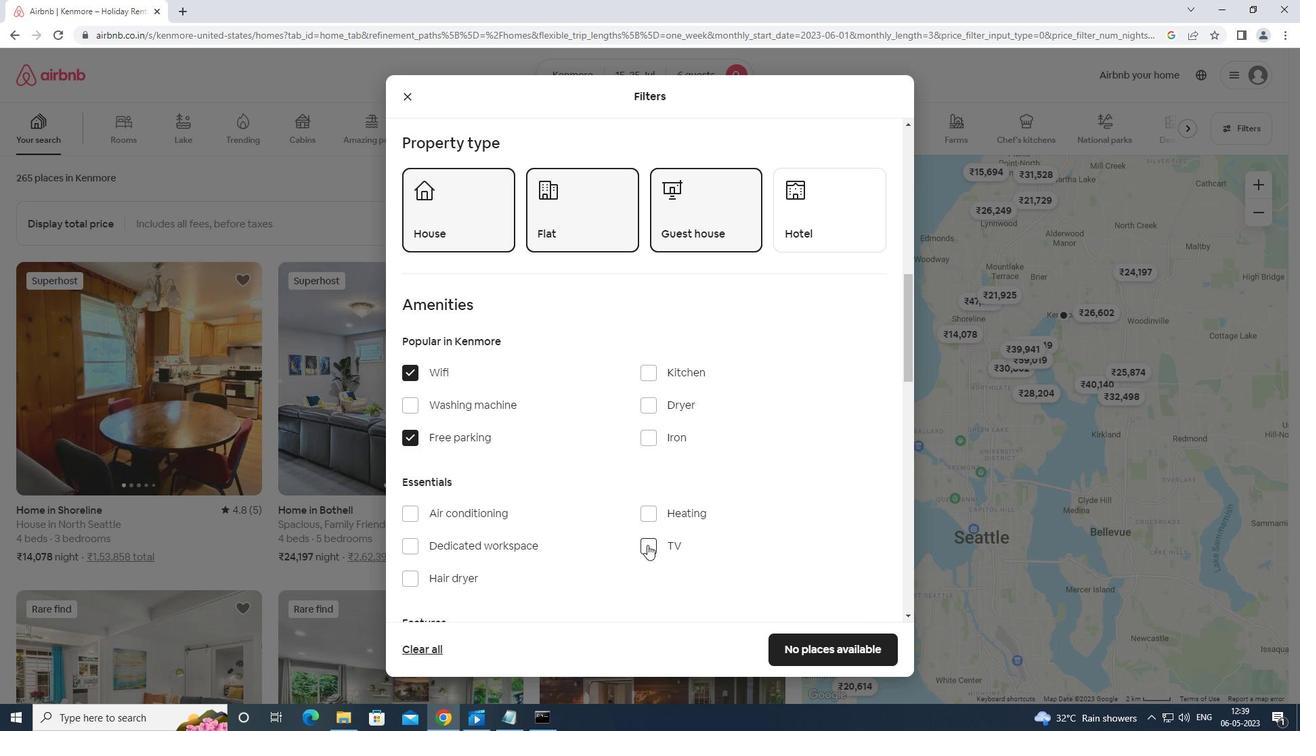 
Action: Mouse scrolled (647, 543) with delta (0, 0)
Screenshot: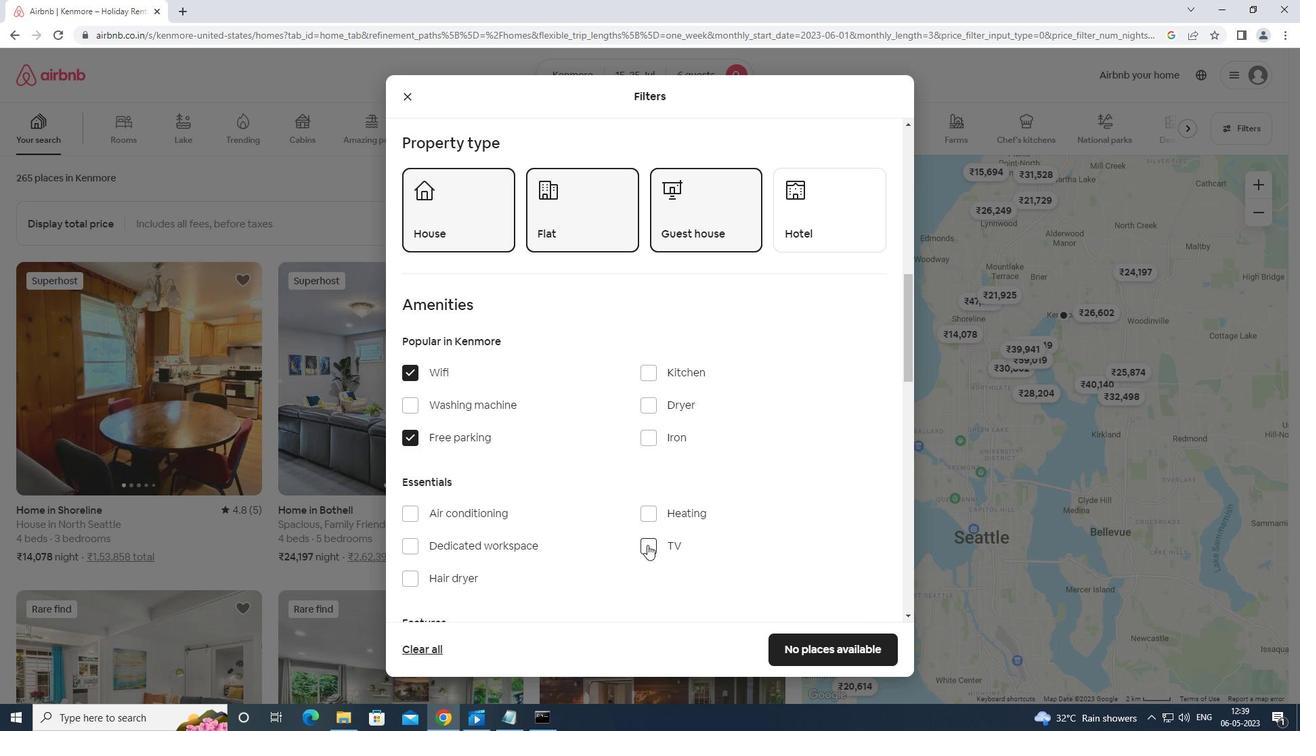 
Action: Mouse moved to (647, 543)
Screenshot: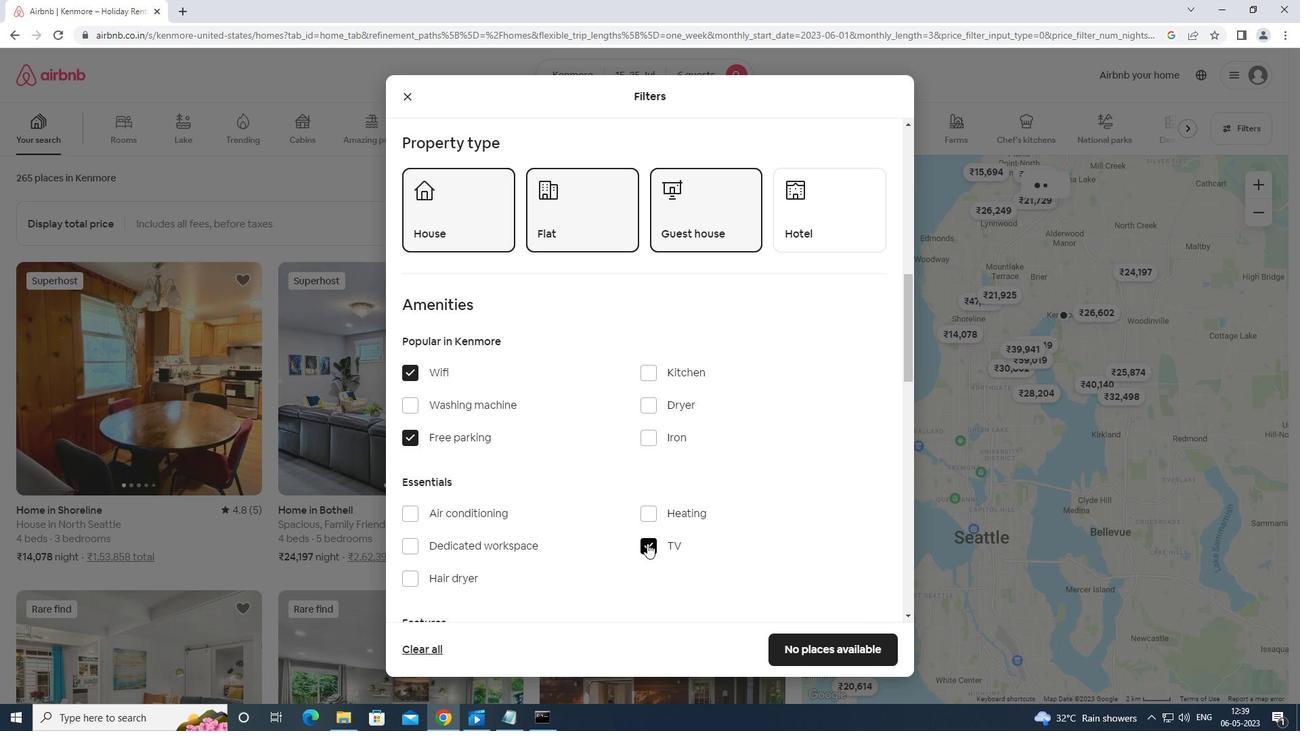 
Action: Mouse scrolled (647, 543) with delta (0, 0)
Screenshot: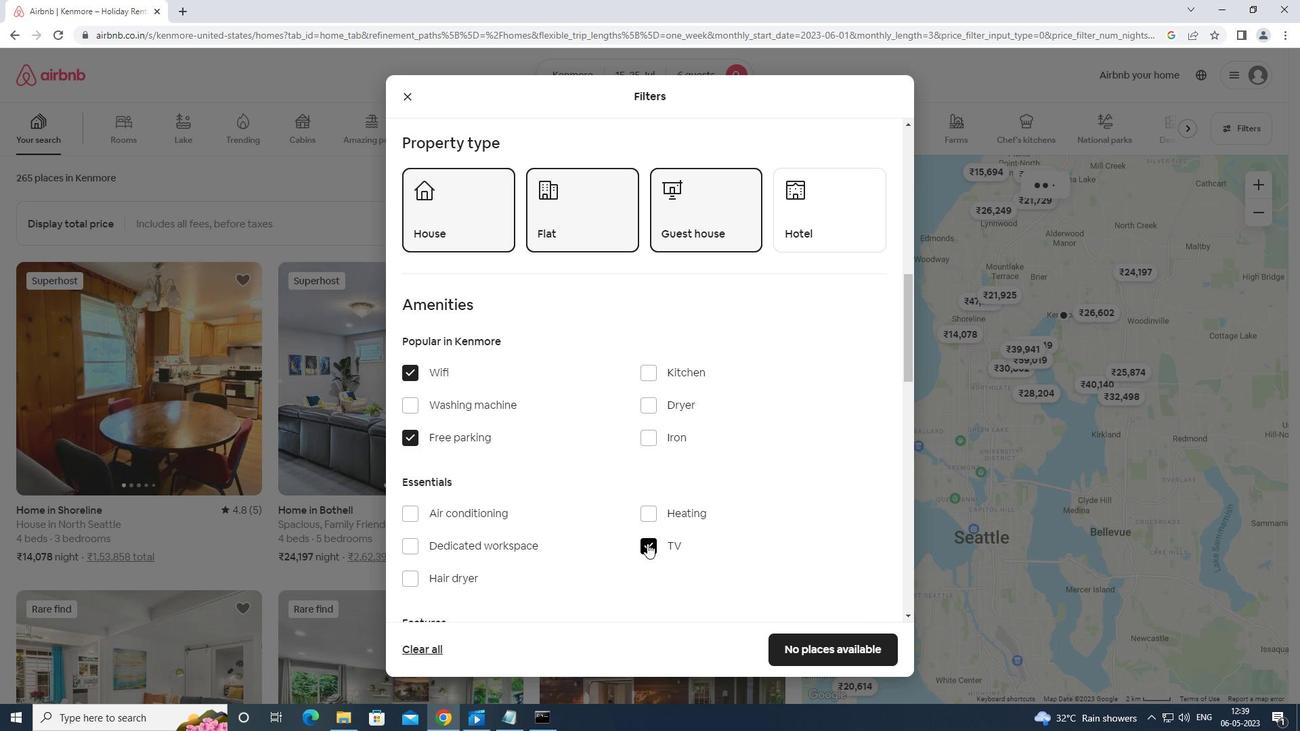 
Action: Mouse moved to (644, 543)
Screenshot: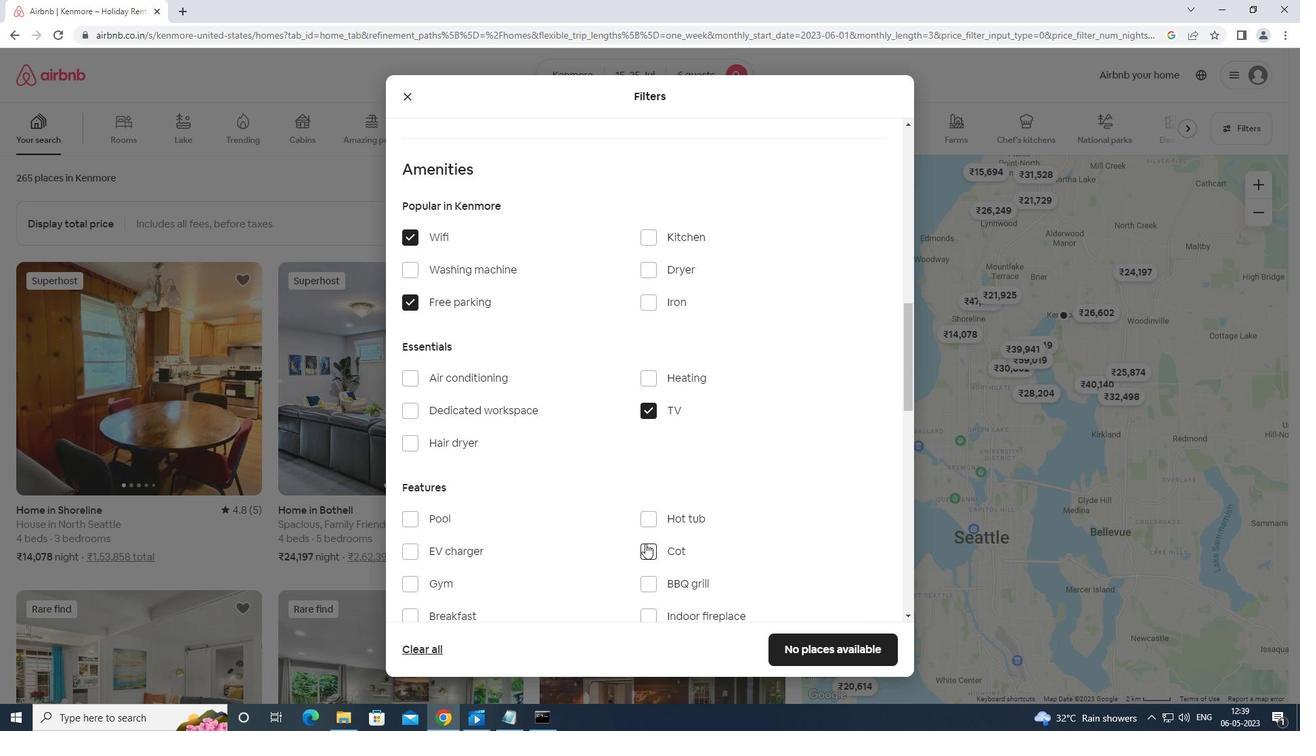 
Action: Mouse scrolled (644, 542) with delta (0, 0)
Screenshot: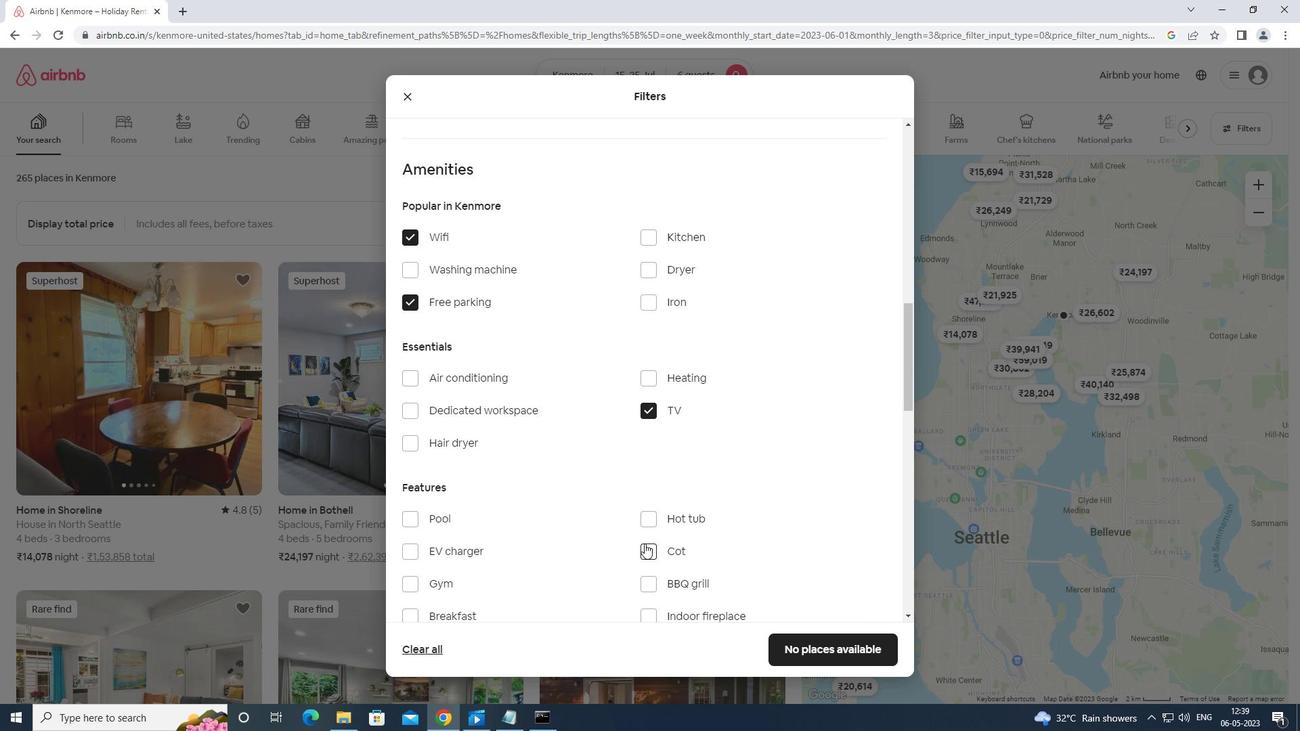 
Action: Mouse moved to (407, 555)
Screenshot: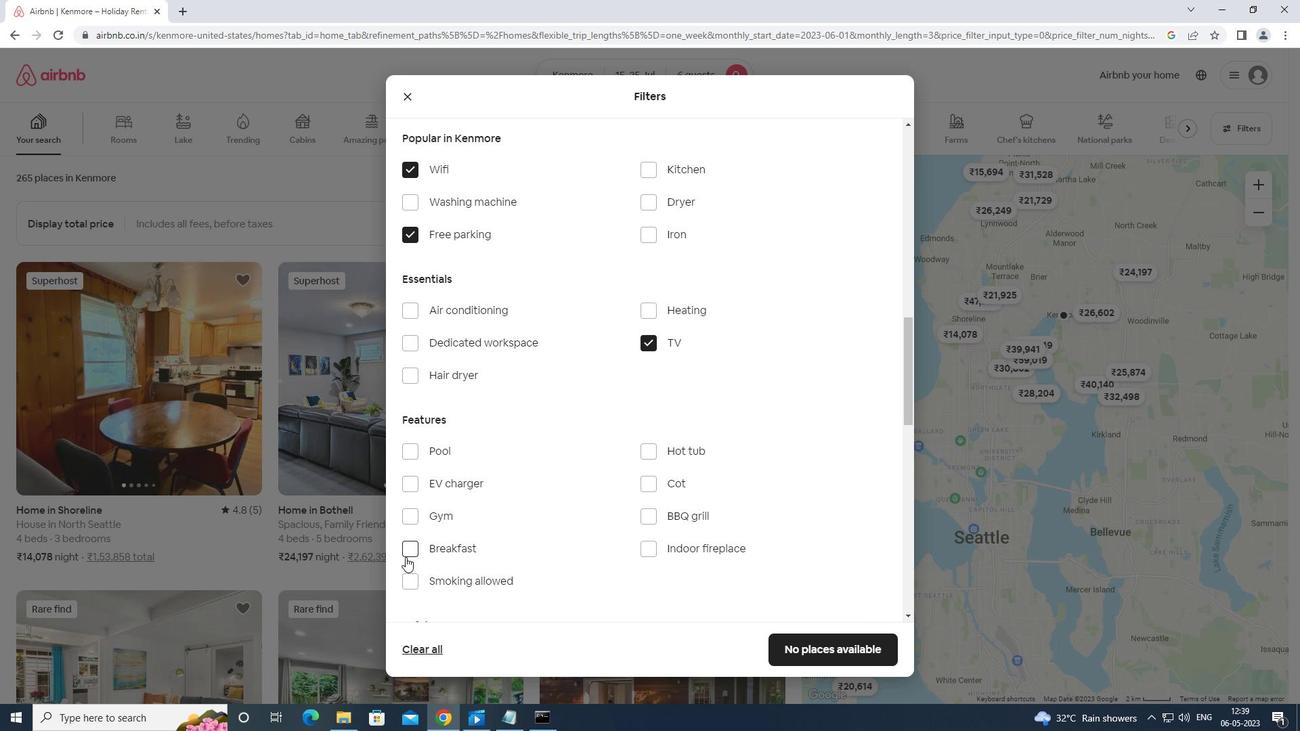 
Action: Mouse pressed left at (407, 555)
Screenshot: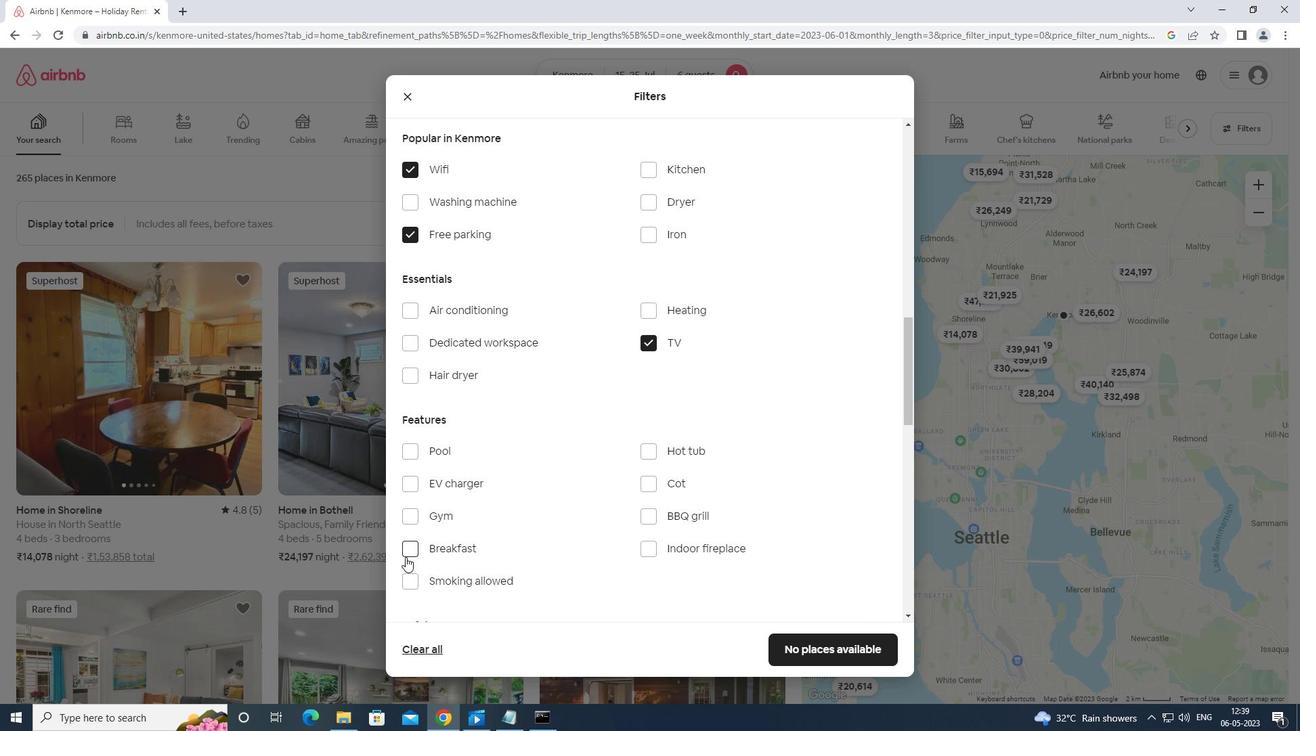 
Action: Mouse moved to (410, 514)
Screenshot: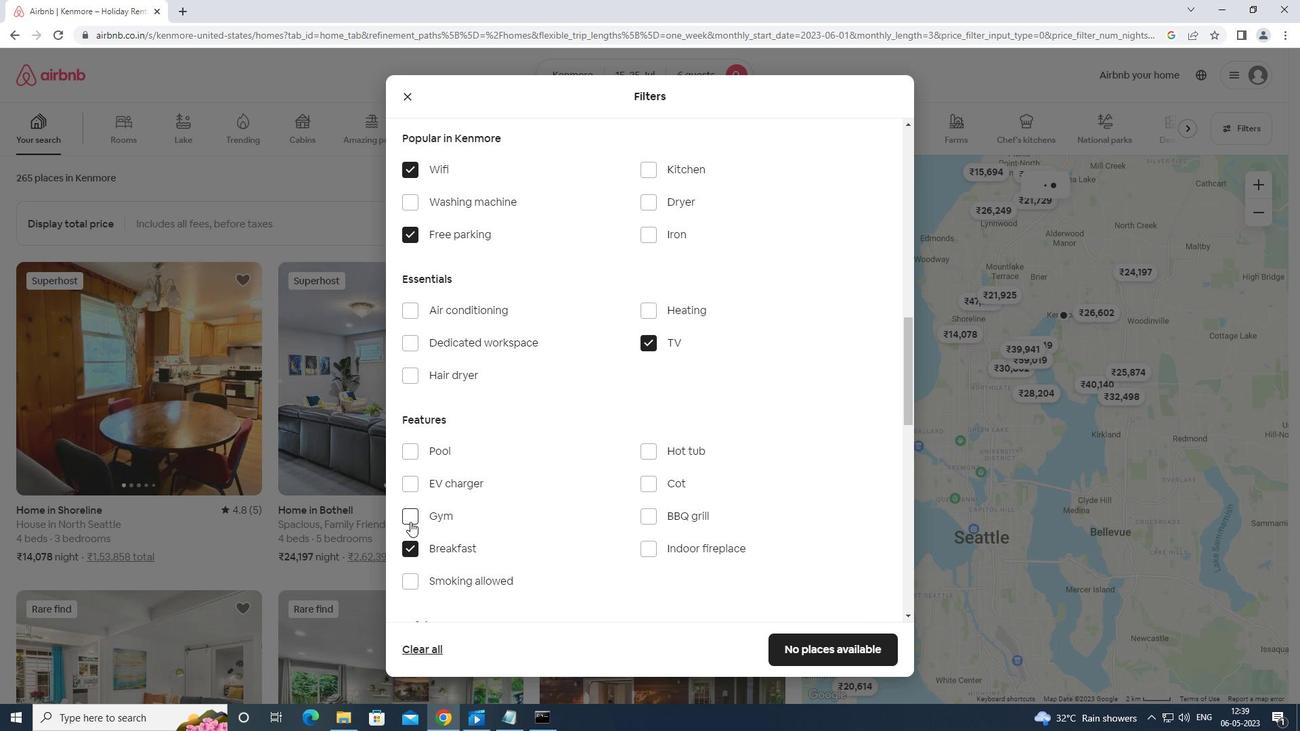 
Action: Mouse pressed left at (410, 514)
Screenshot: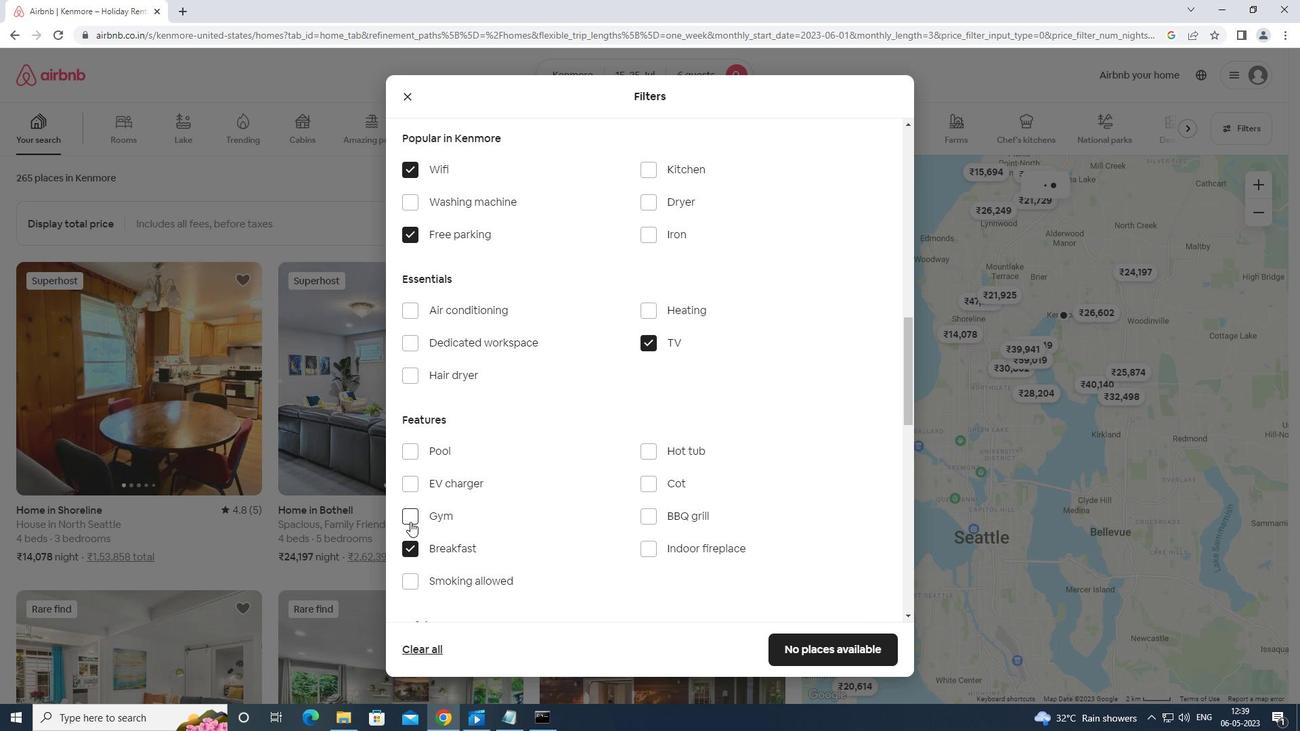 
Action: Mouse moved to (463, 525)
Screenshot: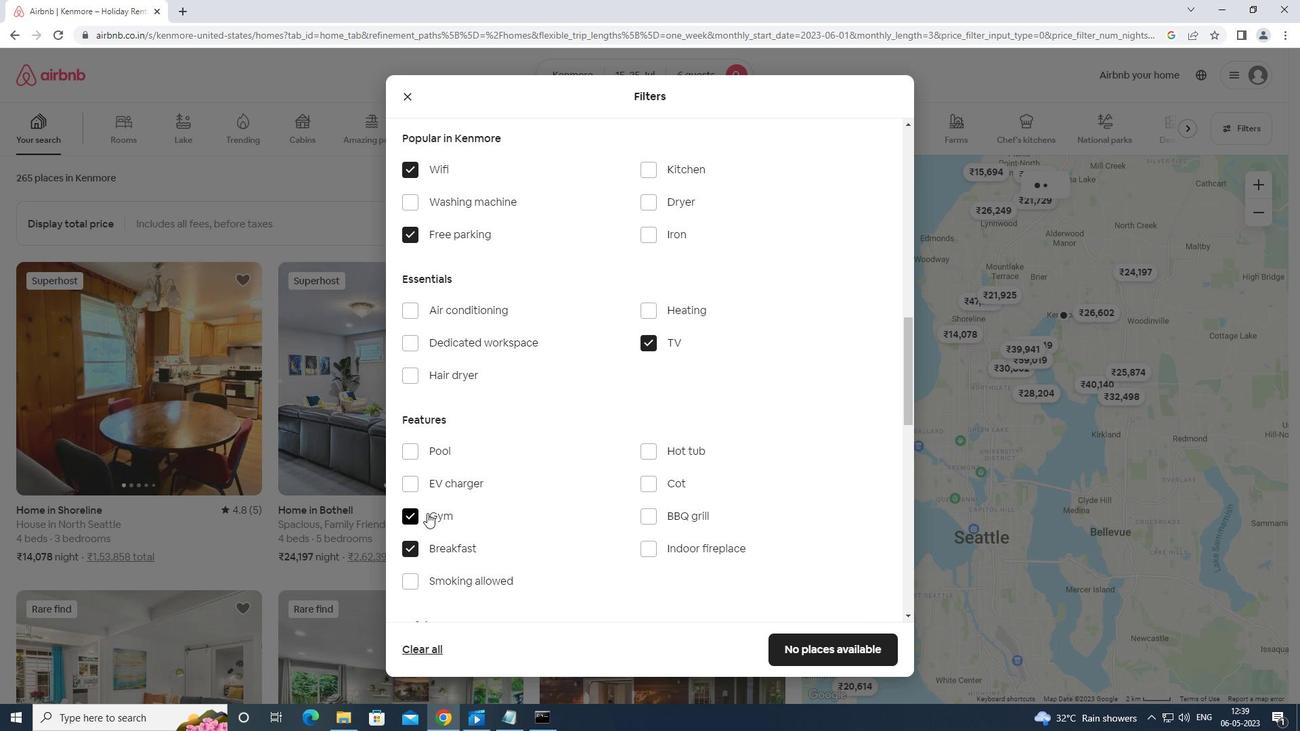 
Action: Mouse scrolled (463, 524) with delta (0, 0)
Screenshot: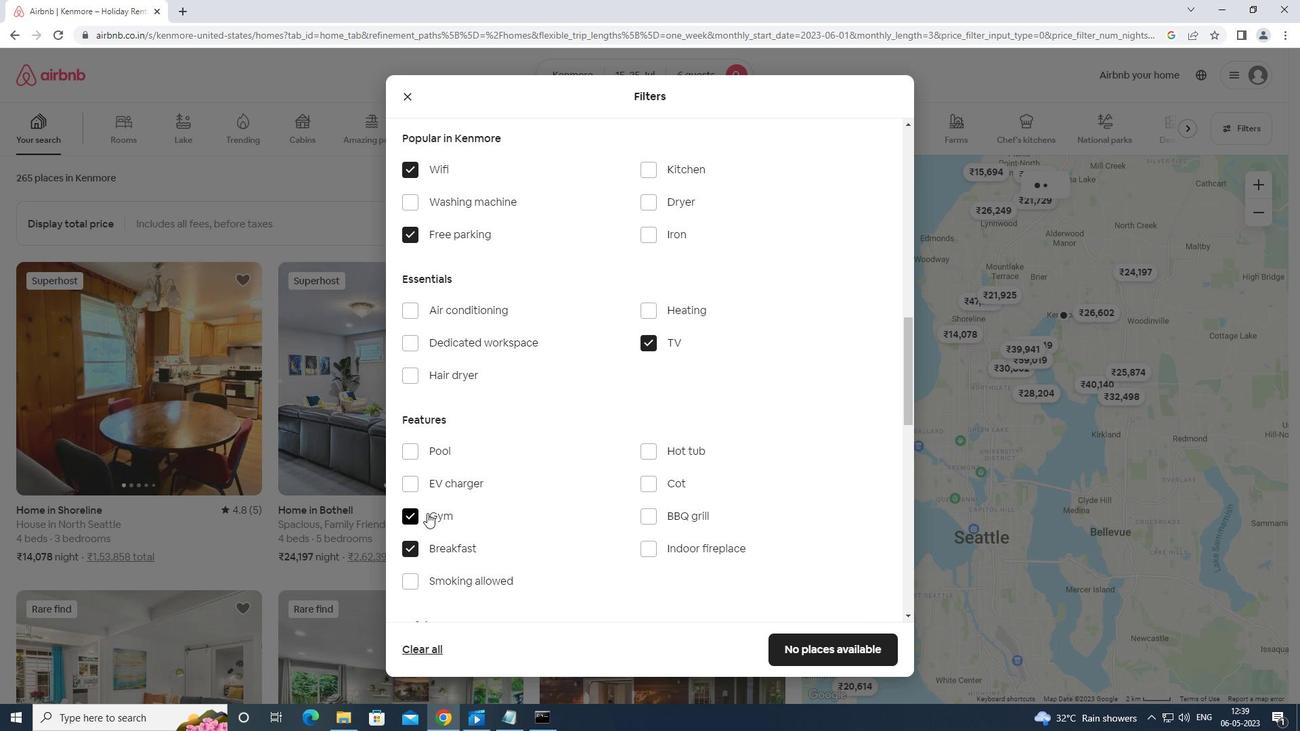 
Action: Mouse moved to (483, 534)
Screenshot: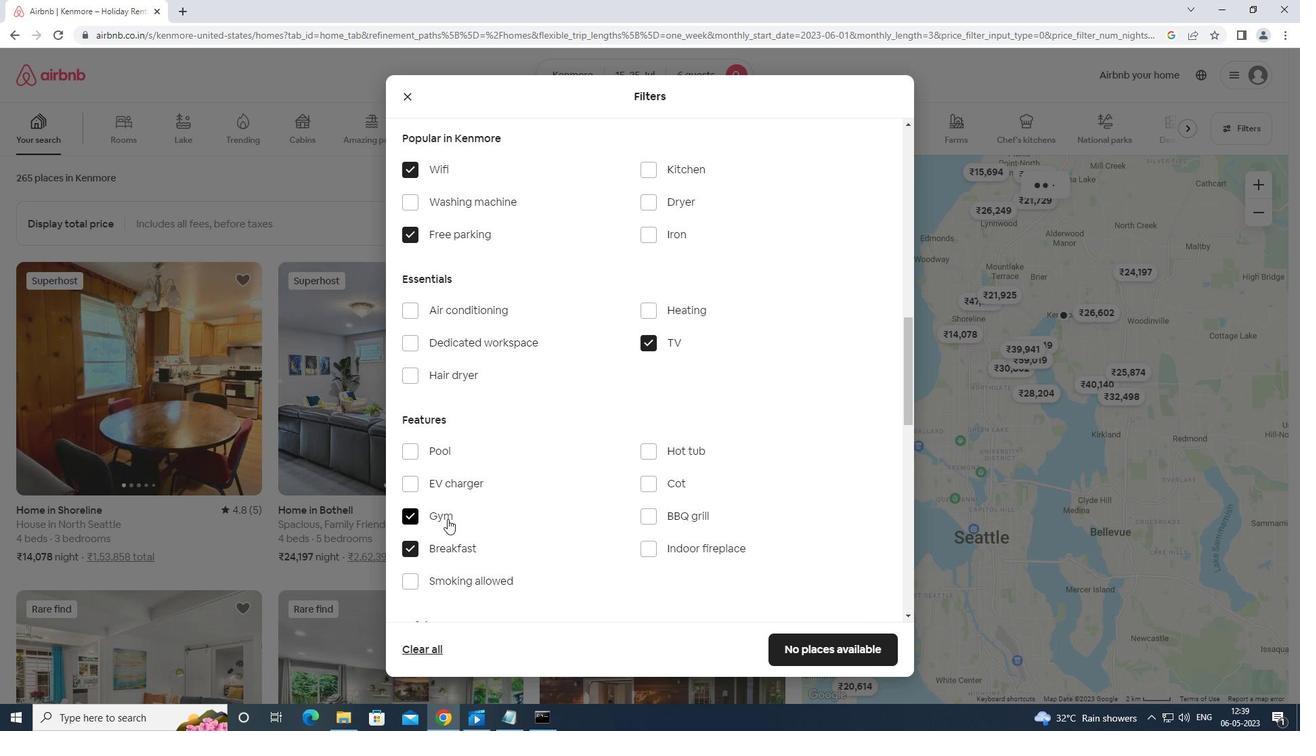
Action: Mouse scrolled (483, 533) with delta (0, 0)
Screenshot: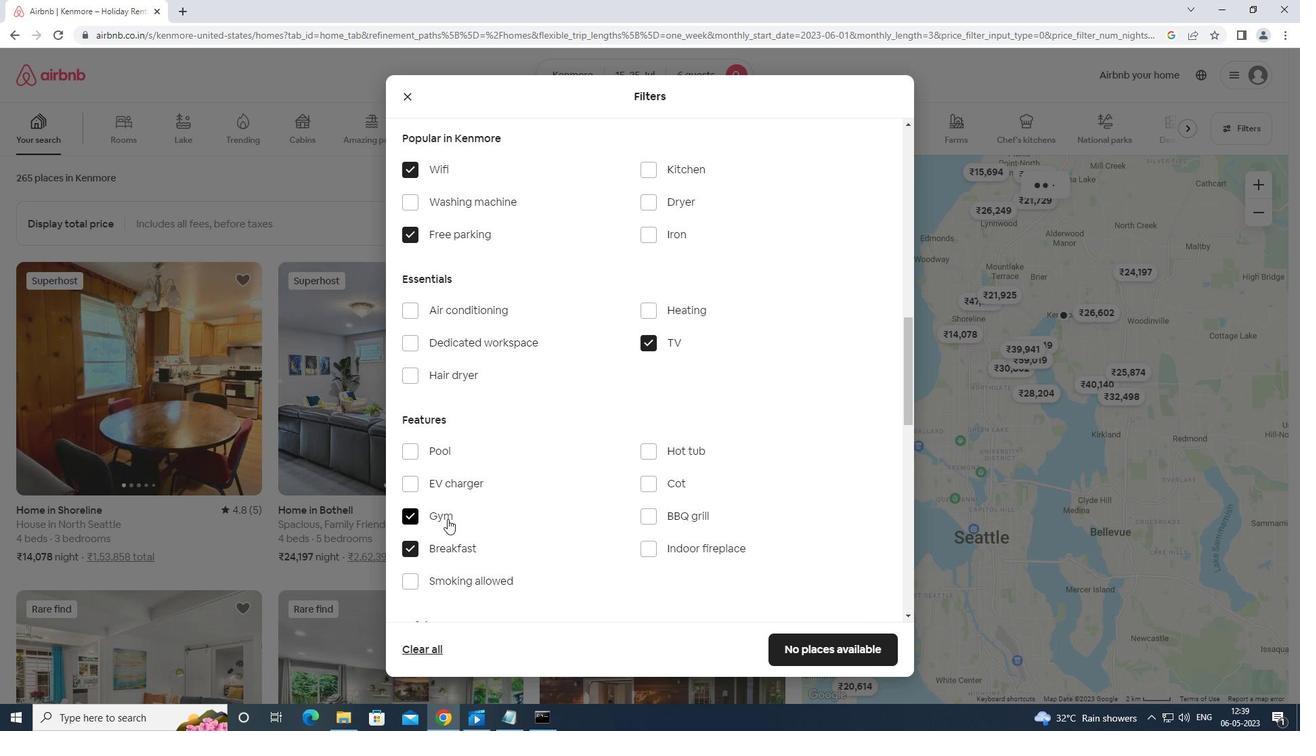 
Action: Mouse moved to (483, 534)
Screenshot: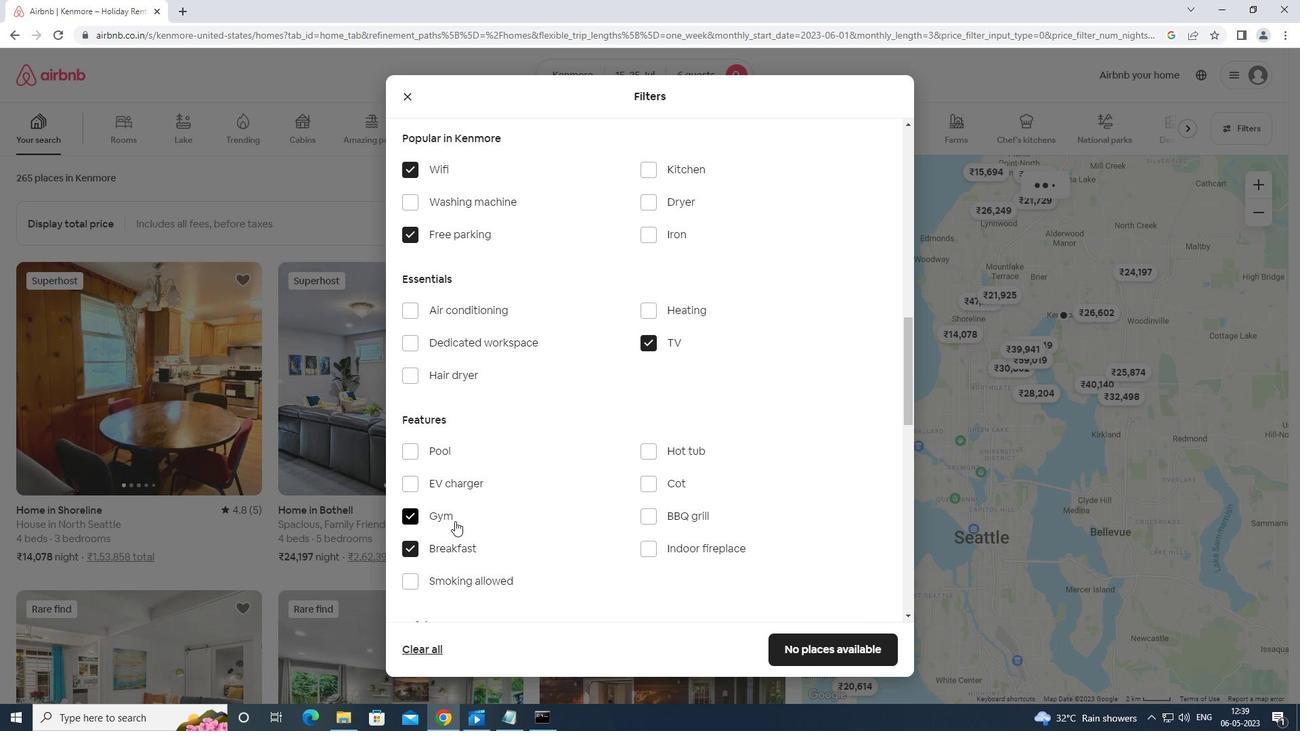 
Action: Mouse scrolled (483, 533) with delta (0, 0)
Screenshot: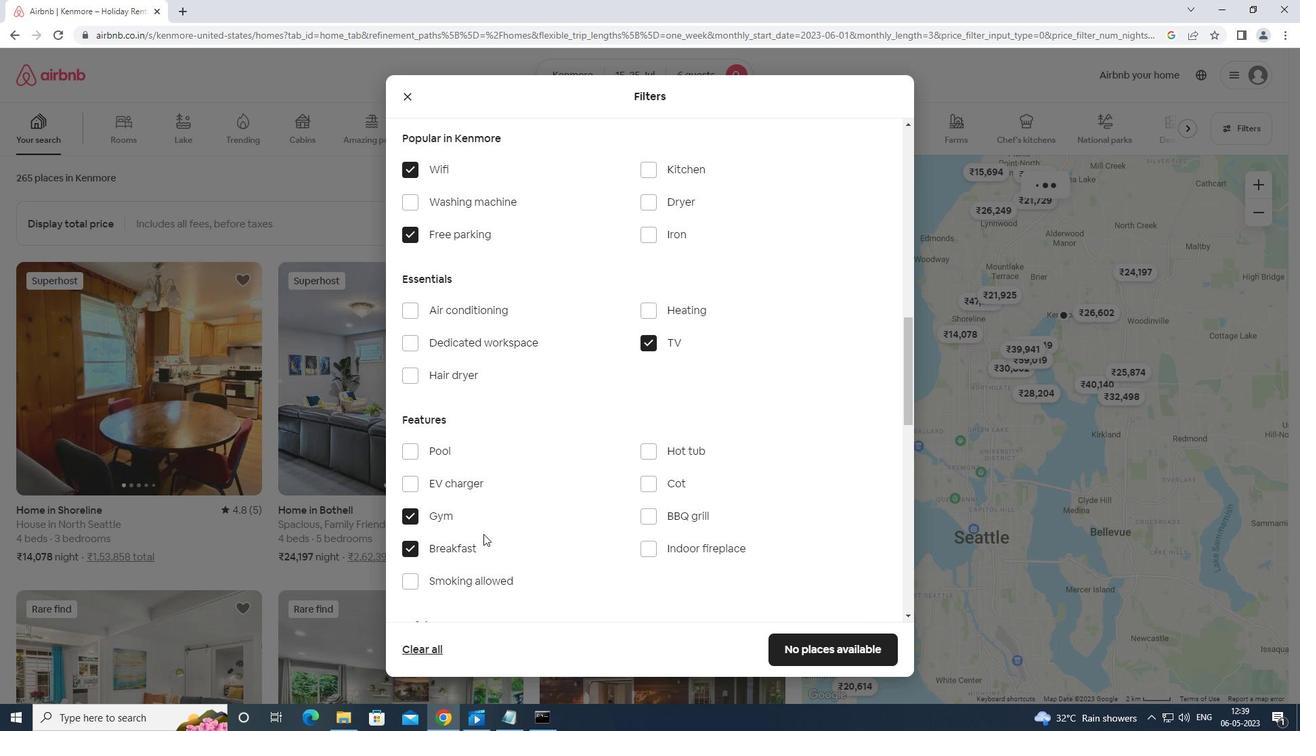 
Action: Mouse moved to (484, 535)
Screenshot: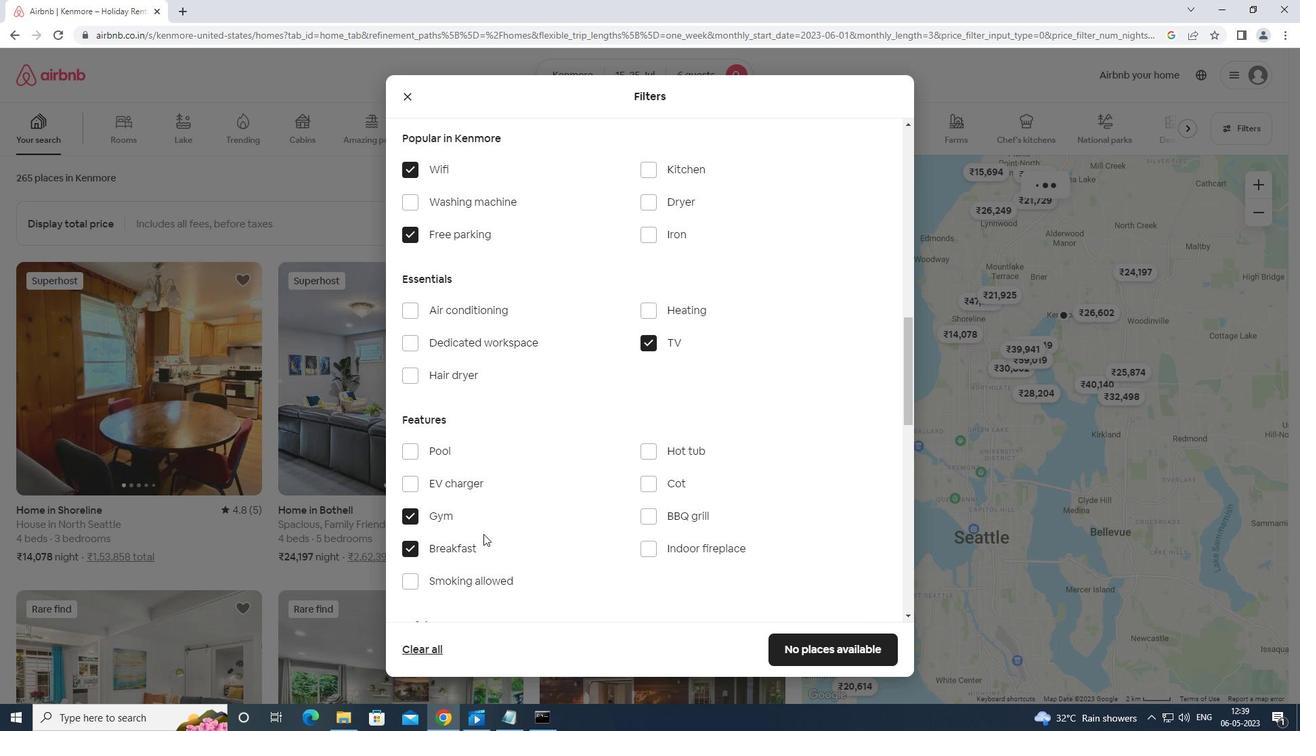 
Action: Mouse scrolled (484, 534) with delta (0, 0)
Screenshot: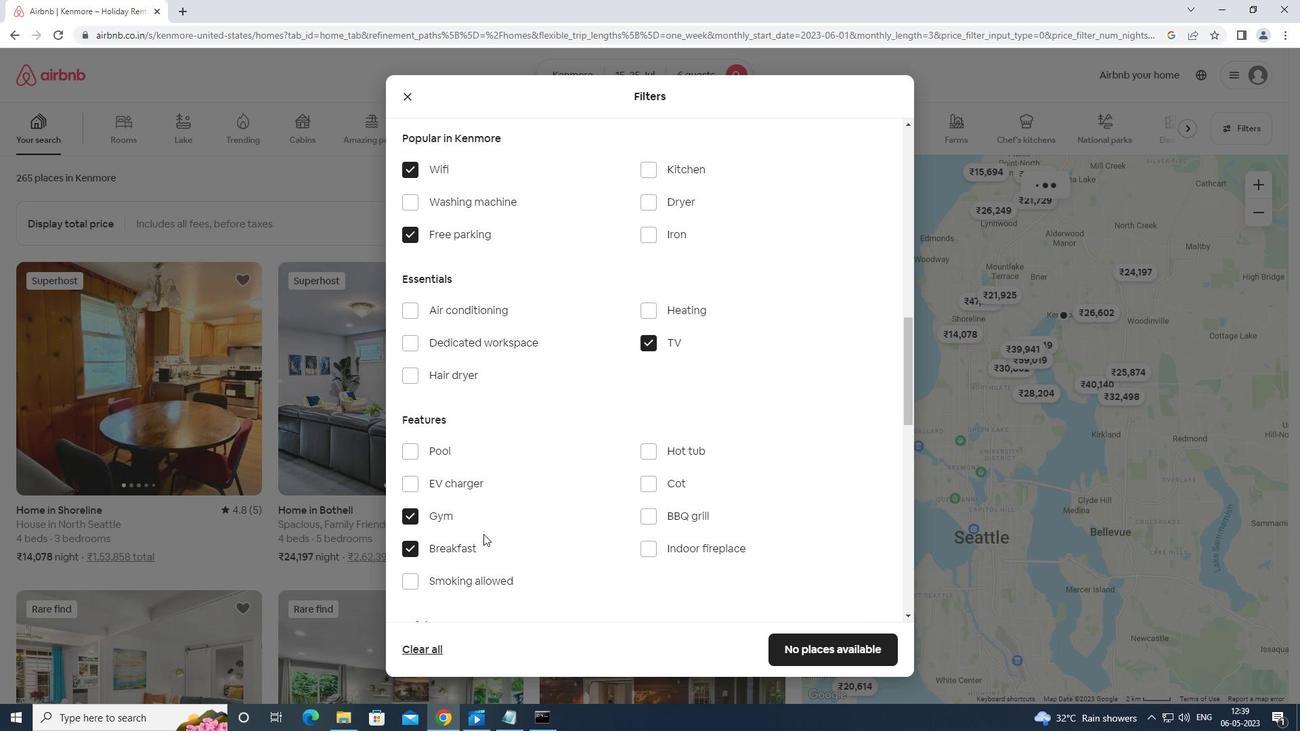 
Action: Mouse moved to (487, 528)
Screenshot: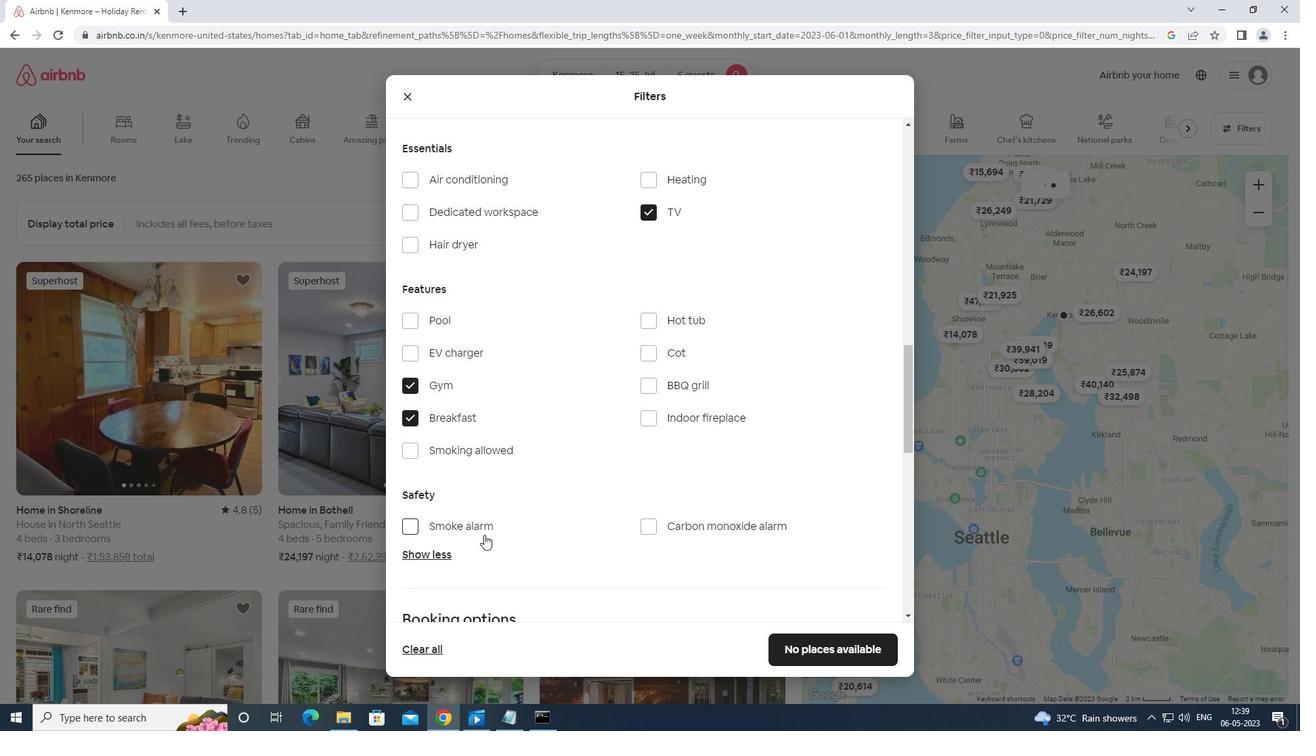 
Action: Mouse scrolled (487, 527) with delta (0, 0)
Screenshot: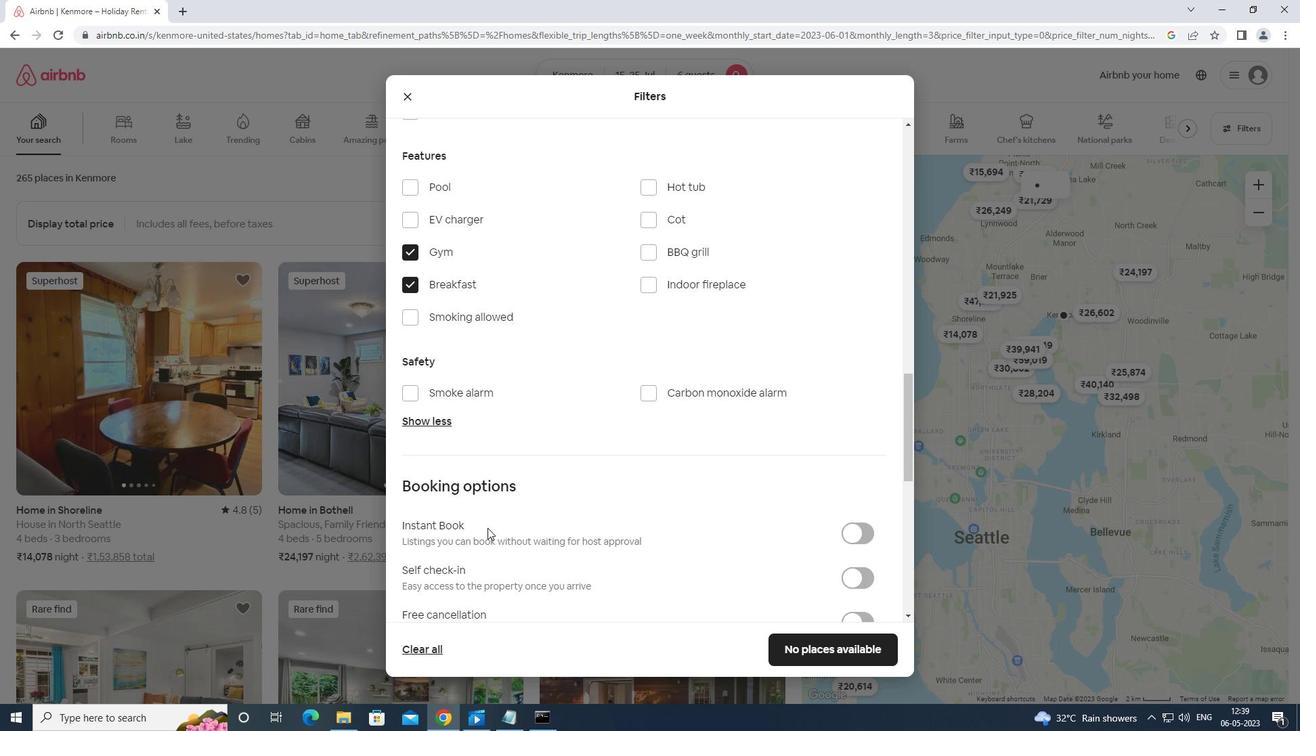 
Action: Mouse scrolled (487, 527) with delta (0, 0)
Screenshot: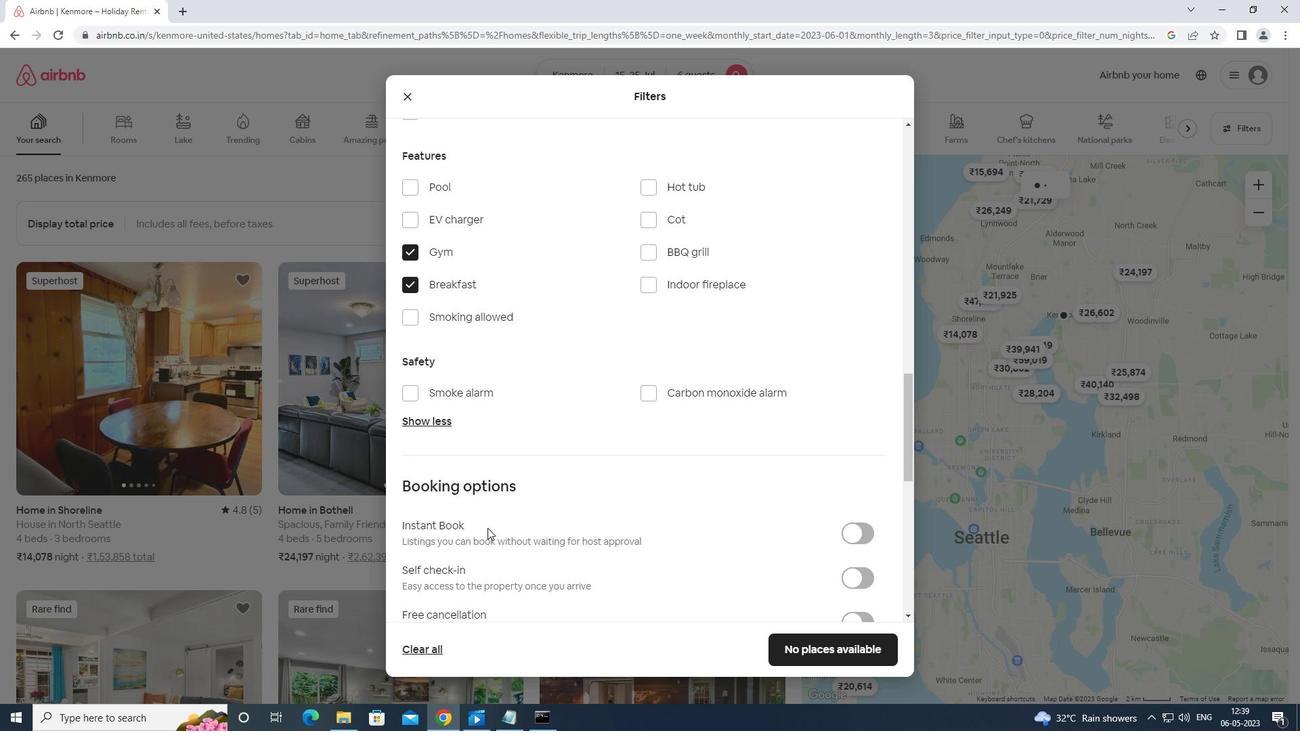 
Action: Mouse moved to (852, 431)
Screenshot: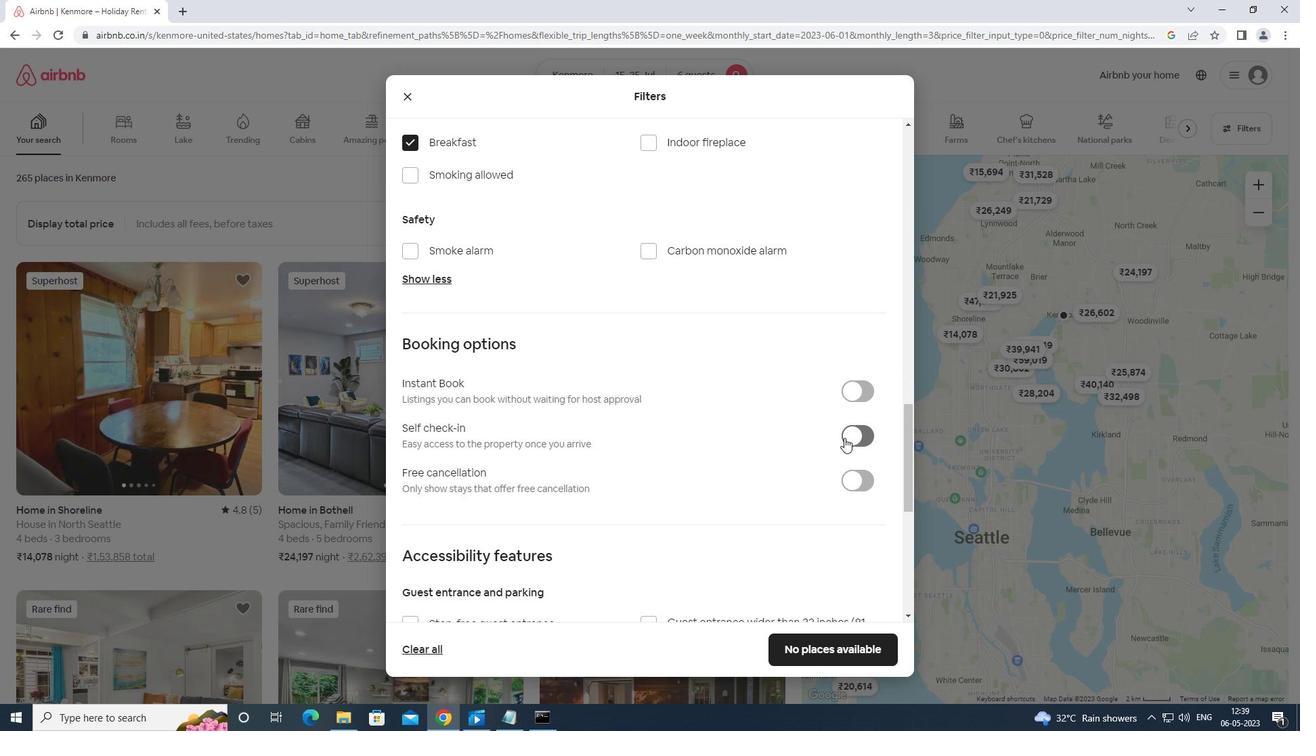 
Action: Mouse pressed left at (852, 431)
Screenshot: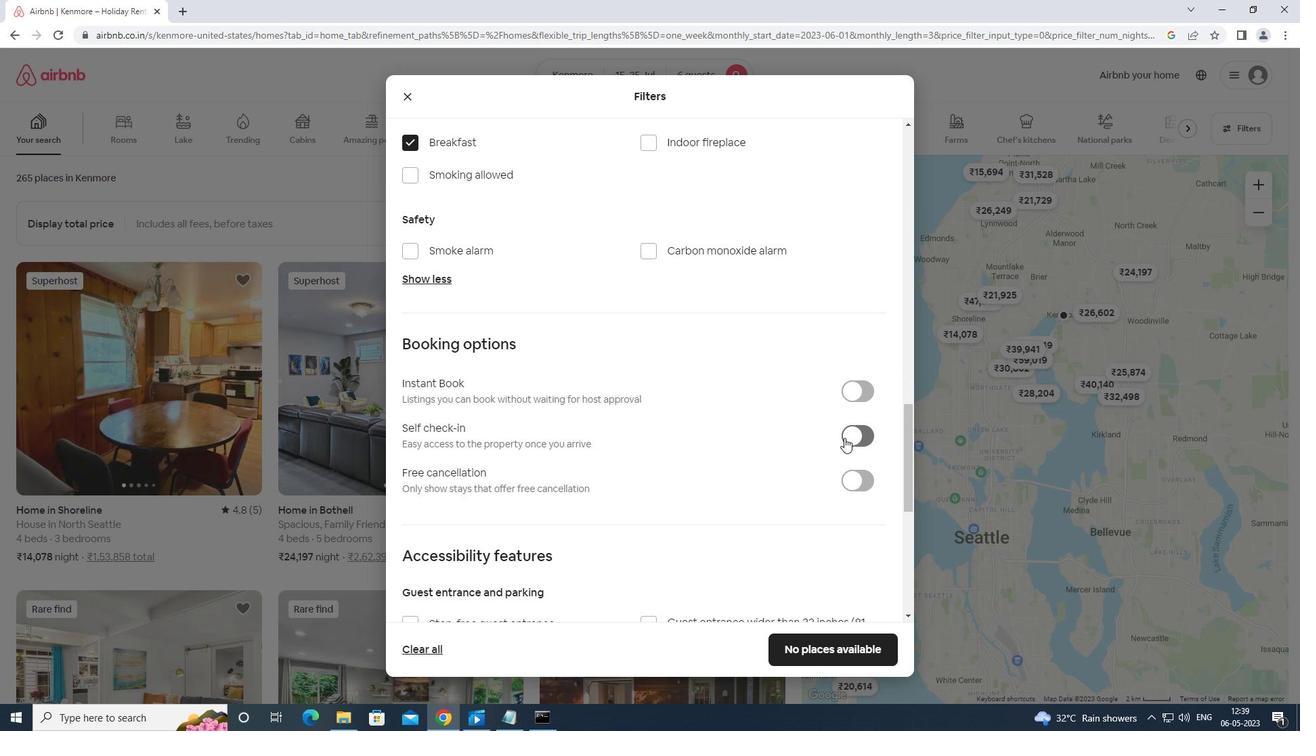 
Action: Mouse moved to (876, 433)
Screenshot: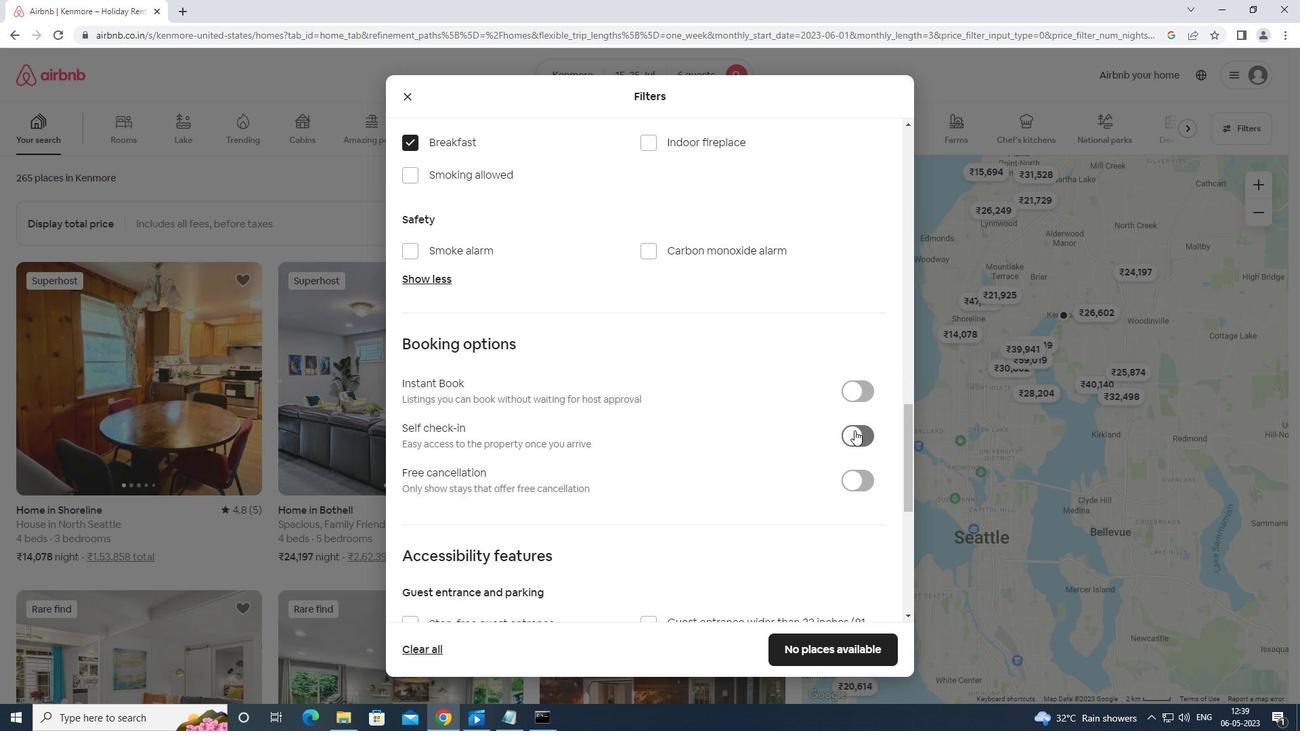 
Action: Mouse scrolled (876, 432) with delta (0, 0)
Screenshot: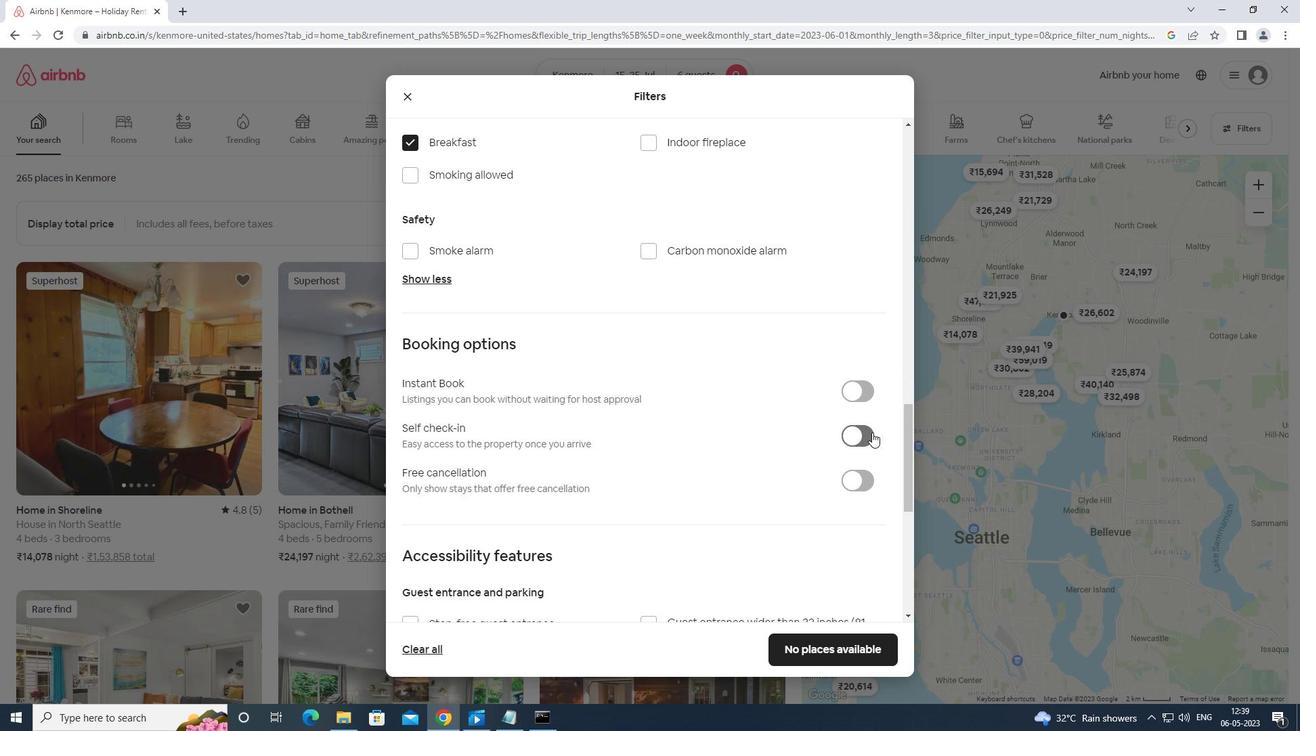 
Action: Mouse moved to (876, 434)
Screenshot: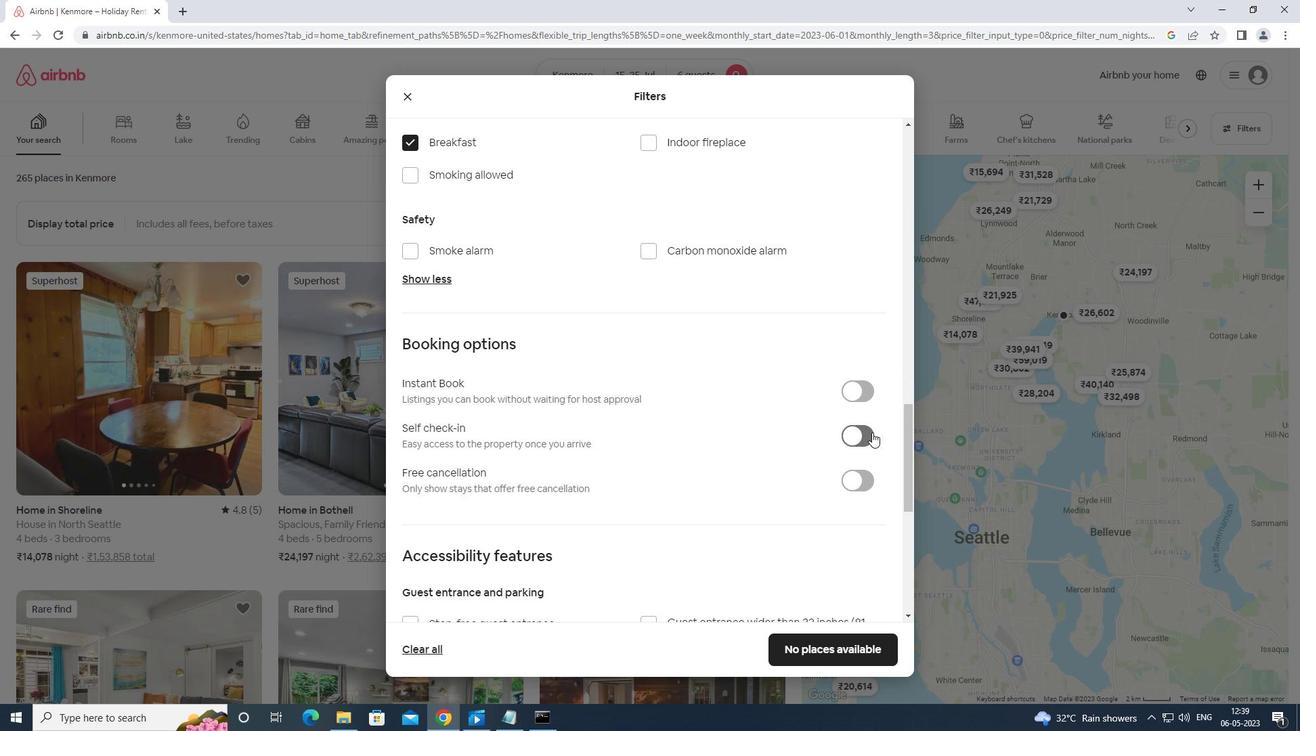 
Action: Mouse scrolled (876, 434) with delta (0, 0)
Screenshot: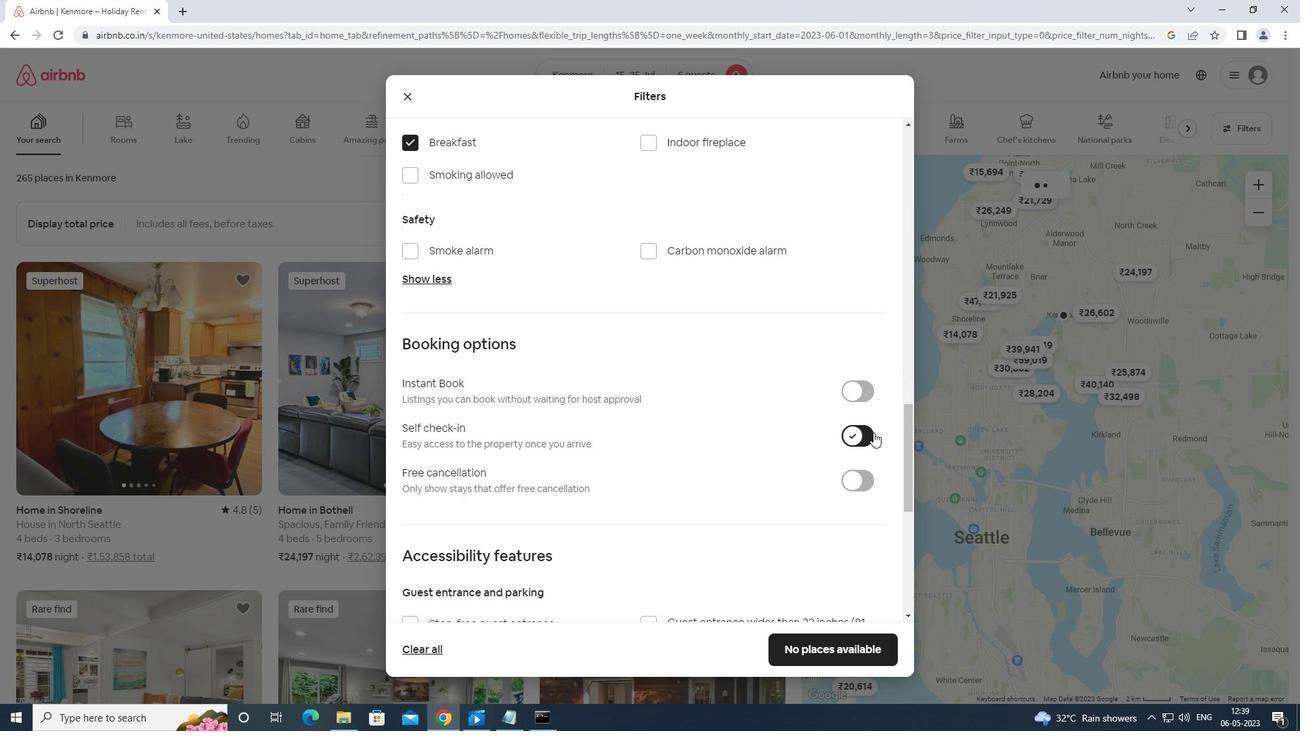 
Action: Mouse scrolled (876, 434) with delta (0, 0)
Screenshot: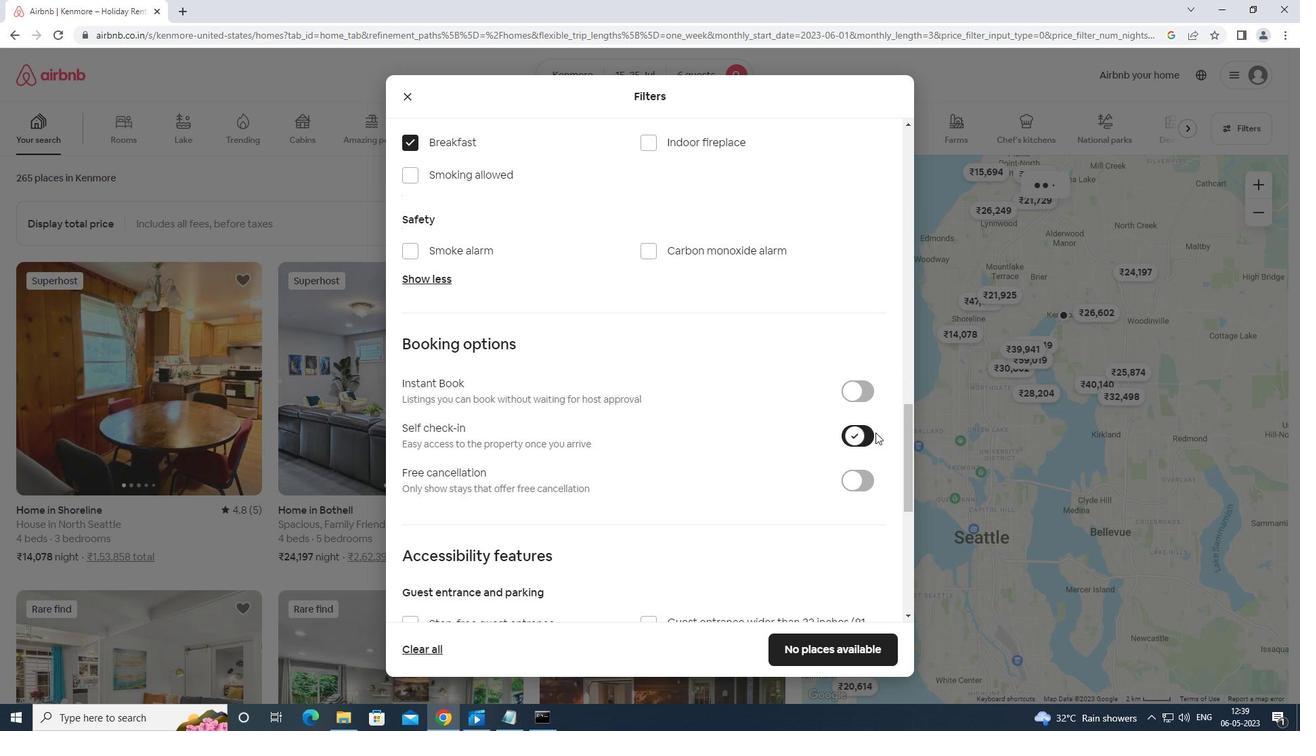 
Action: Mouse scrolled (876, 434) with delta (0, 0)
Screenshot: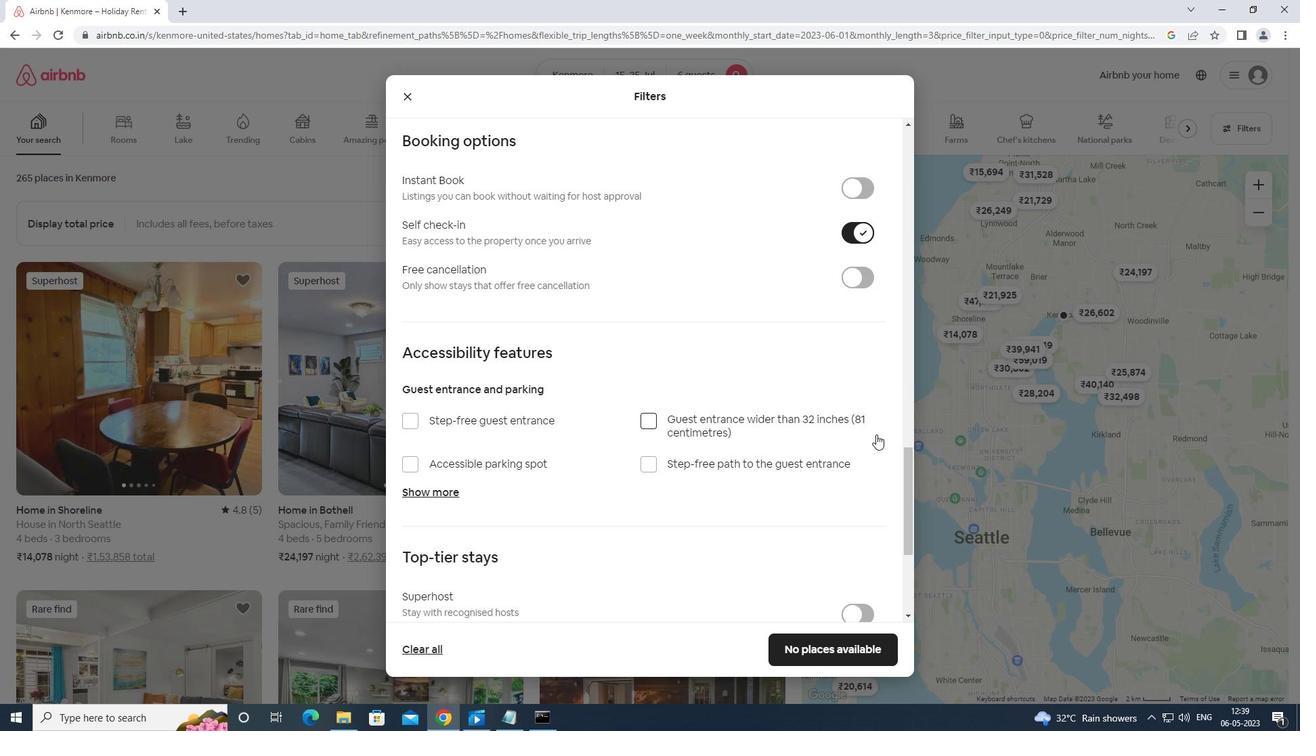 
Action: Mouse scrolled (876, 434) with delta (0, 0)
Screenshot: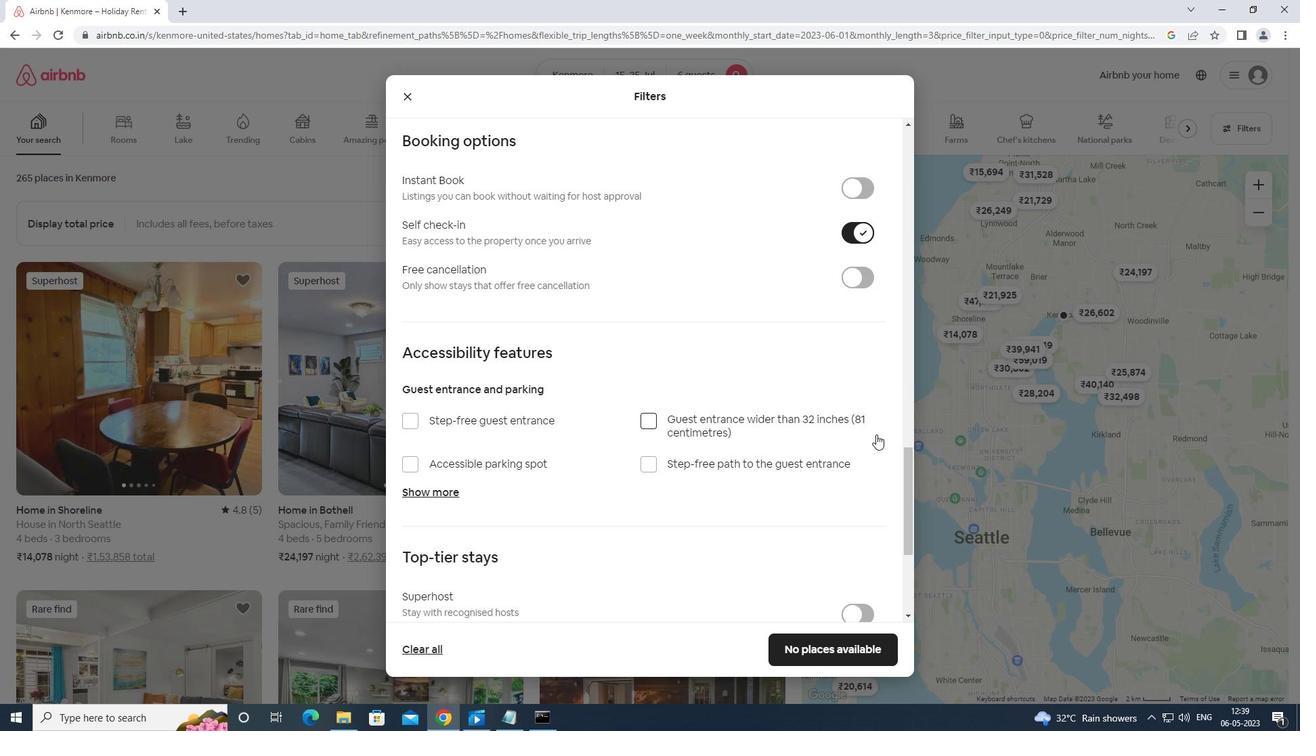 
Action: Mouse scrolled (876, 434) with delta (0, 0)
Screenshot: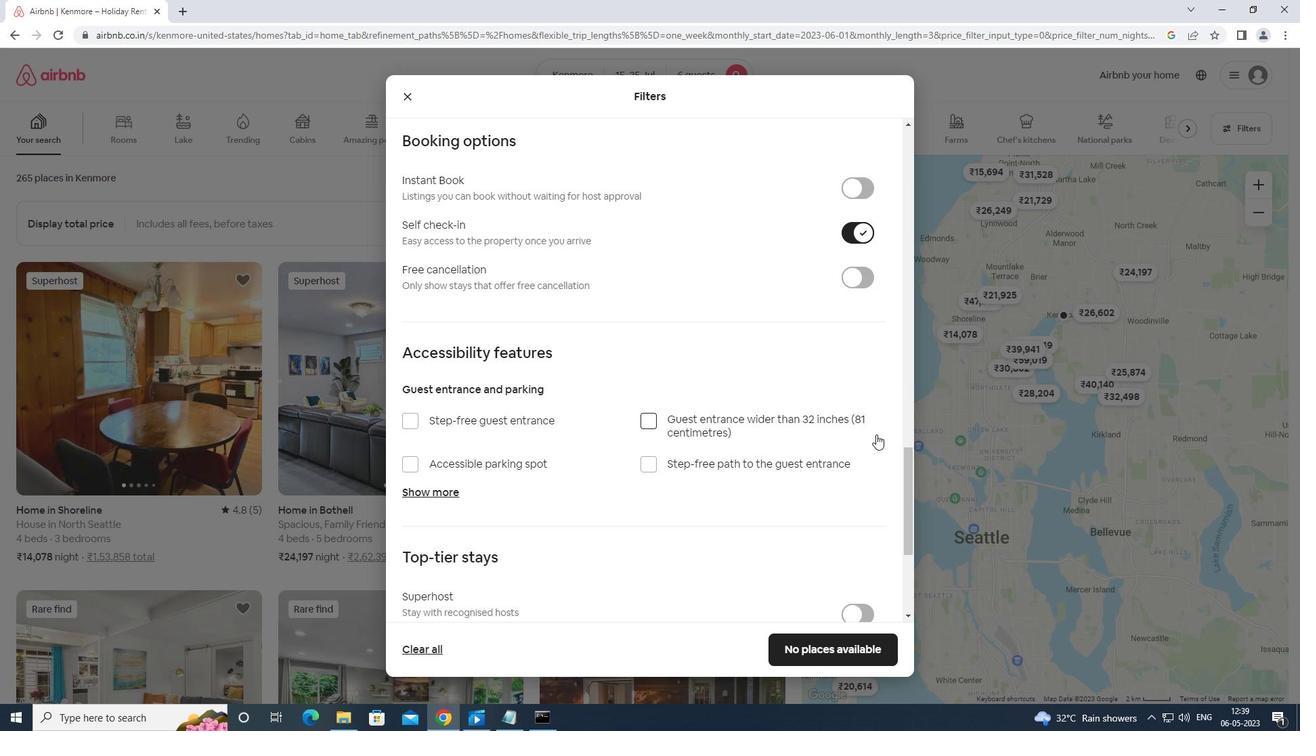 
Action: Mouse scrolled (876, 434) with delta (0, 0)
Screenshot: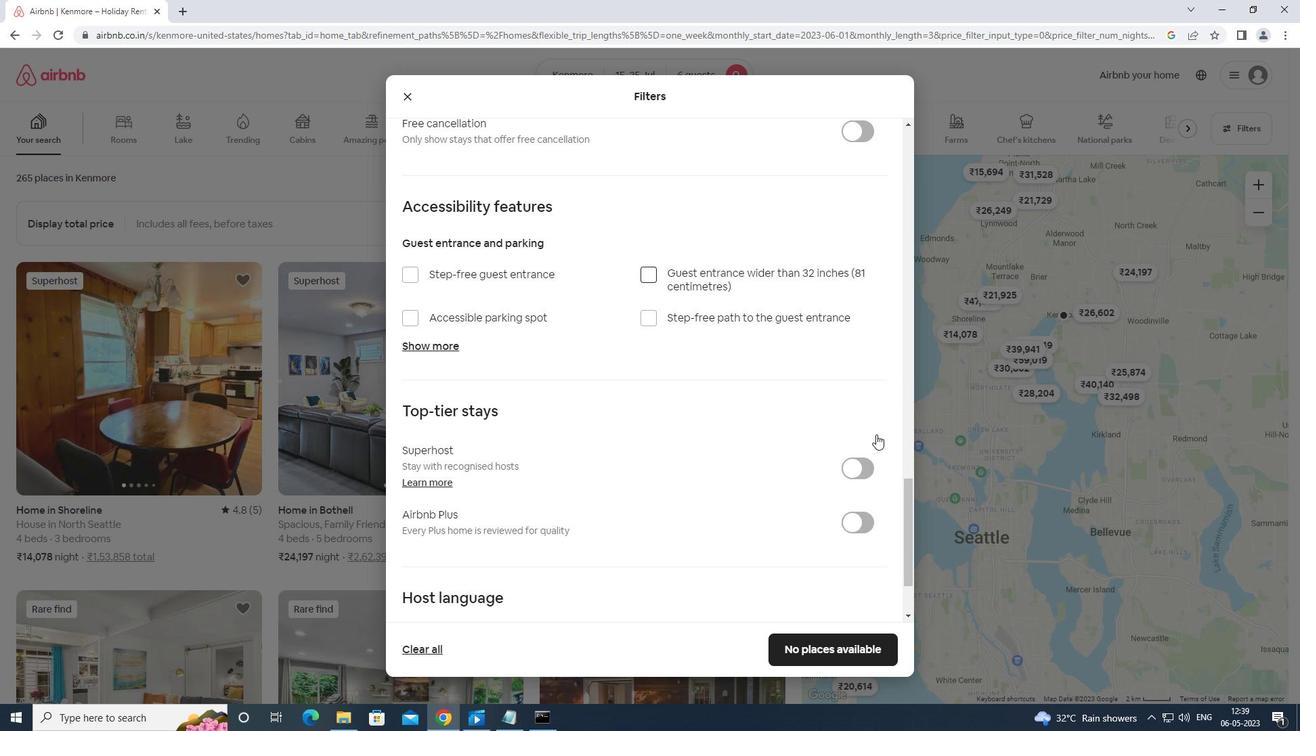 
Action: Mouse scrolled (876, 434) with delta (0, 0)
Screenshot: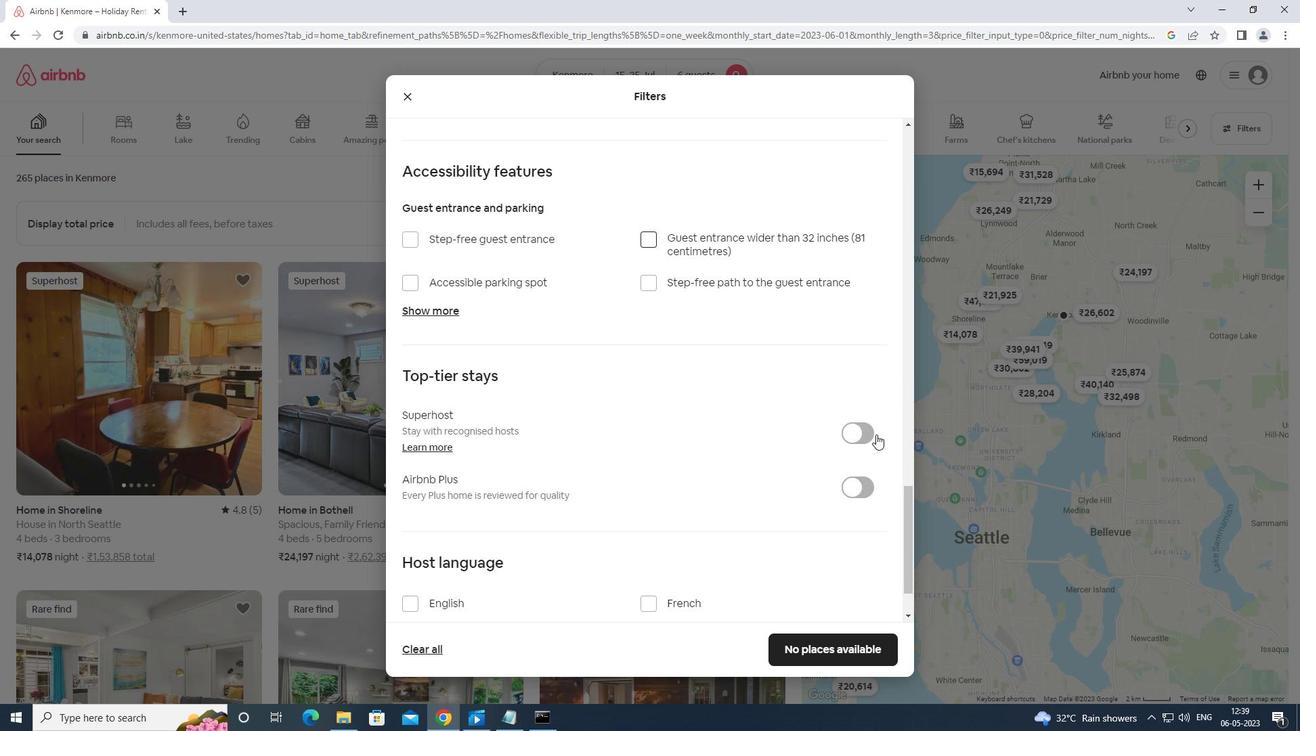 
Action: Mouse moved to (405, 533)
Screenshot: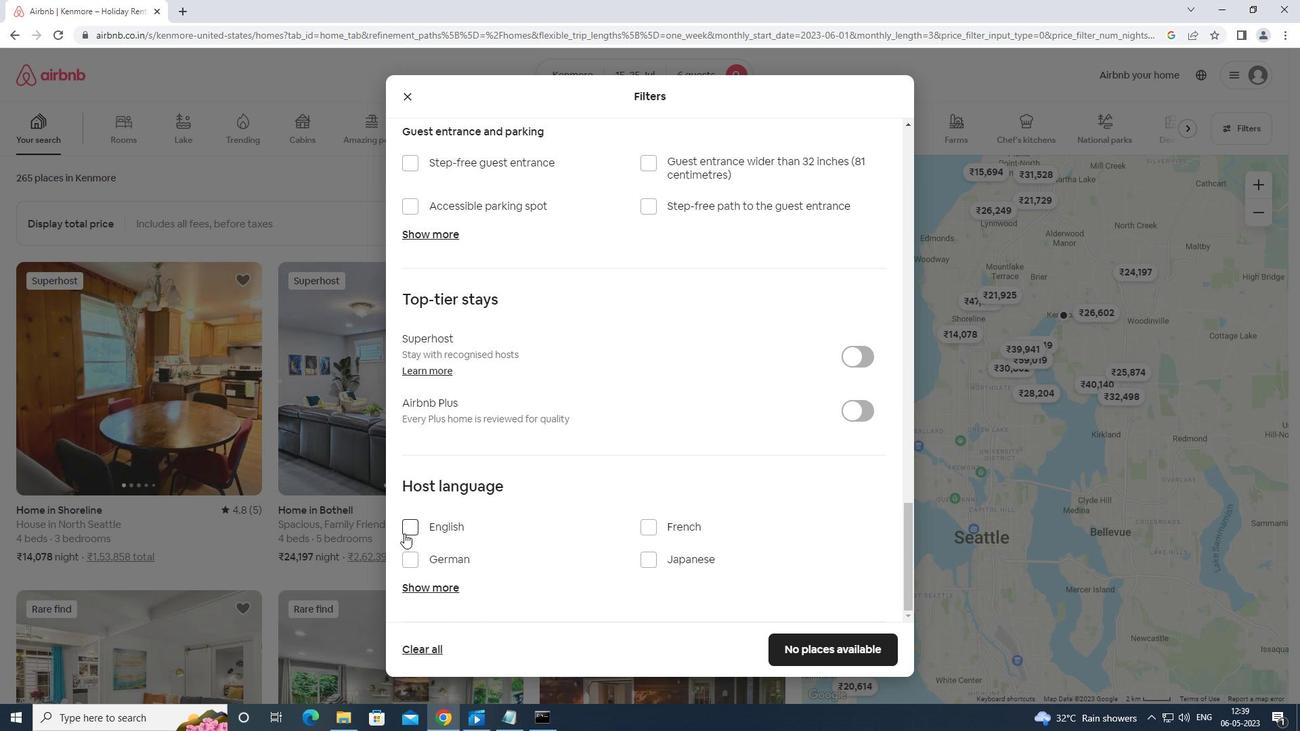
Action: Mouse pressed left at (405, 533)
Screenshot: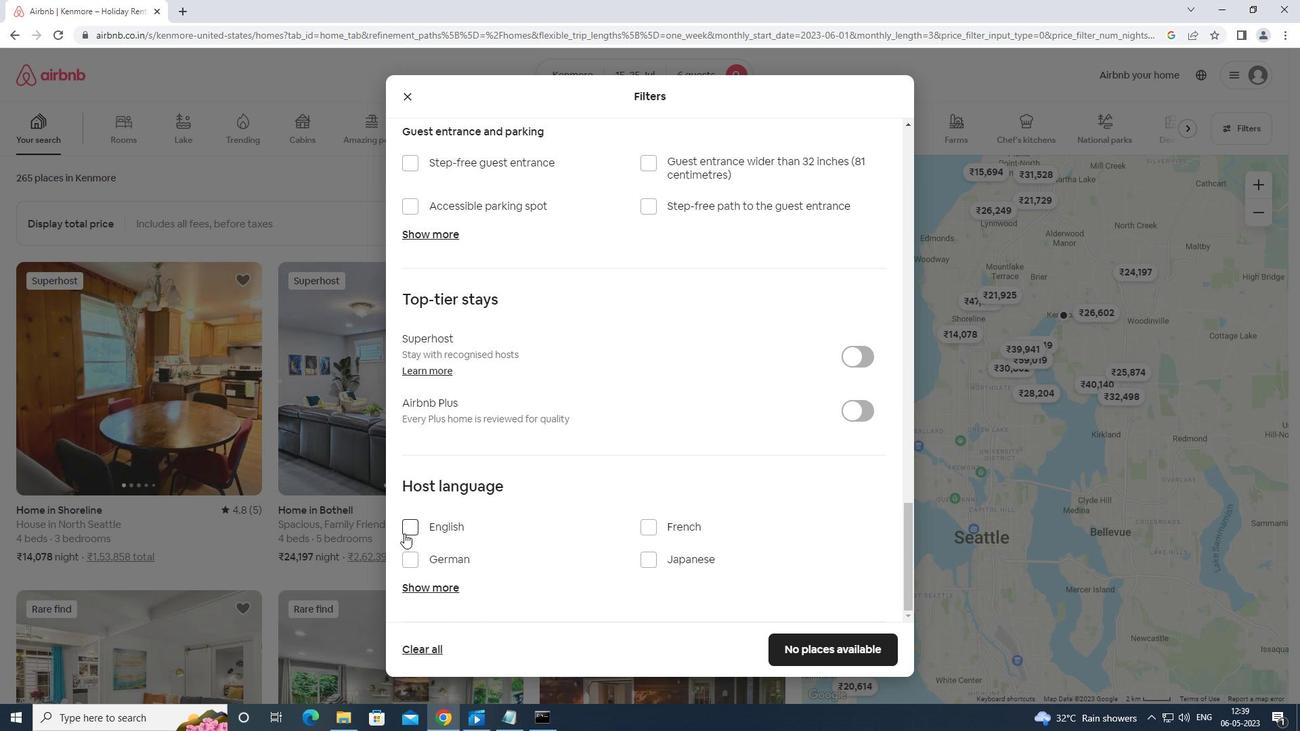 
Action: Mouse moved to (810, 646)
Screenshot: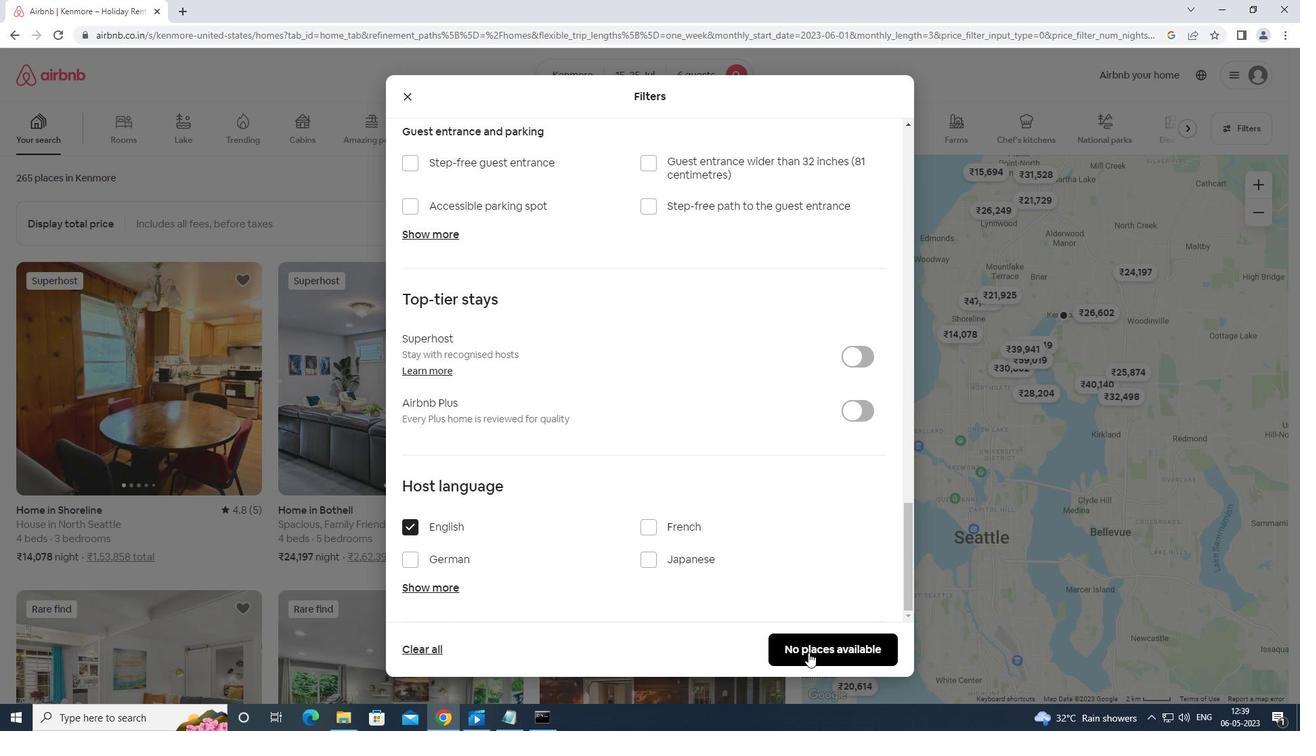 
Action: Mouse pressed left at (810, 646)
Screenshot: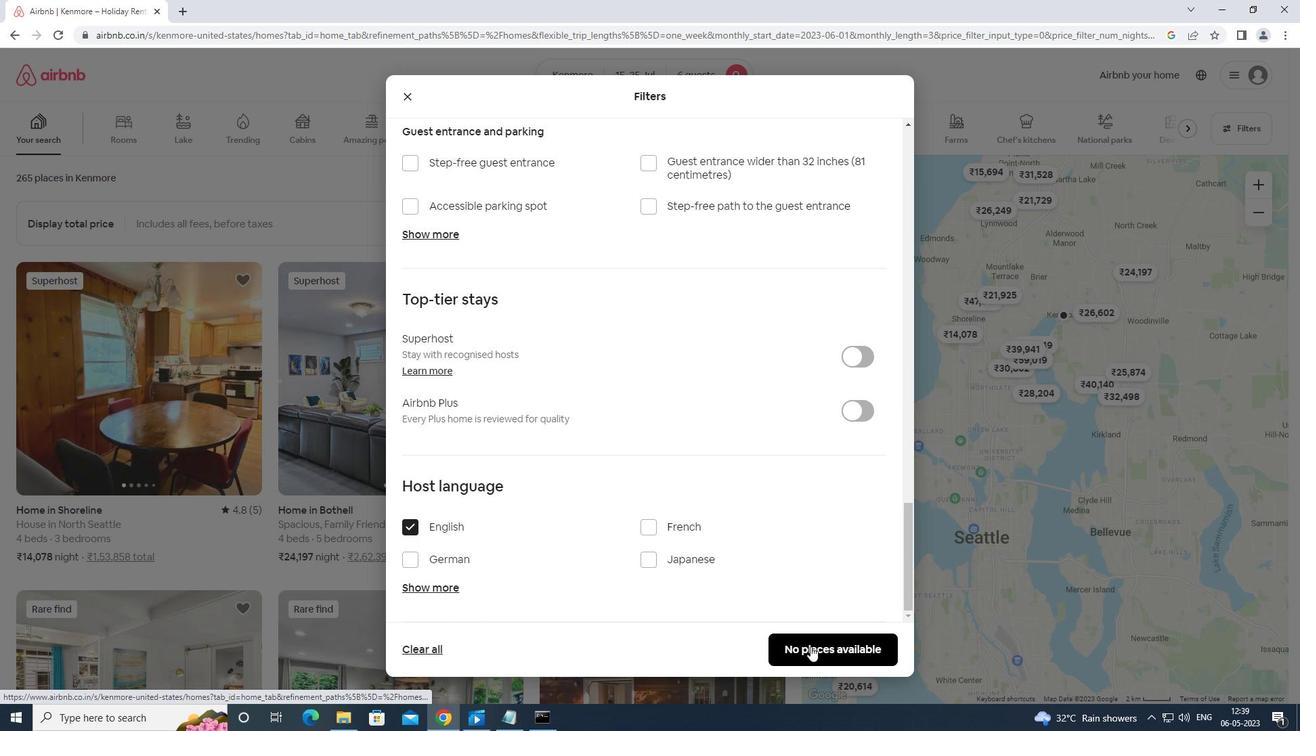 
Action: Mouse moved to (810, 646)
Screenshot: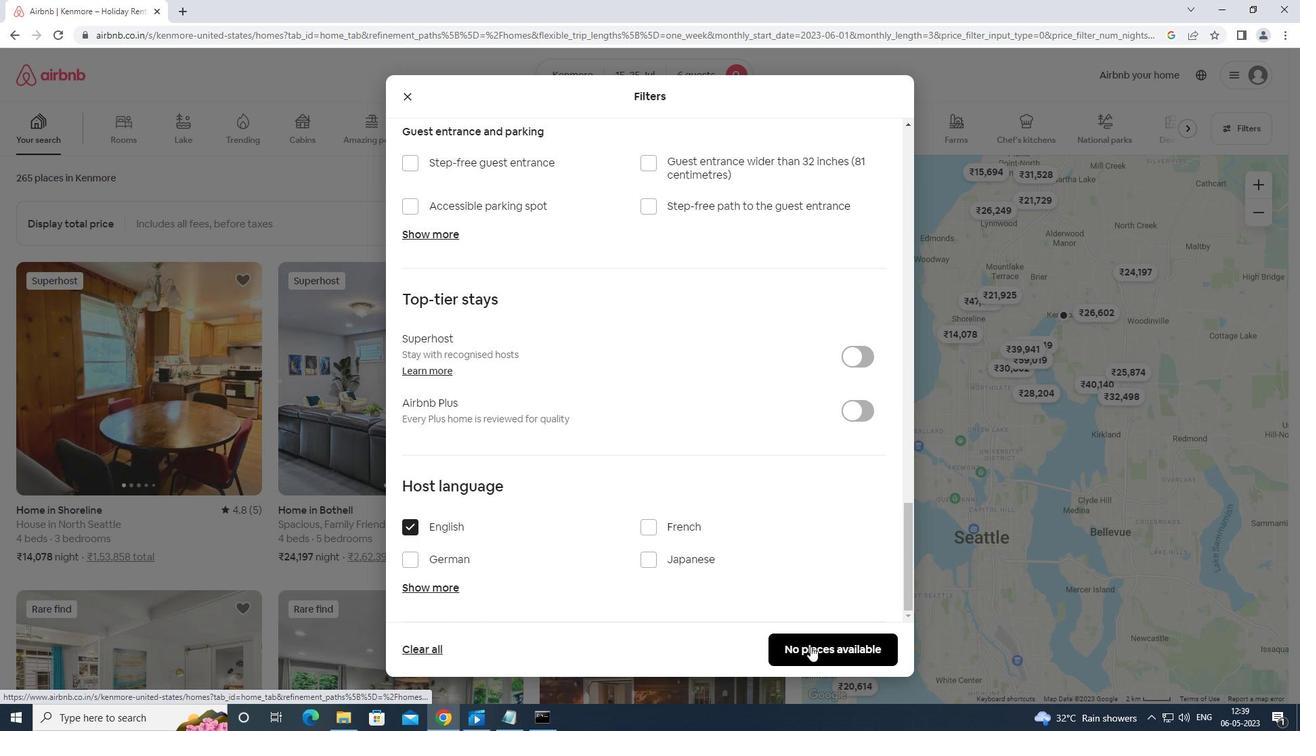 
